 Task: Find connections with filter location Hamma Bouziane with filter topic #DigitalMarketingwith filter profile language French with filter current company Armstrong Fluid Technology with filter school LNCT Group of Colleges with filter industry Wholesale Food and Beverage with filter service category Videography with filter keywords title Operations Analyst
Action: Mouse moved to (705, 82)
Screenshot: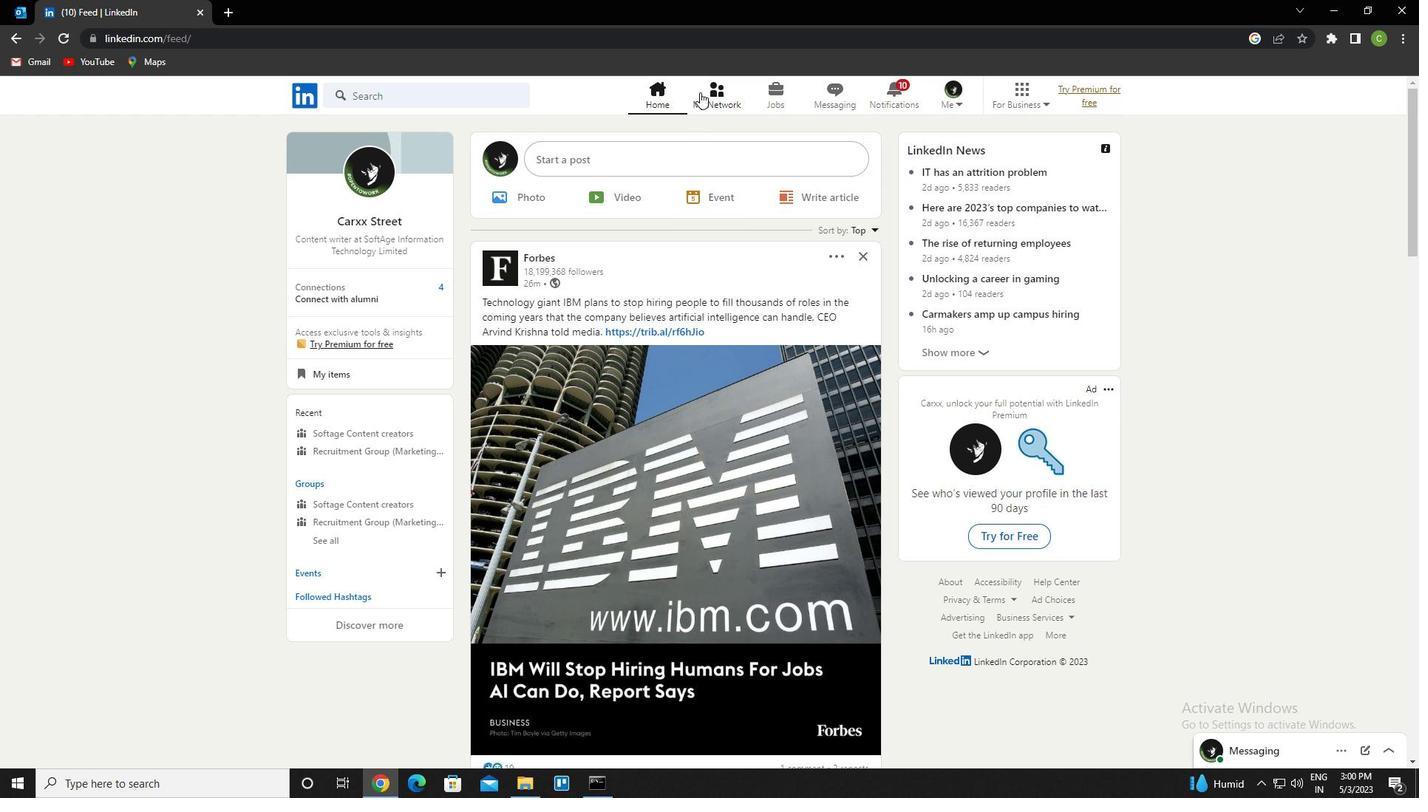 
Action: Mouse pressed left at (705, 82)
Screenshot: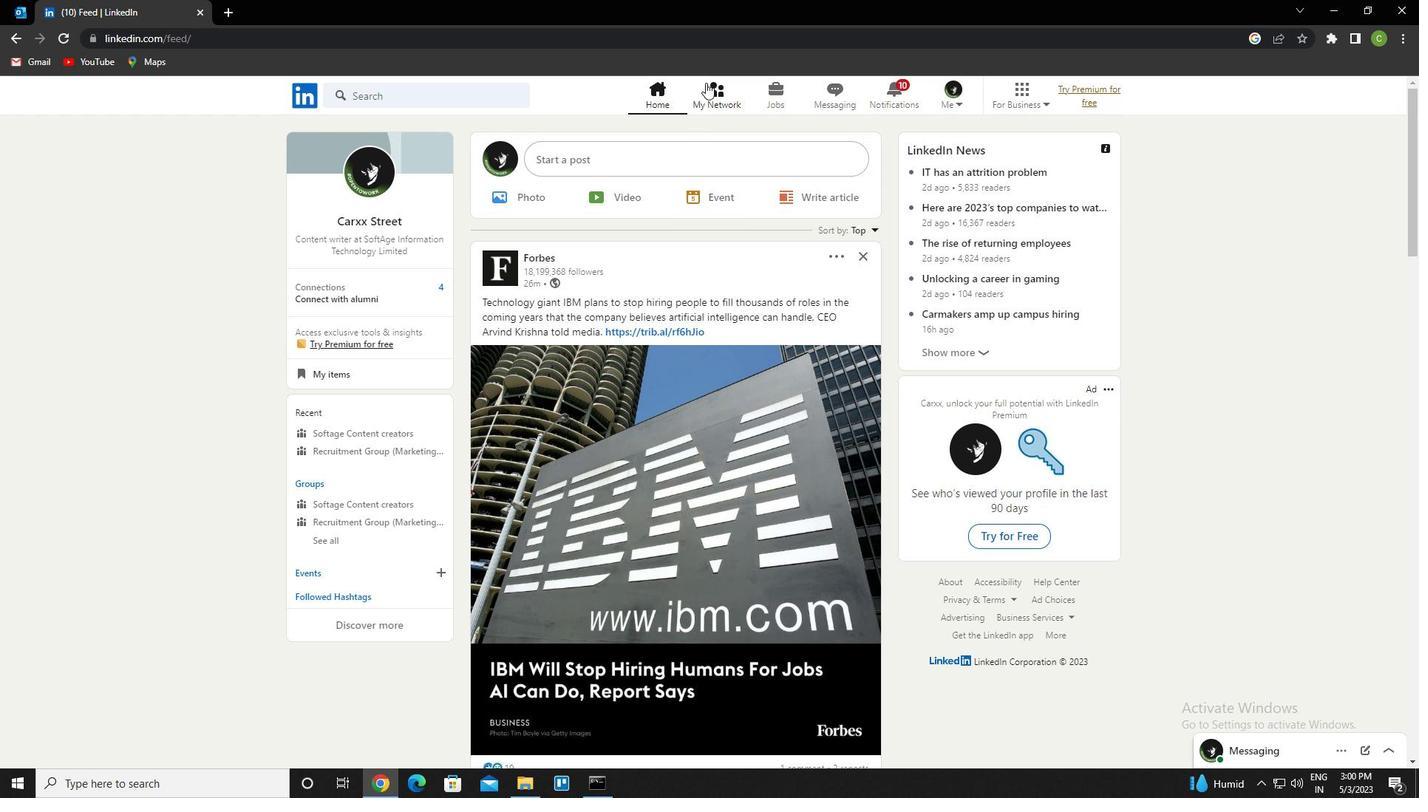 
Action: Mouse moved to (430, 178)
Screenshot: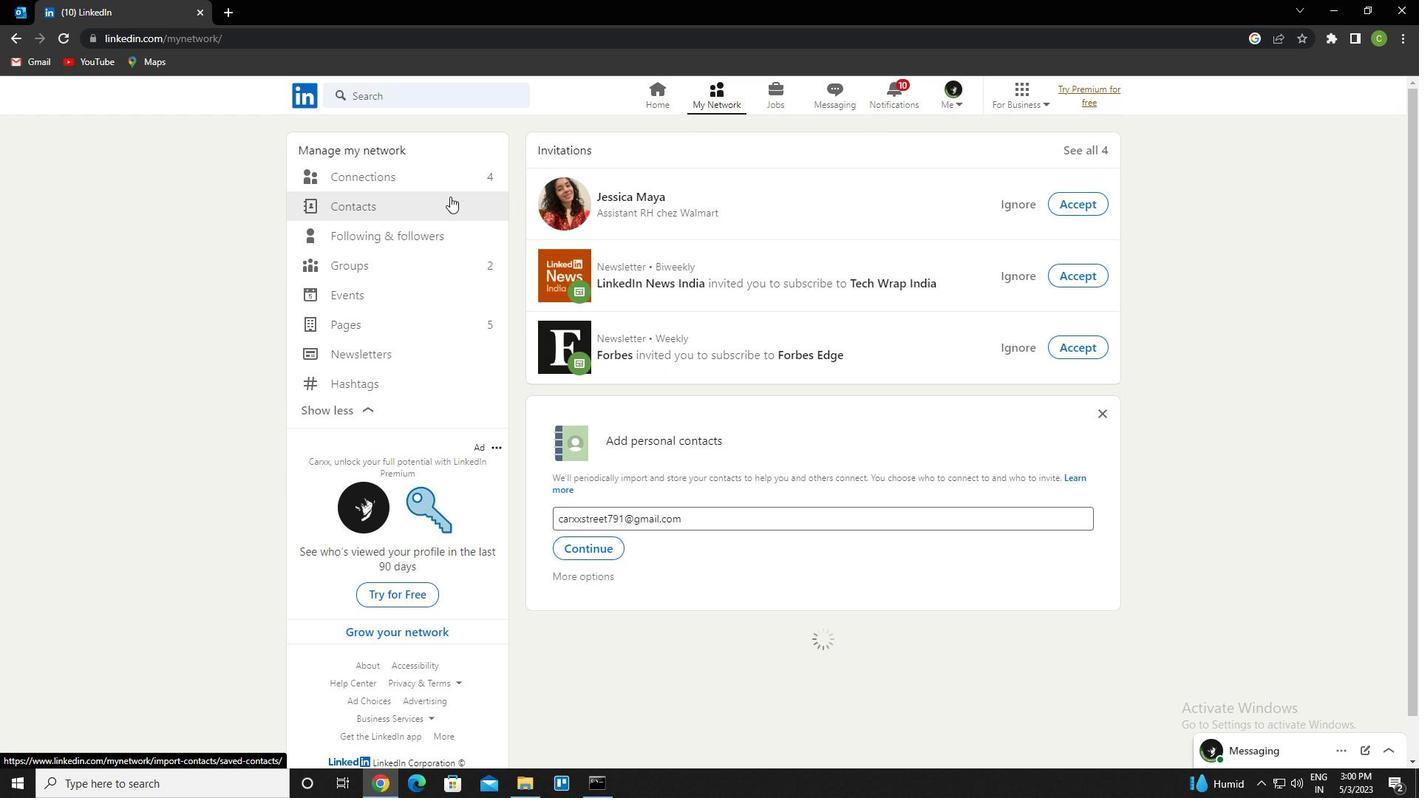 
Action: Mouse pressed left at (430, 178)
Screenshot: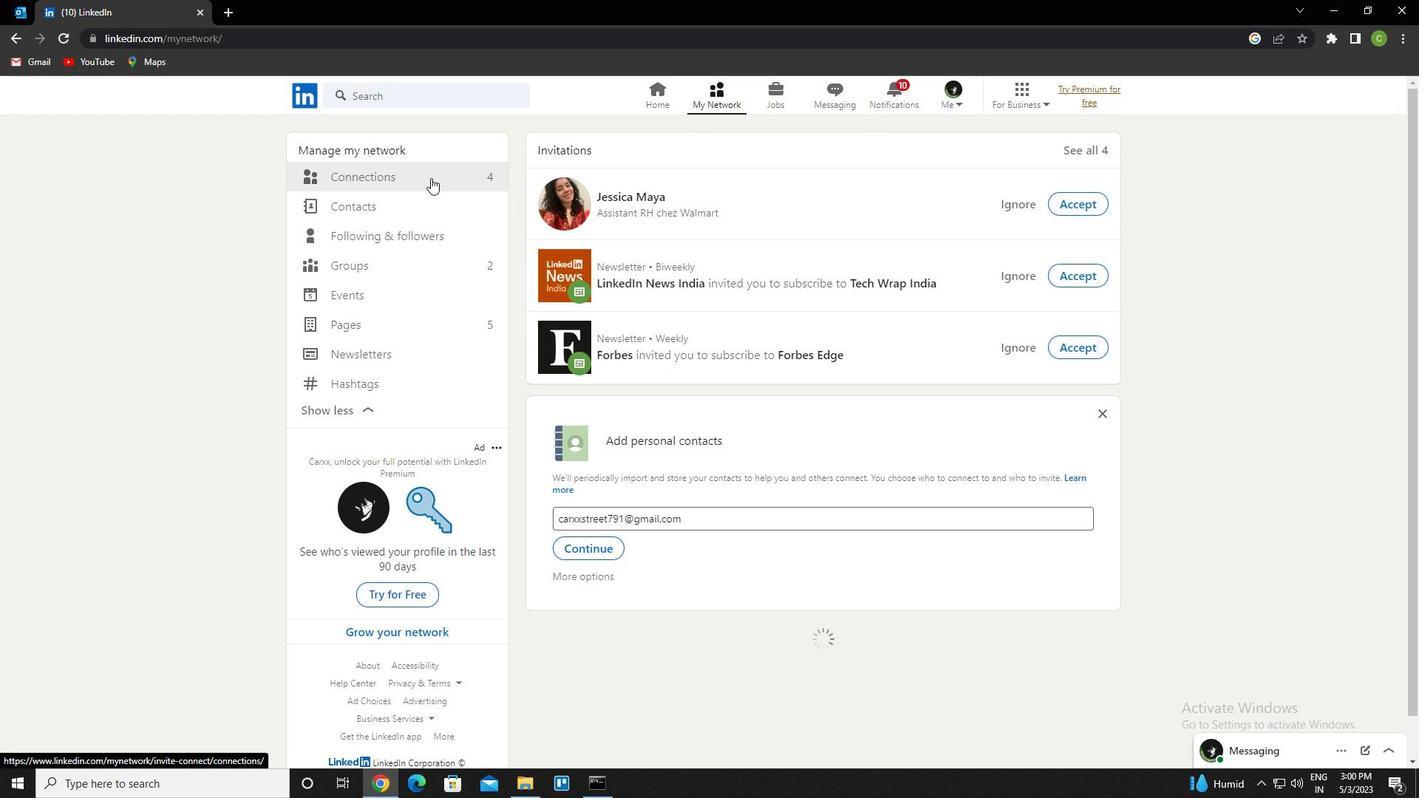 
Action: Mouse moved to (835, 178)
Screenshot: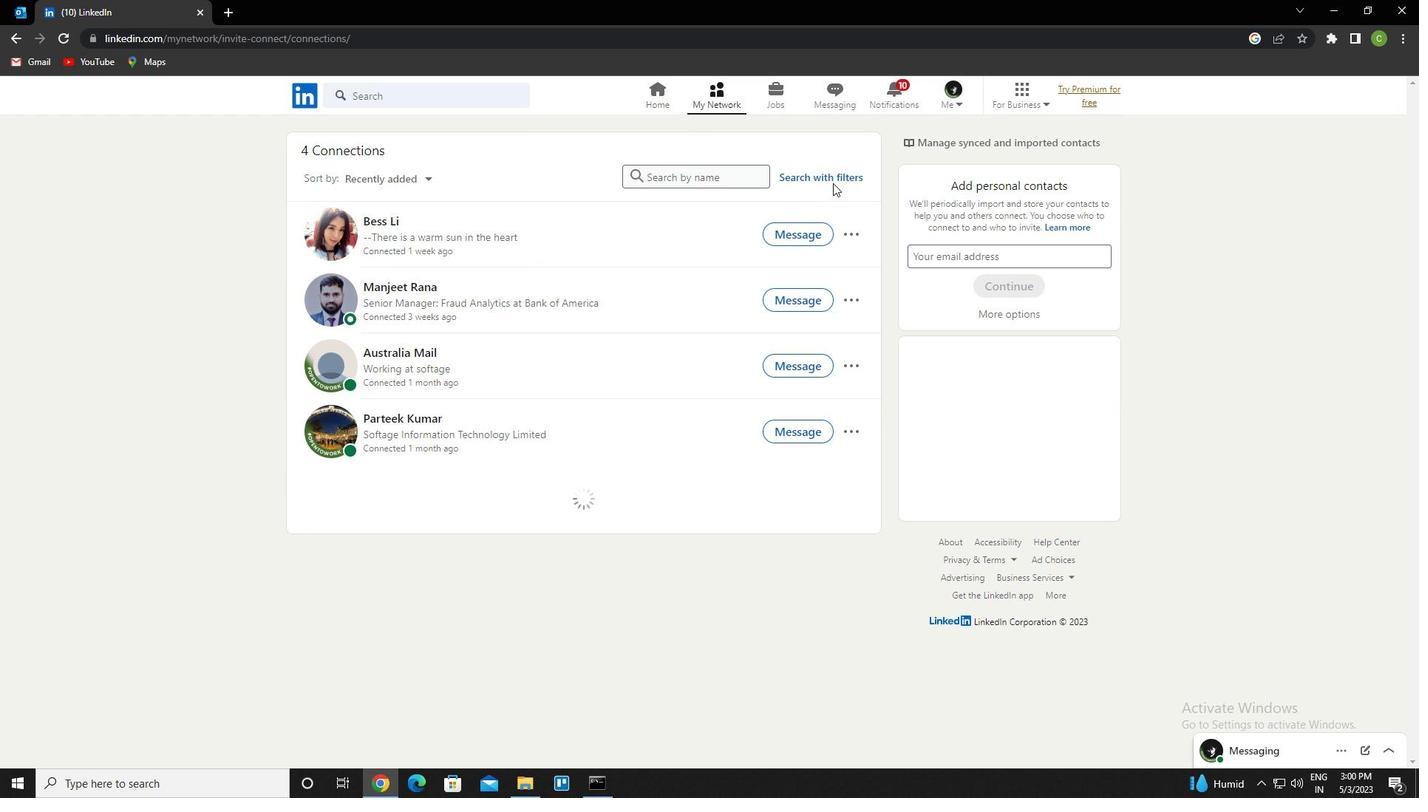 
Action: Mouse pressed left at (835, 178)
Screenshot: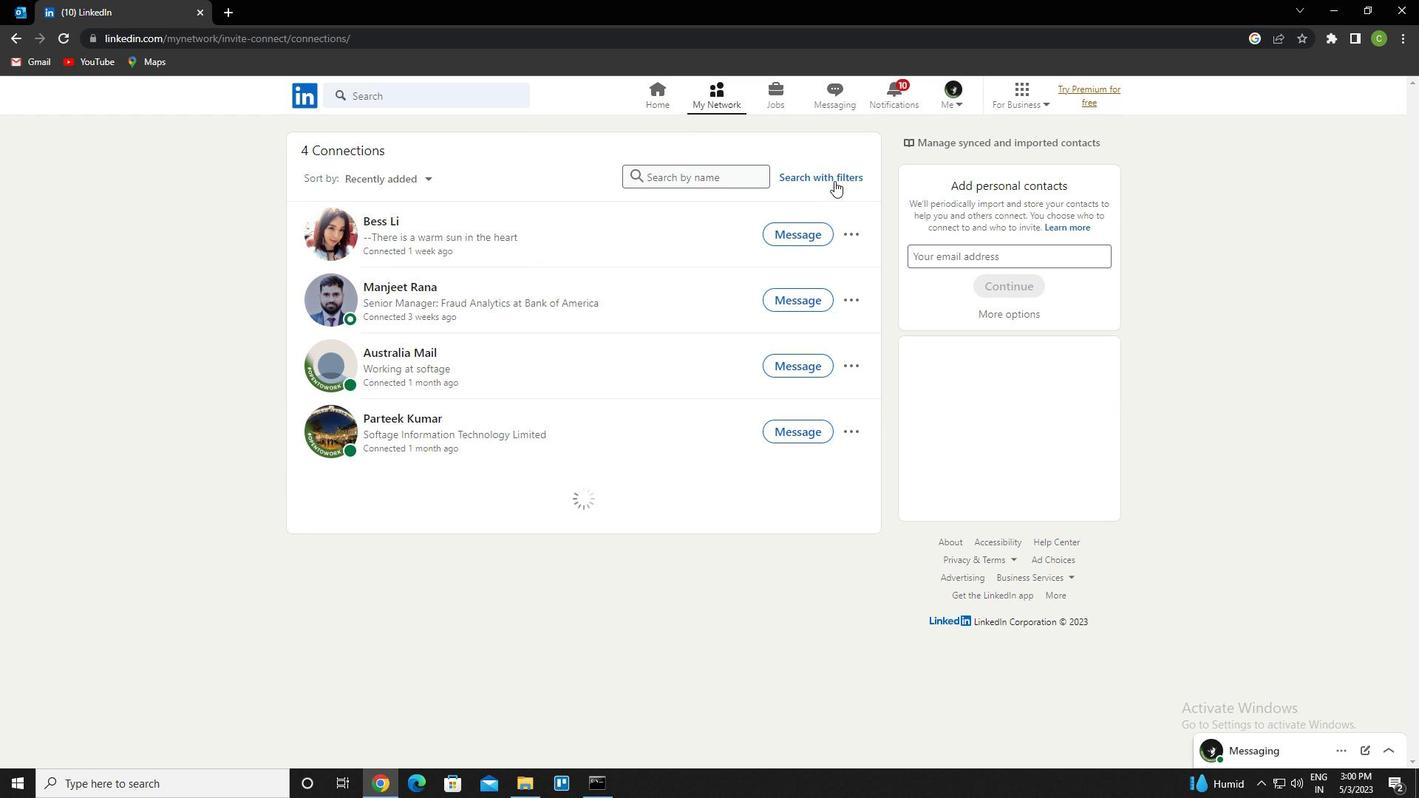 
Action: Mouse moved to (758, 138)
Screenshot: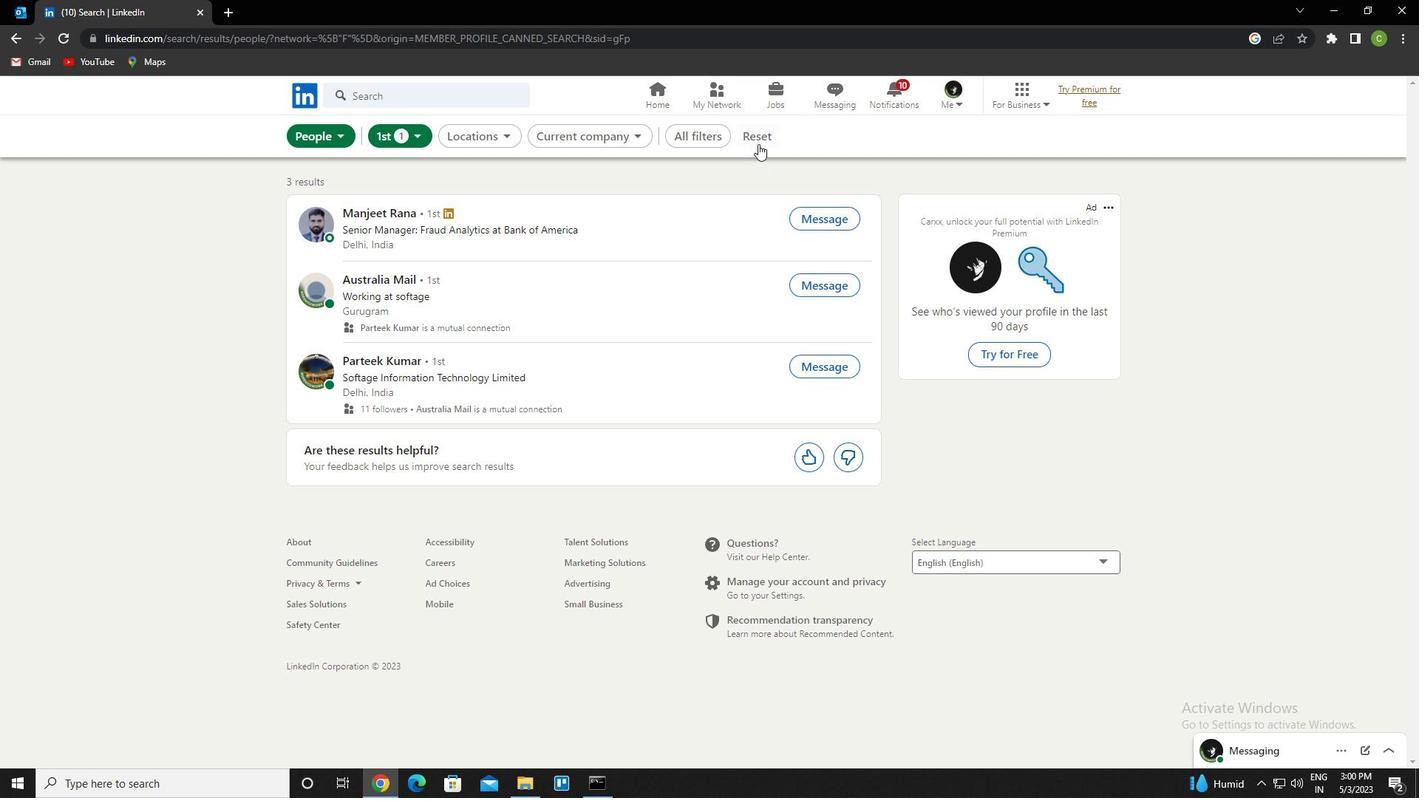 
Action: Mouse pressed left at (758, 138)
Screenshot: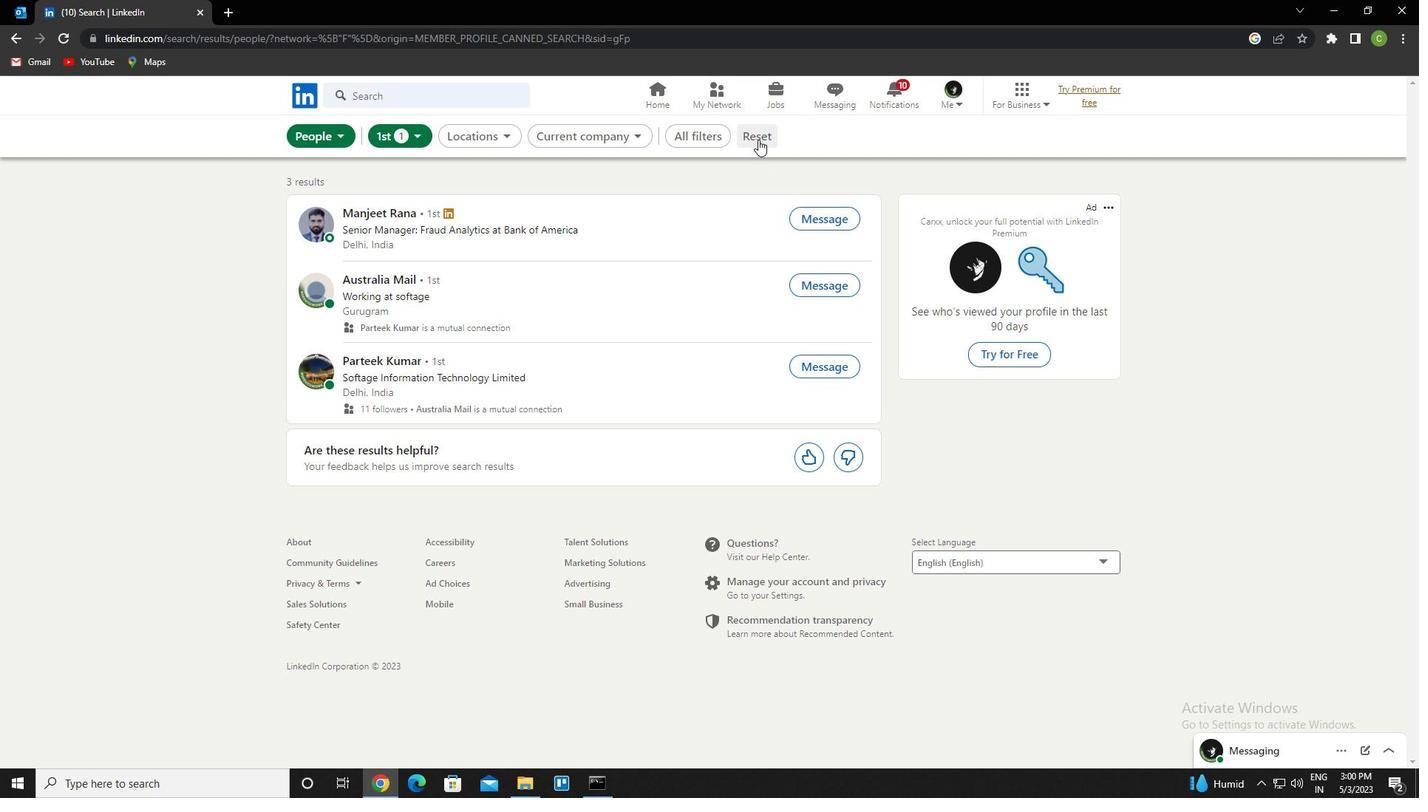 
Action: Mouse moved to (749, 143)
Screenshot: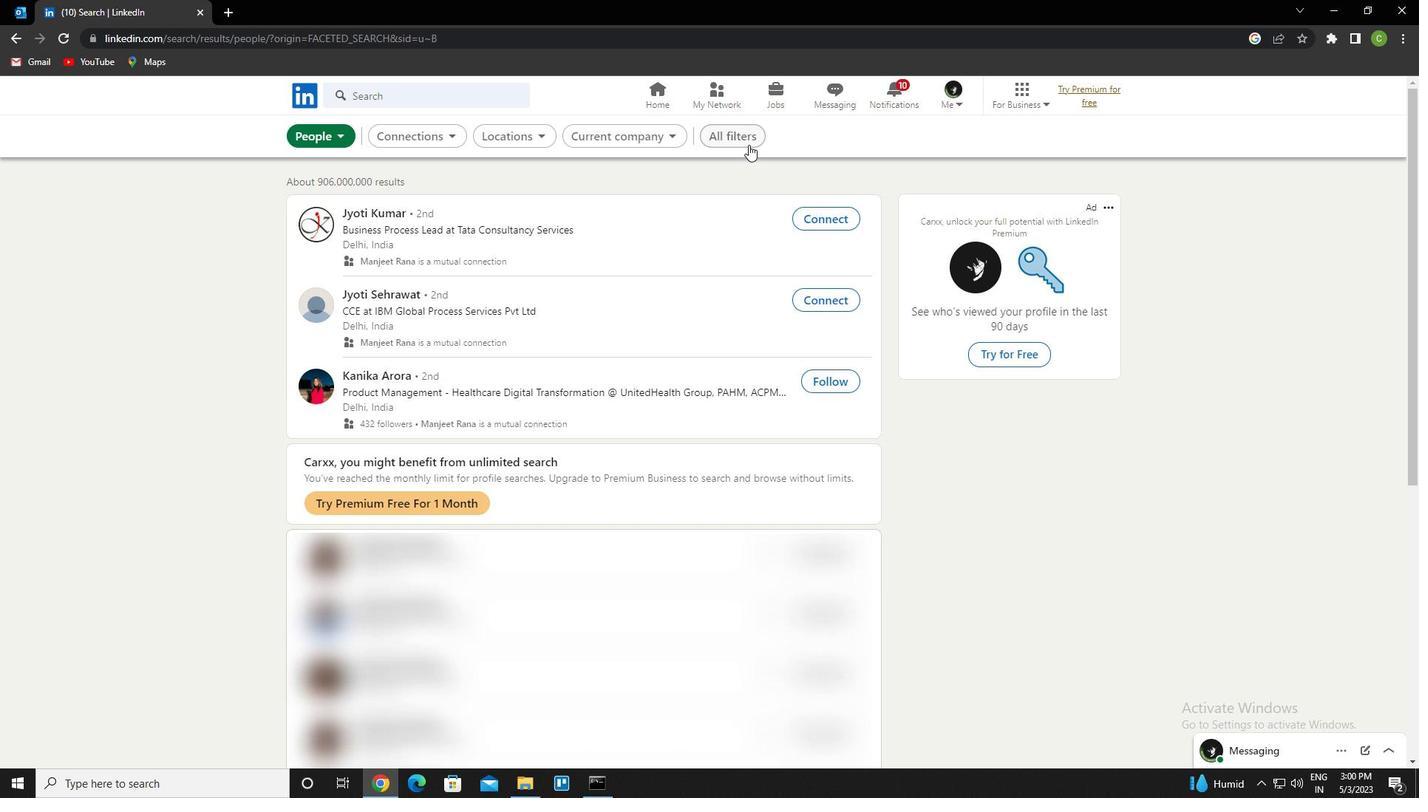 
Action: Mouse pressed left at (749, 143)
Screenshot: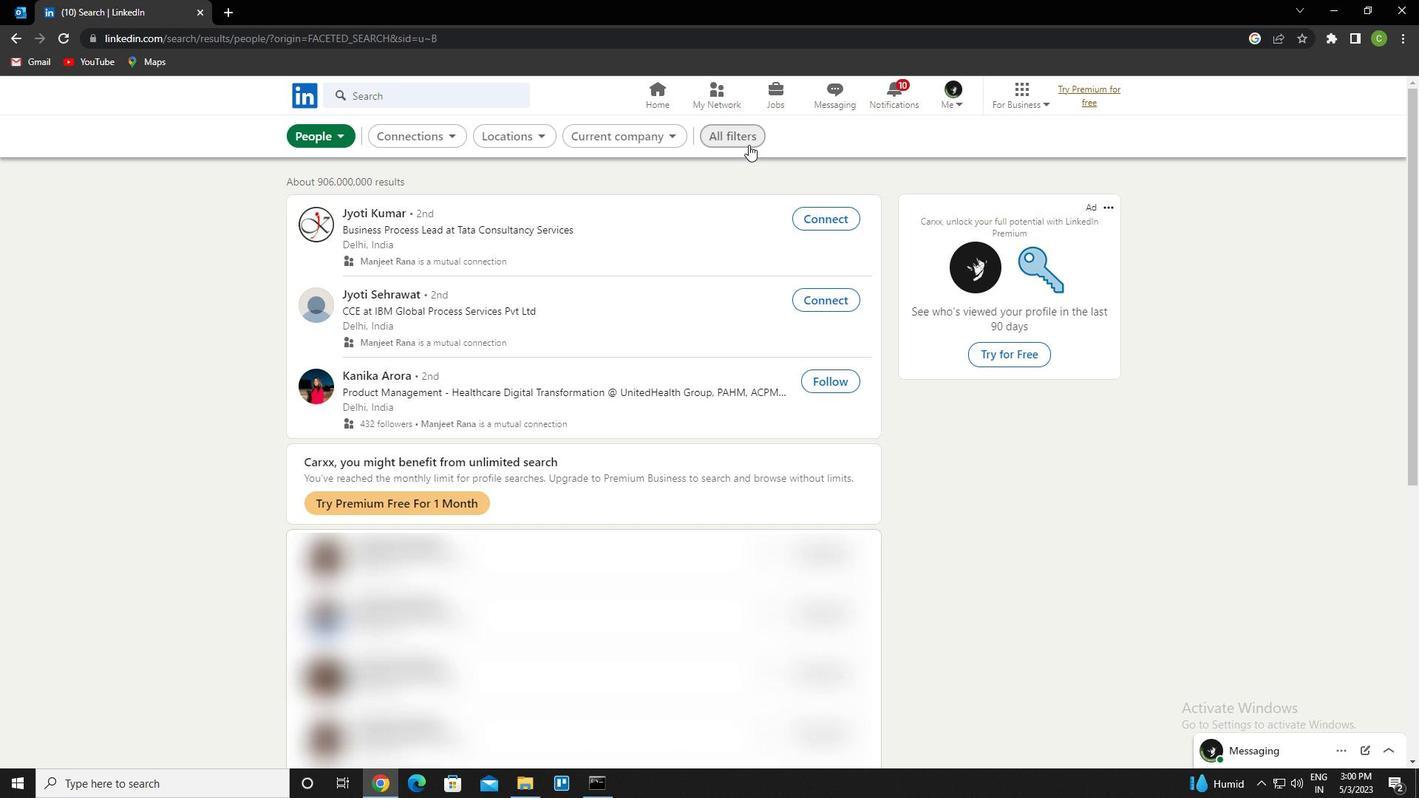 
Action: Mouse moved to (1241, 598)
Screenshot: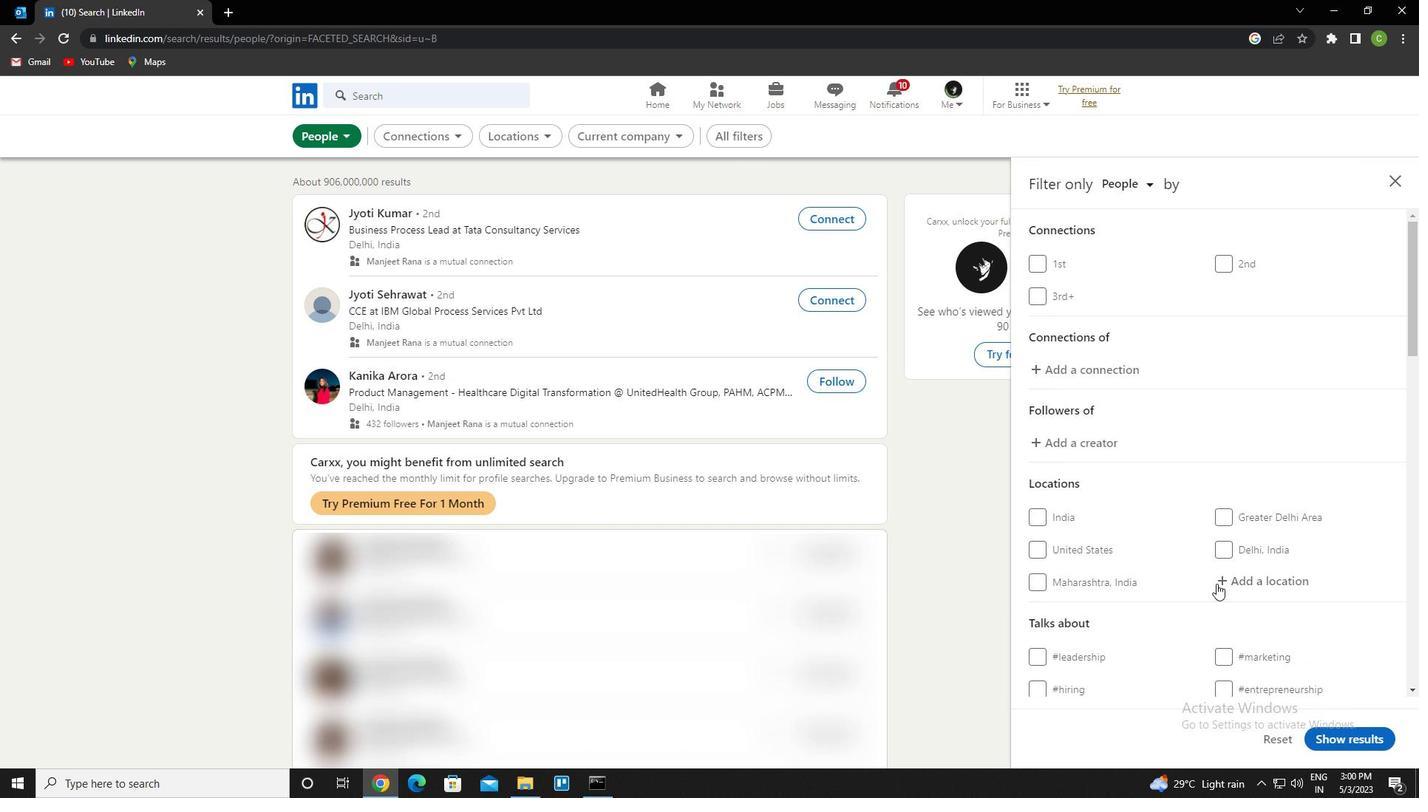 
Action: Mouse scrolled (1241, 598) with delta (0, 0)
Screenshot: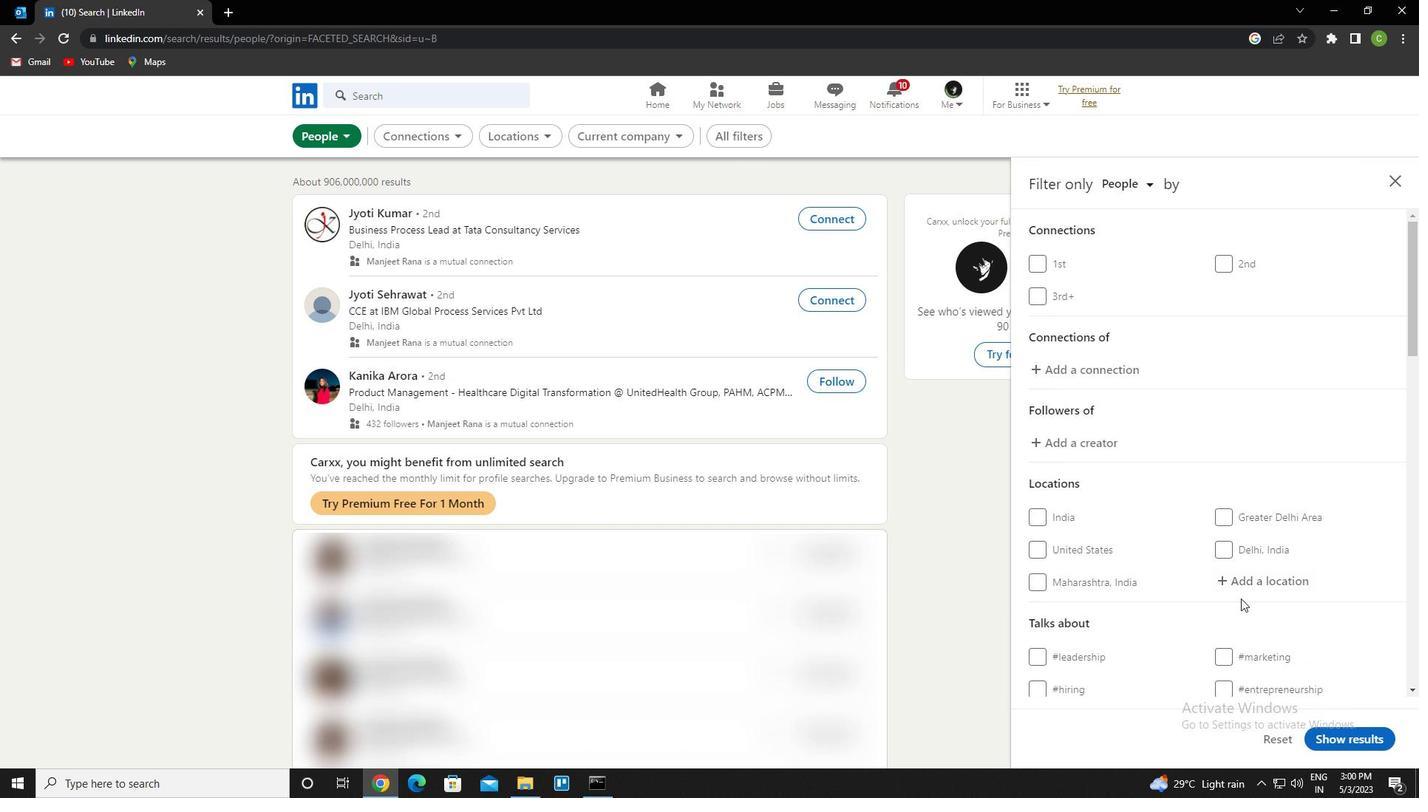 
Action: Mouse scrolled (1241, 598) with delta (0, 0)
Screenshot: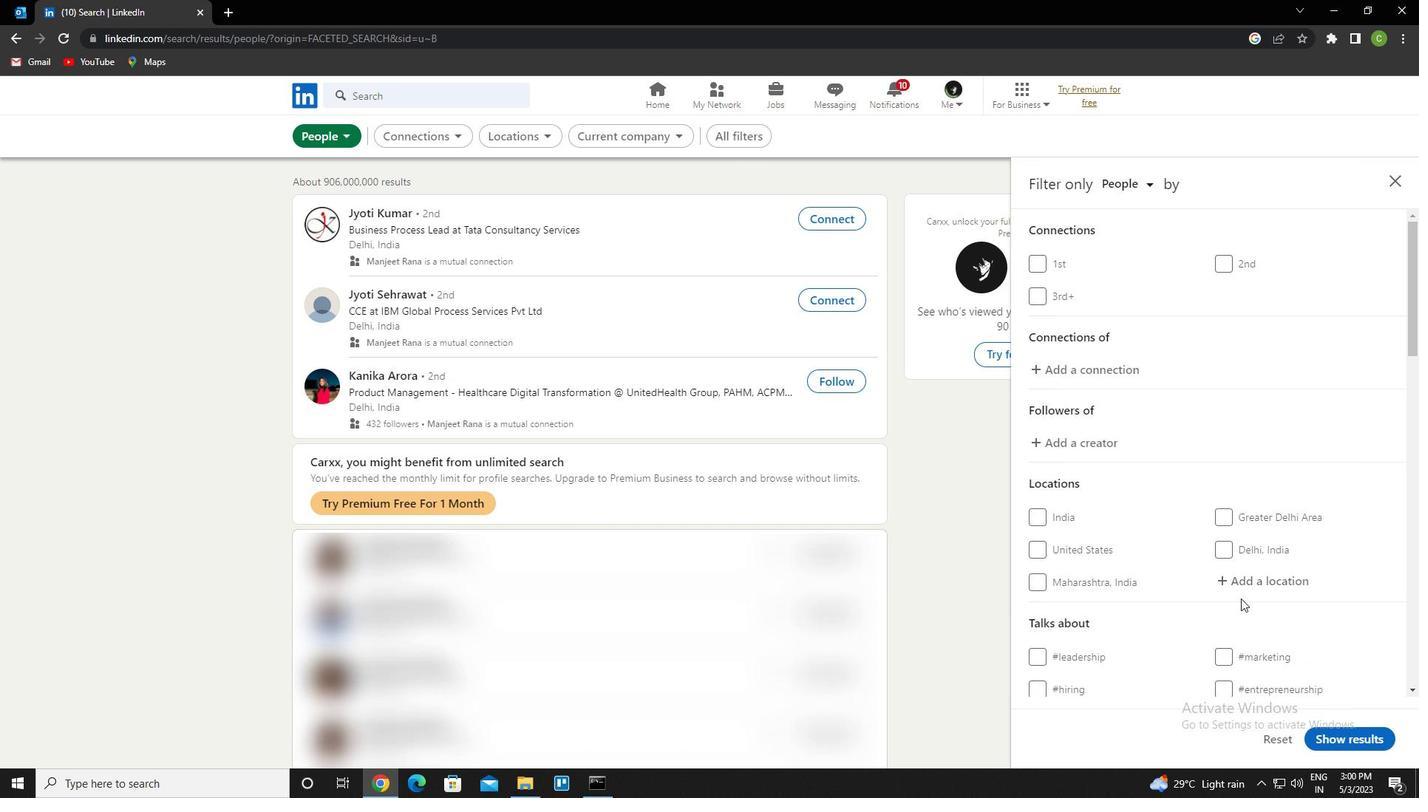 
Action: Mouse moved to (1283, 439)
Screenshot: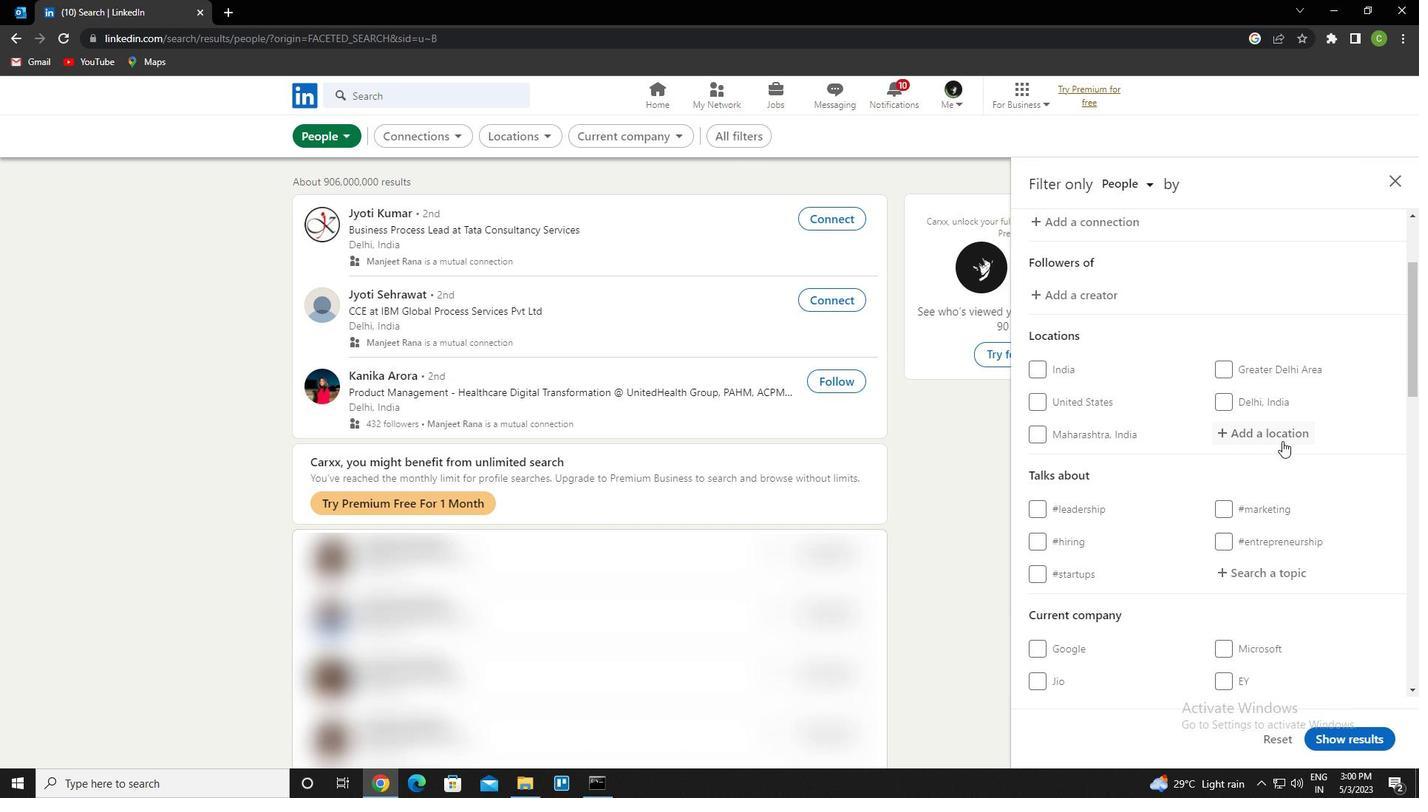 
Action: Mouse pressed left at (1283, 439)
Screenshot: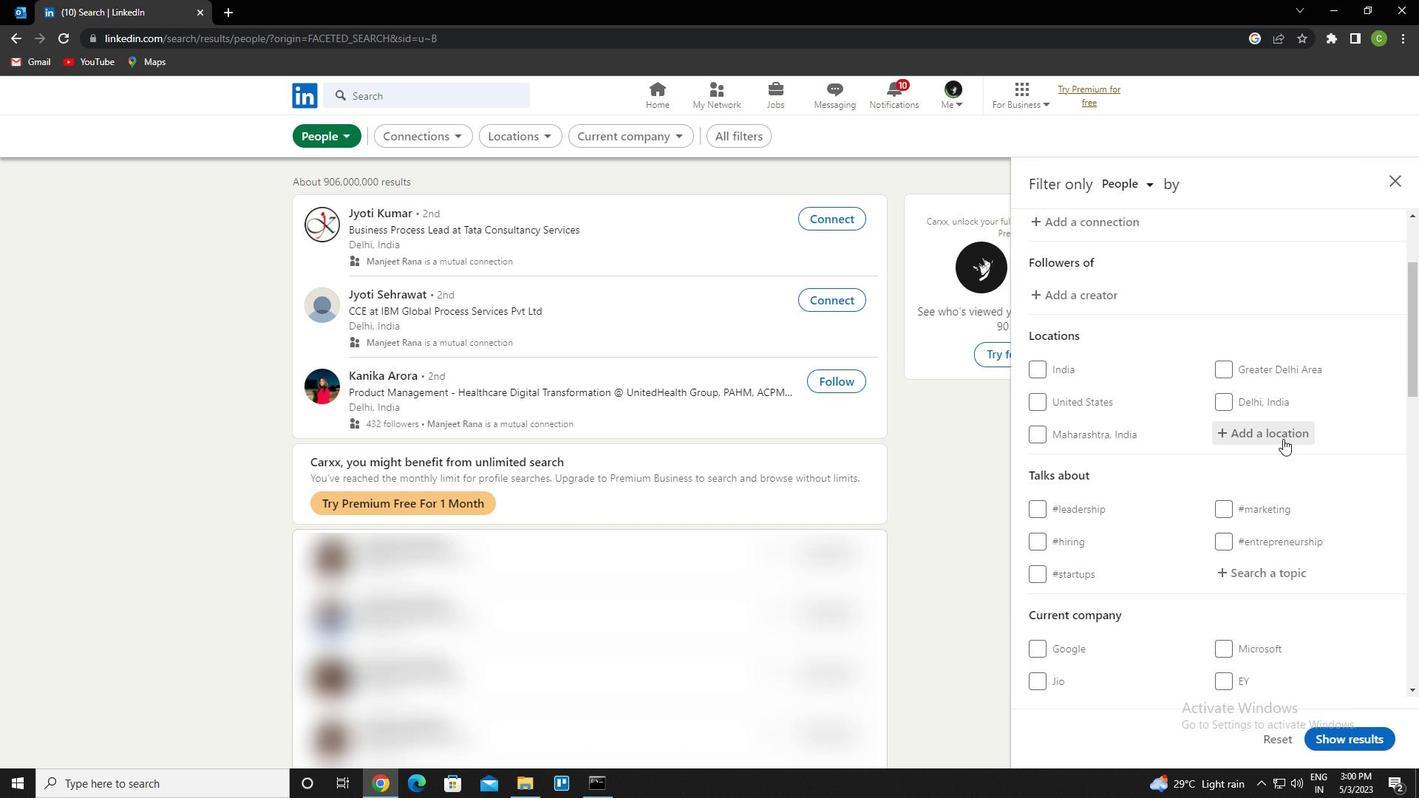 
Action: Key pressed <Key.caps_lock>h<Key.caps_lock>amma<Key.space><Key.caps_lock>b<Key.caps_lock>ouziane<Key.down><Key.enter>
Screenshot: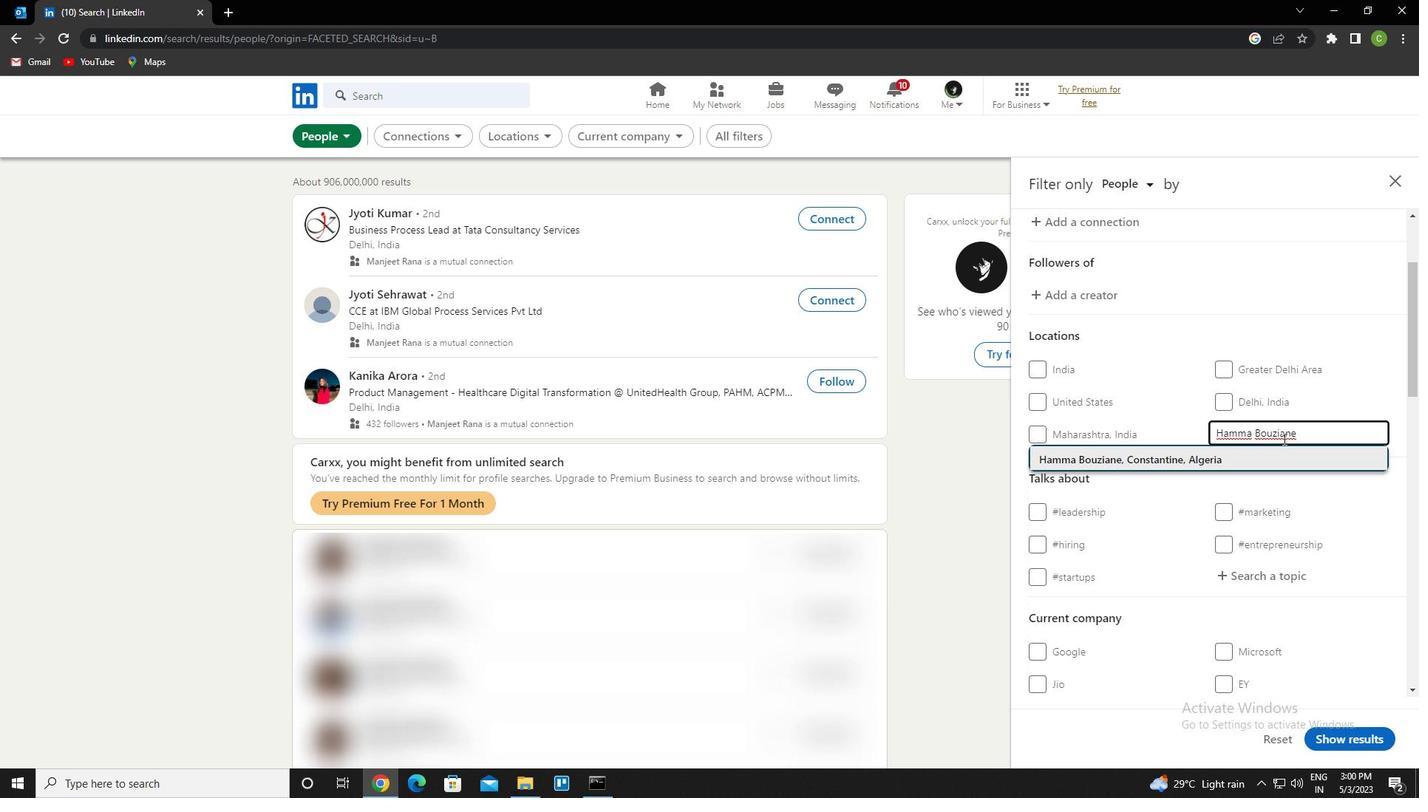 
Action: Mouse scrolled (1283, 438) with delta (0, 0)
Screenshot: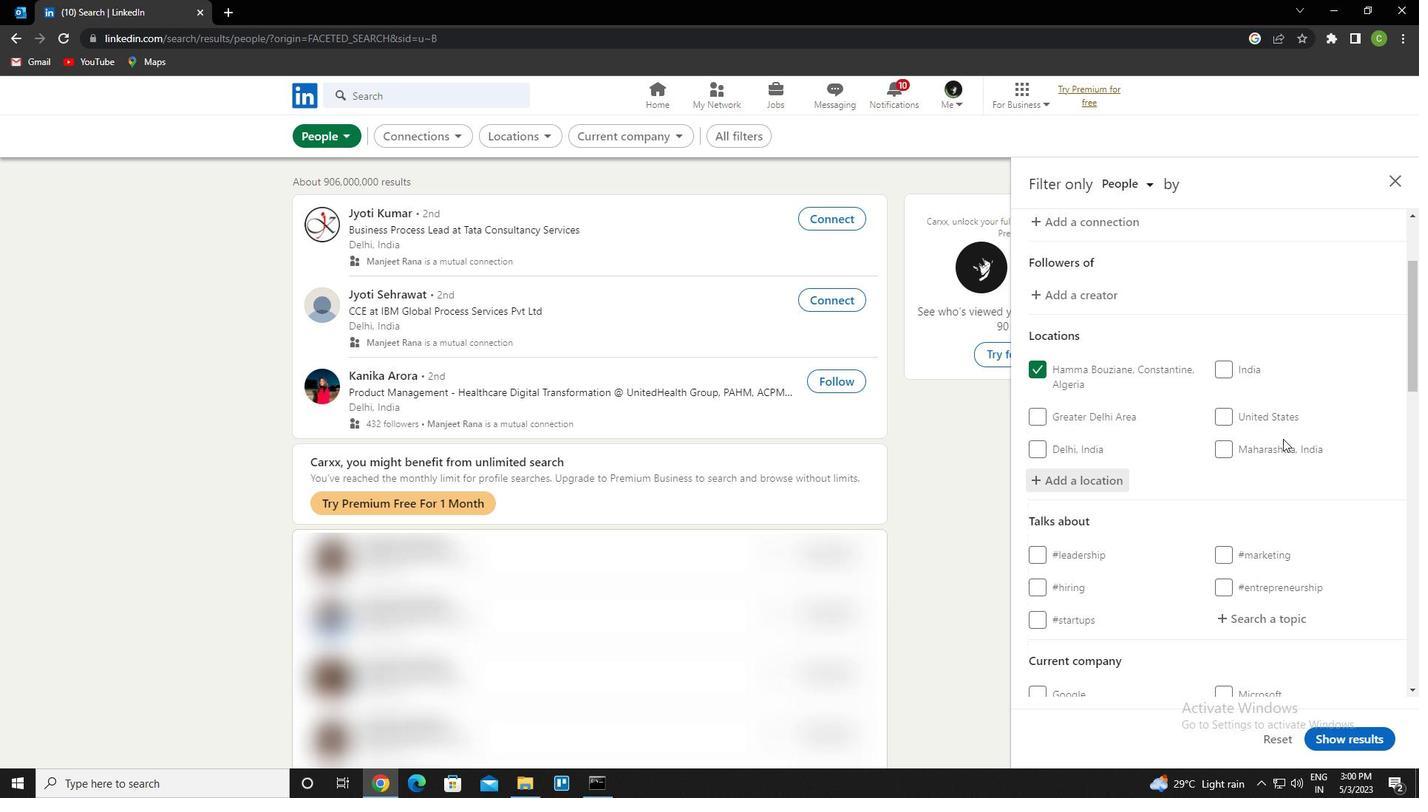 
Action: Mouse scrolled (1283, 438) with delta (0, 0)
Screenshot: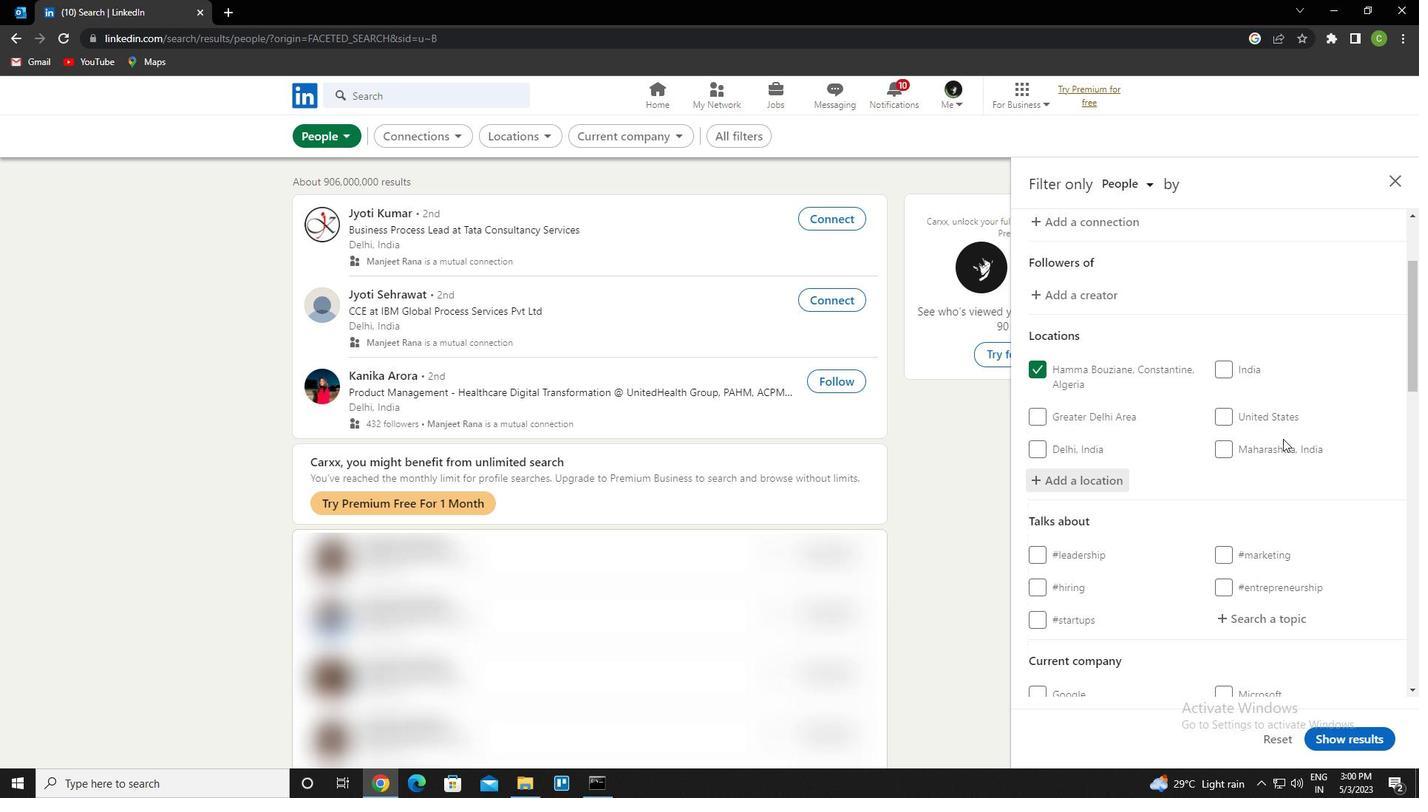 
Action: Mouse moved to (1264, 477)
Screenshot: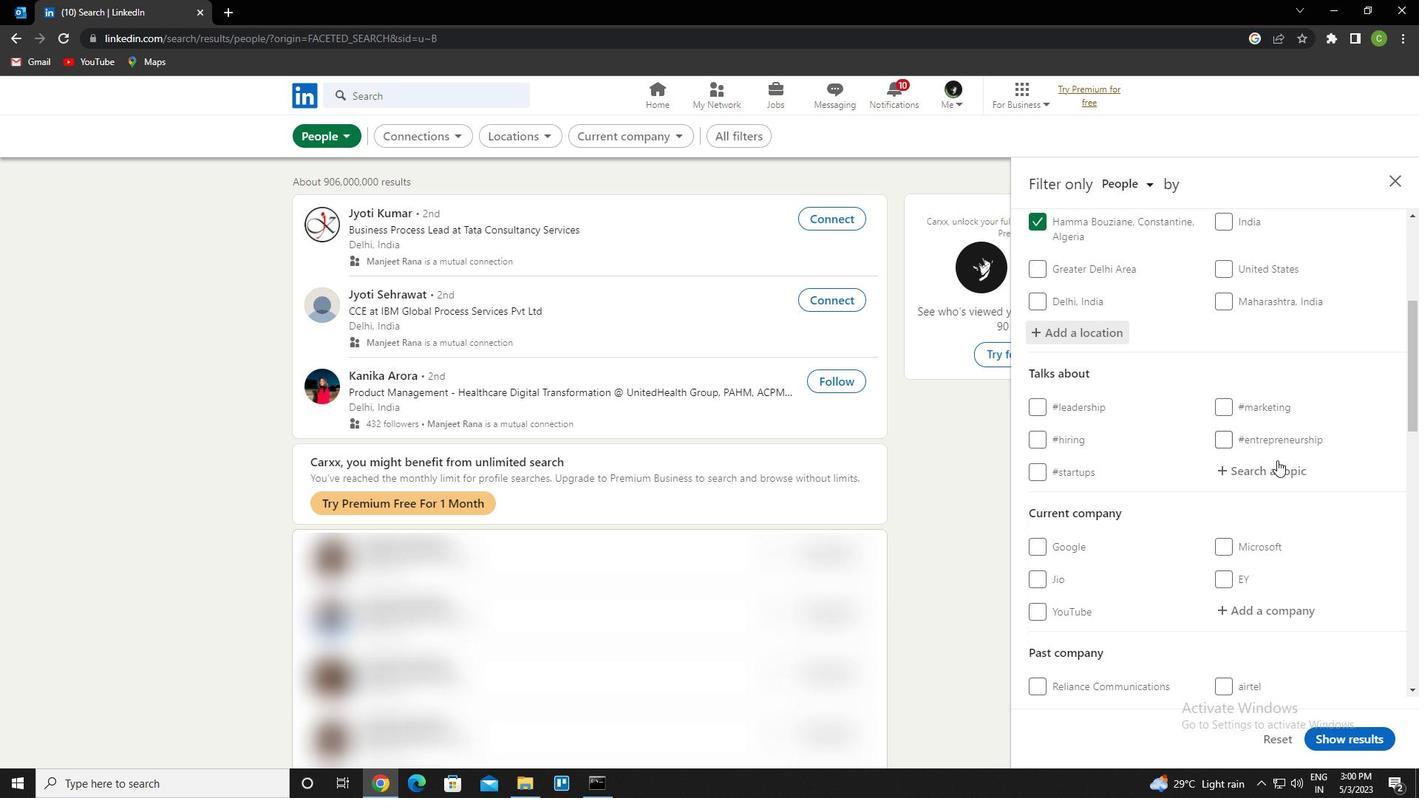 
Action: Mouse pressed left at (1264, 477)
Screenshot: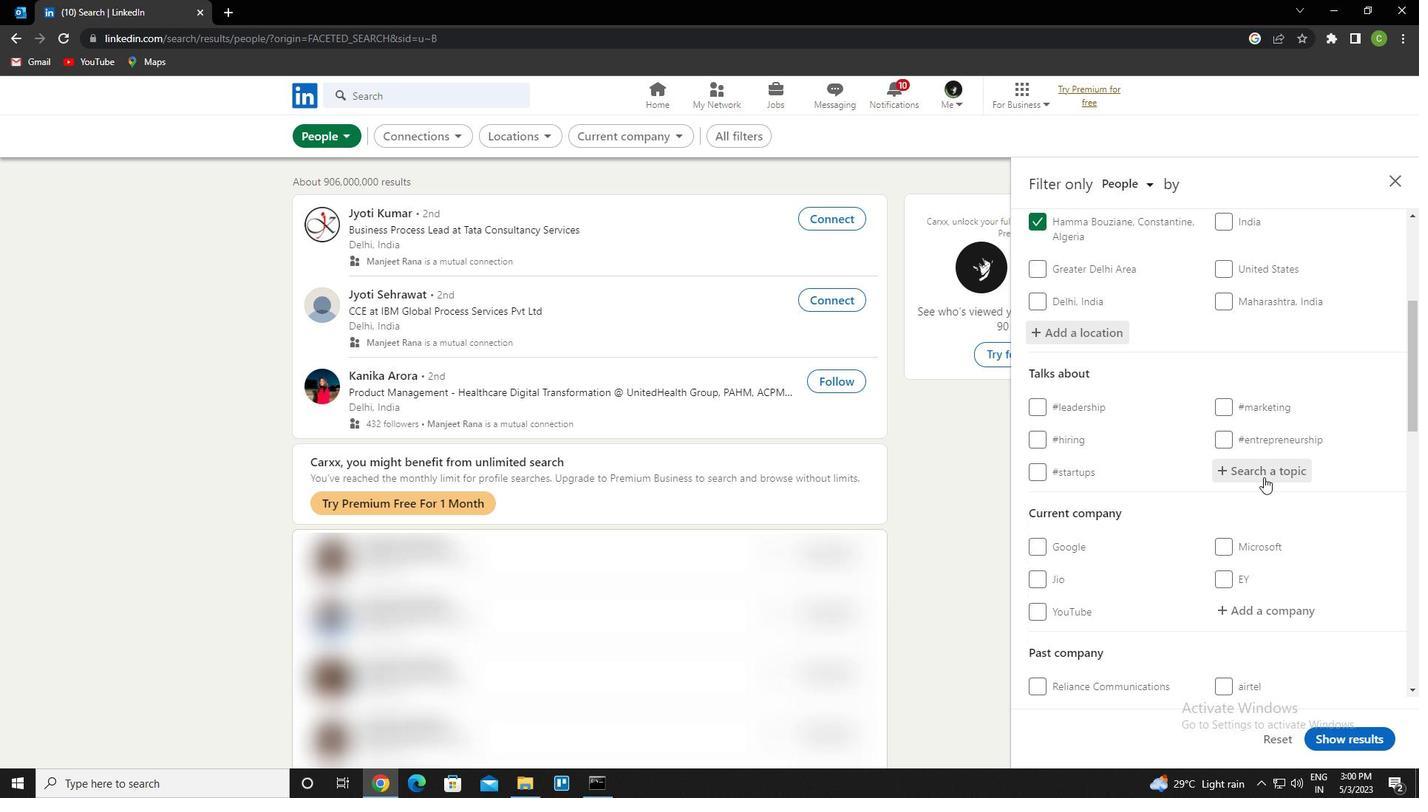 
Action: Key pressed digitalmarketing<Key.down><Key.enter>
Screenshot: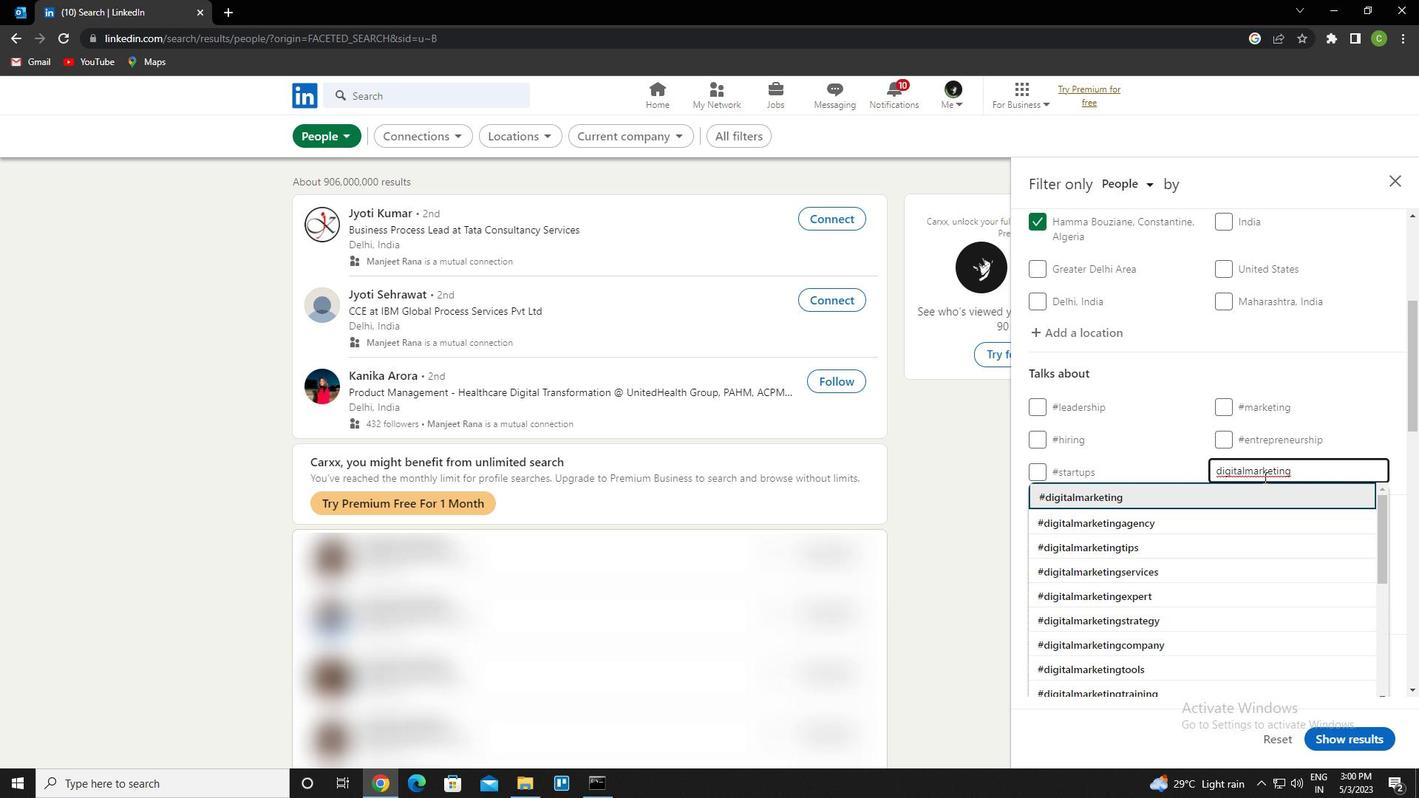 
Action: Mouse scrolled (1264, 476) with delta (0, 0)
Screenshot: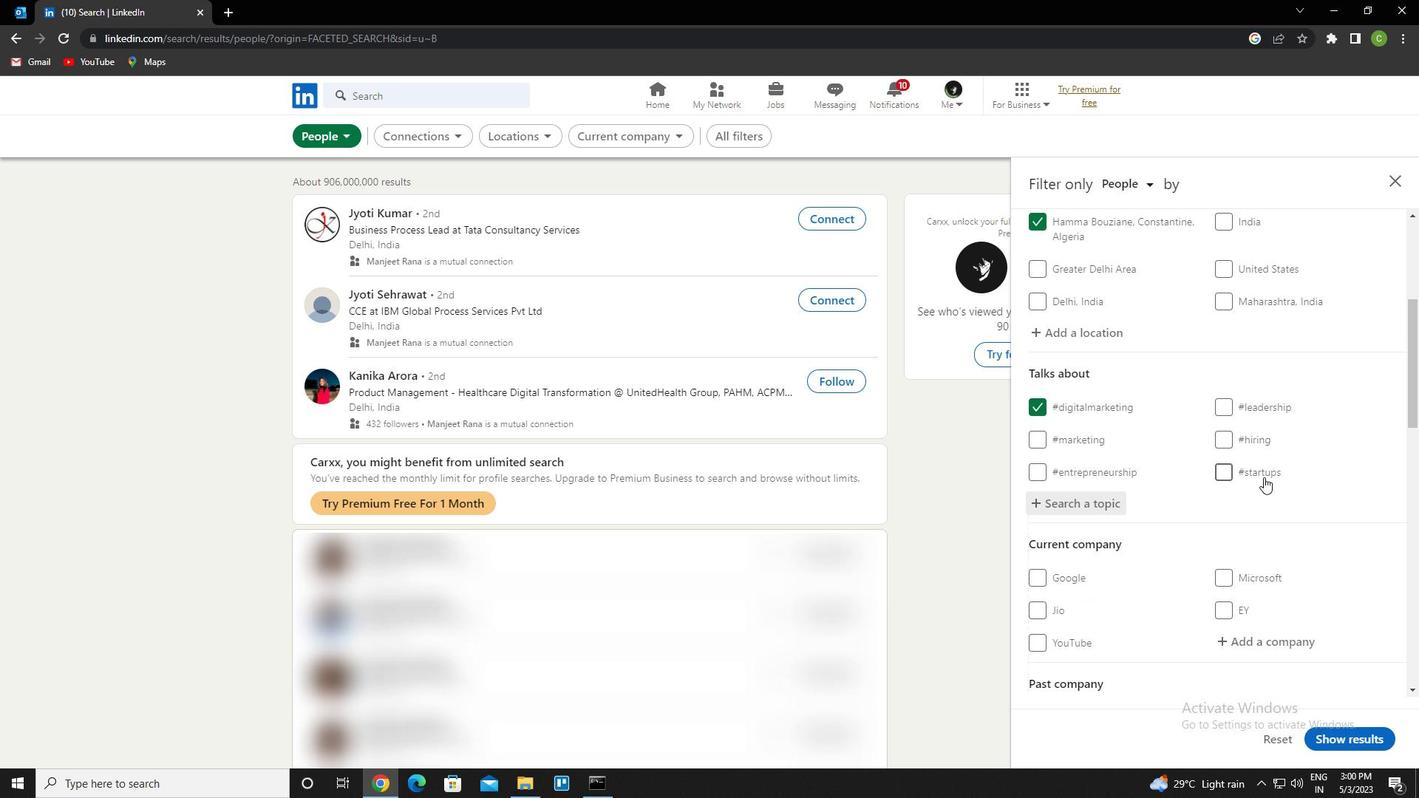 
Action: Mouse scrolled (1264, 476) with delta (0, 0)
Screenshot: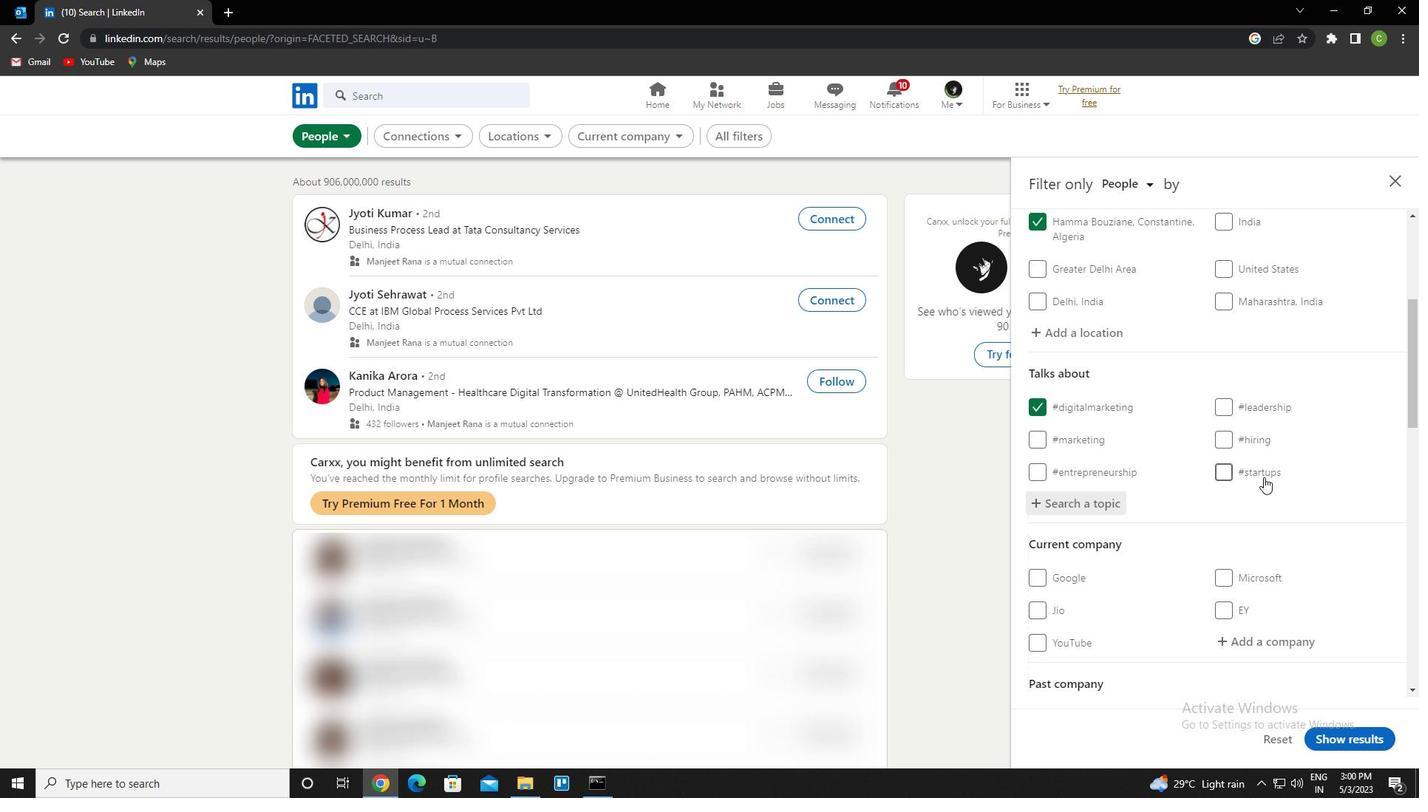 
Action: Mouse scrolled (1264, 476) with delta (0, 0)
Screenshot: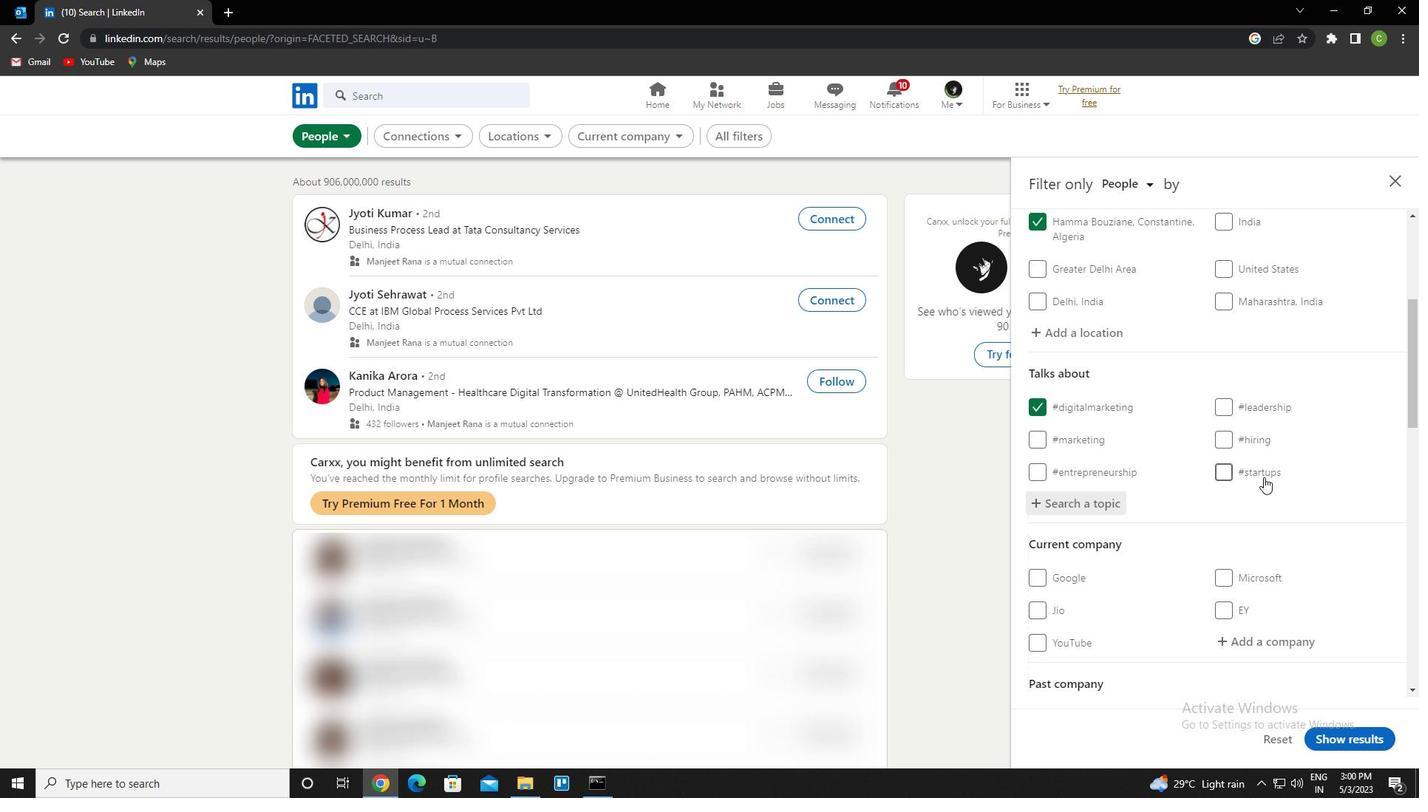 
Action: Mouse scrolled (1264, 476) with delta (0, 0)
Screenshot: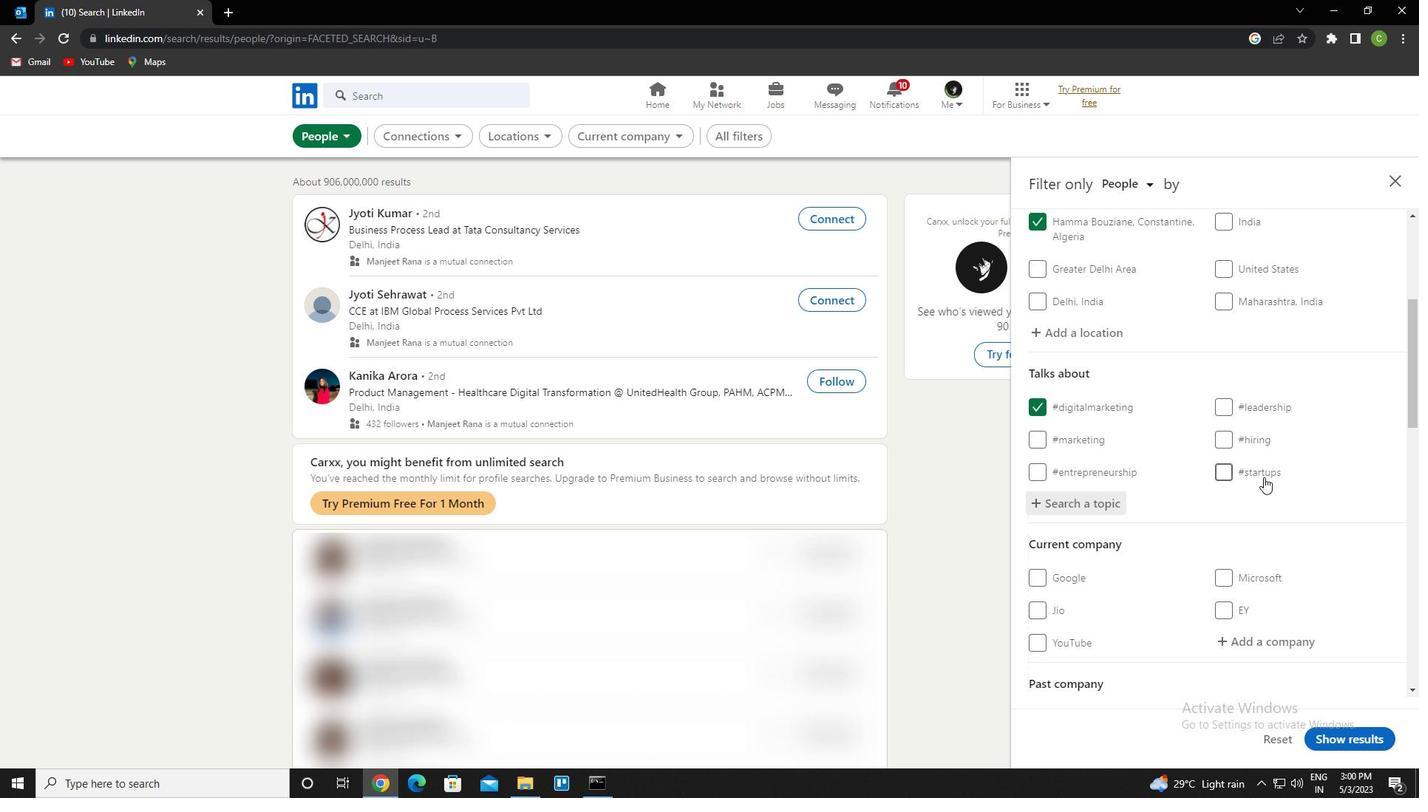 
Action: Mouse scrolled (1264, 476) with delta (0, 0)
Screenshot: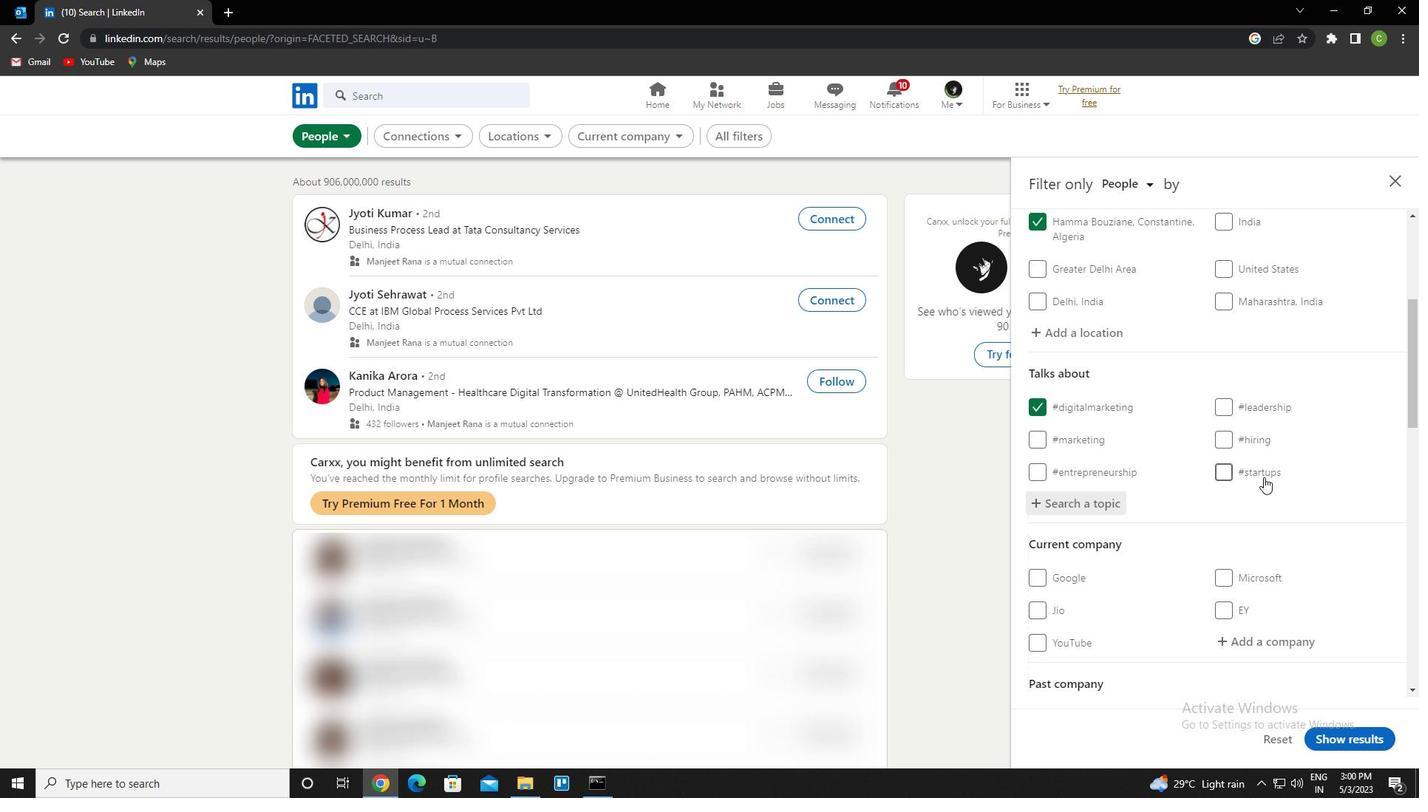 
Action: Mouse scrolled (1264, 476) with delta (0, 0)
Screenshot: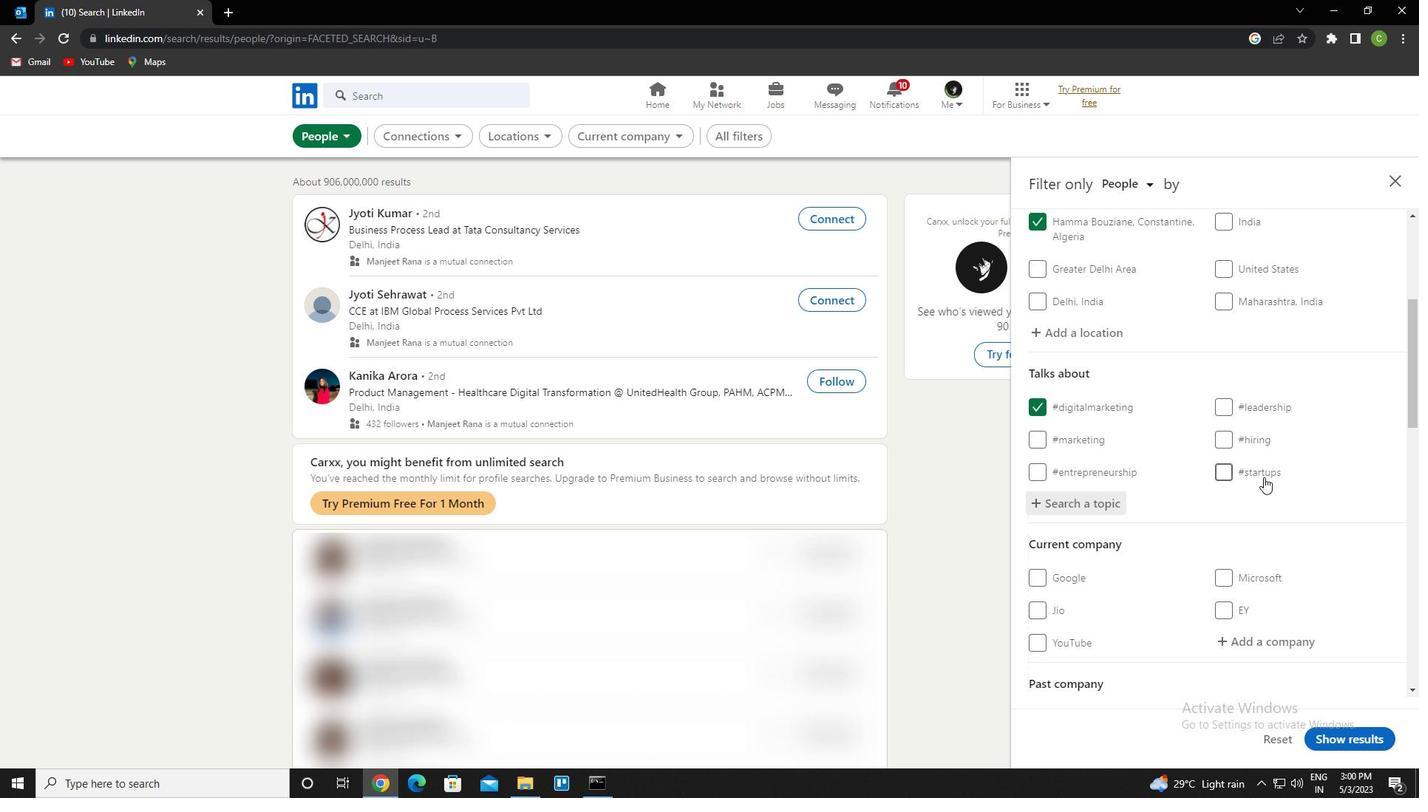 
Action: Mouse scrolled (1264, 476) with delta (0, 0)
Screenshot: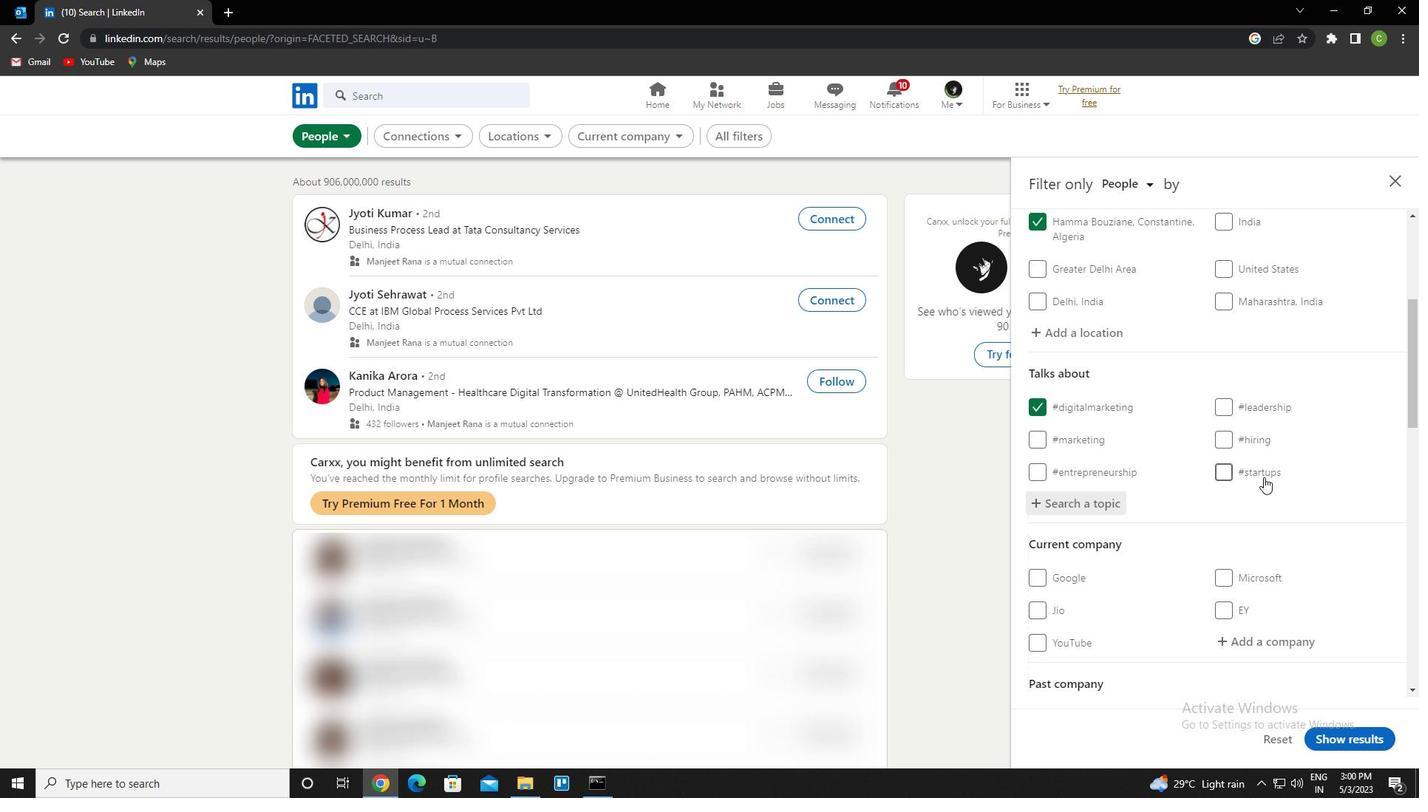 
Action: Mouse scrolled (1264, 476) with delta (0, 0)
Screenshot: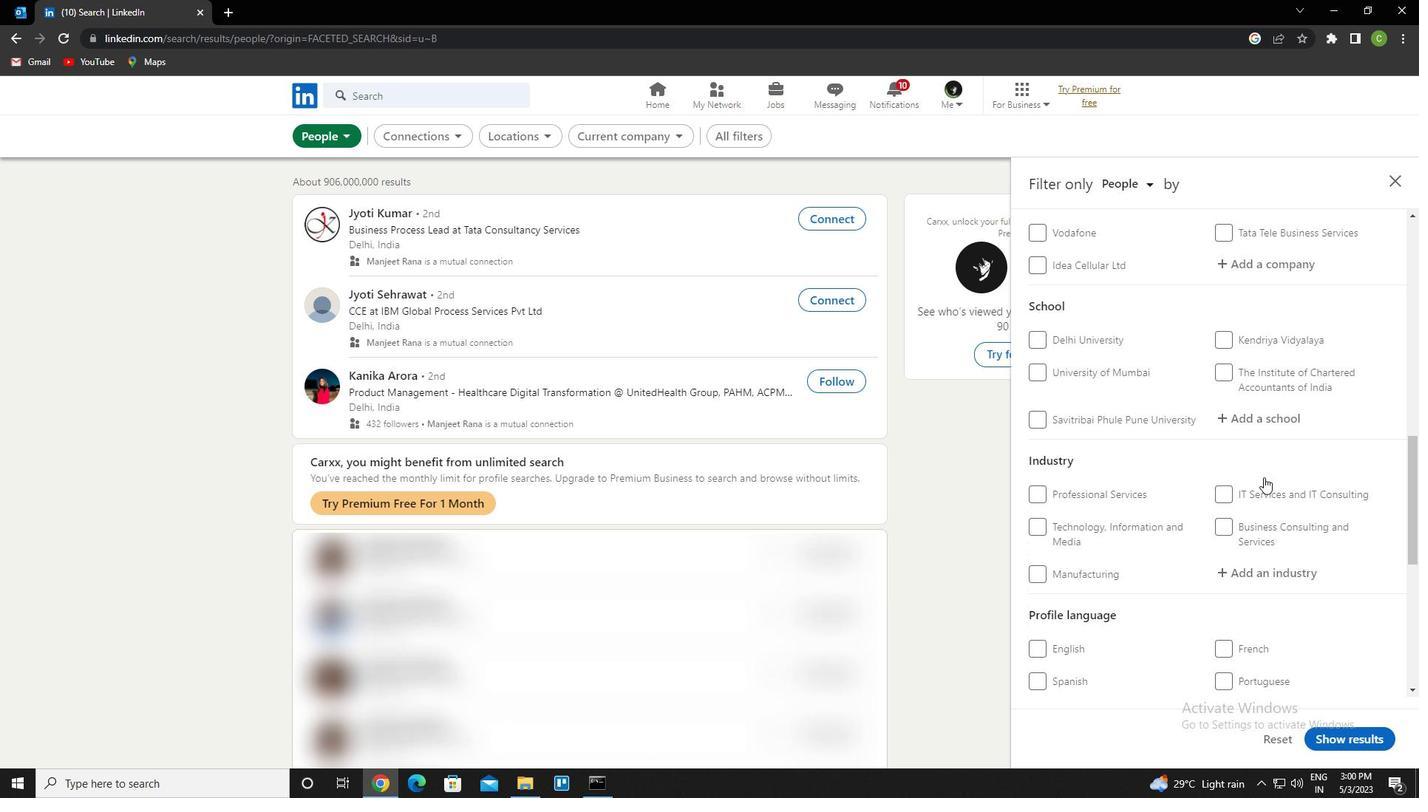 
Action: Mouse scrolled (1264, 476) with delta (0, 0)
Screenshot: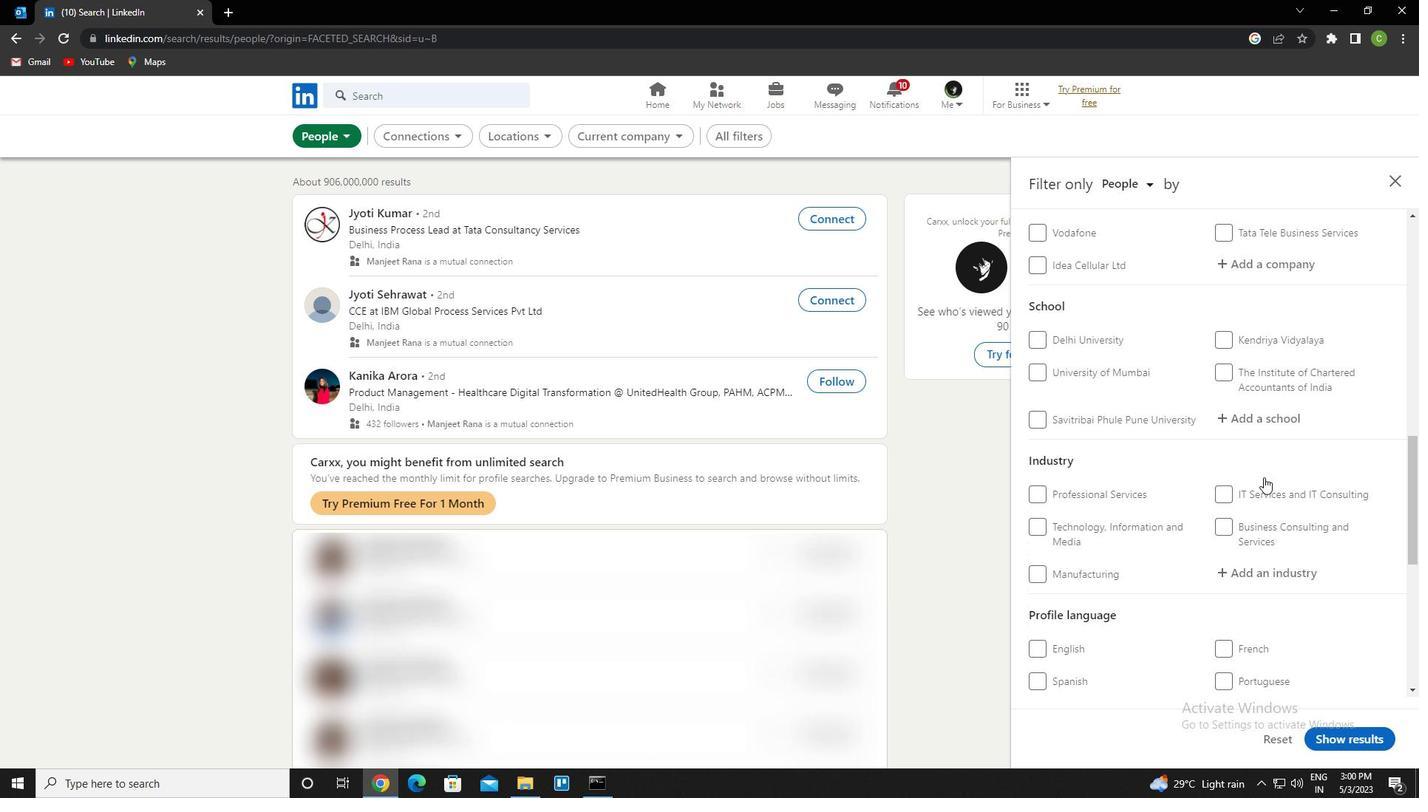 
Action: Mouse moved to (1232, 504)
Screenshot: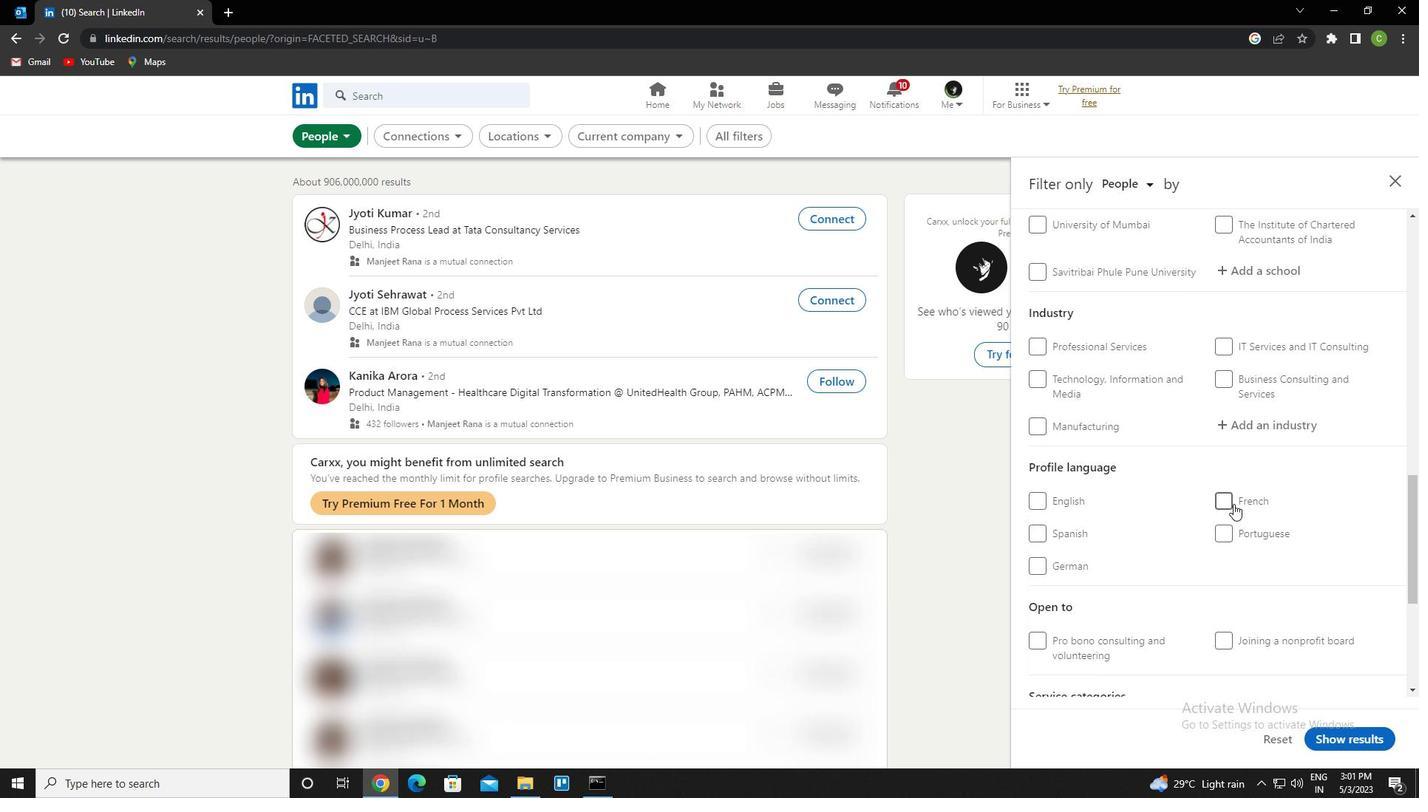 
Action: Mouse pressed left at (1232, 504)
Screenshot: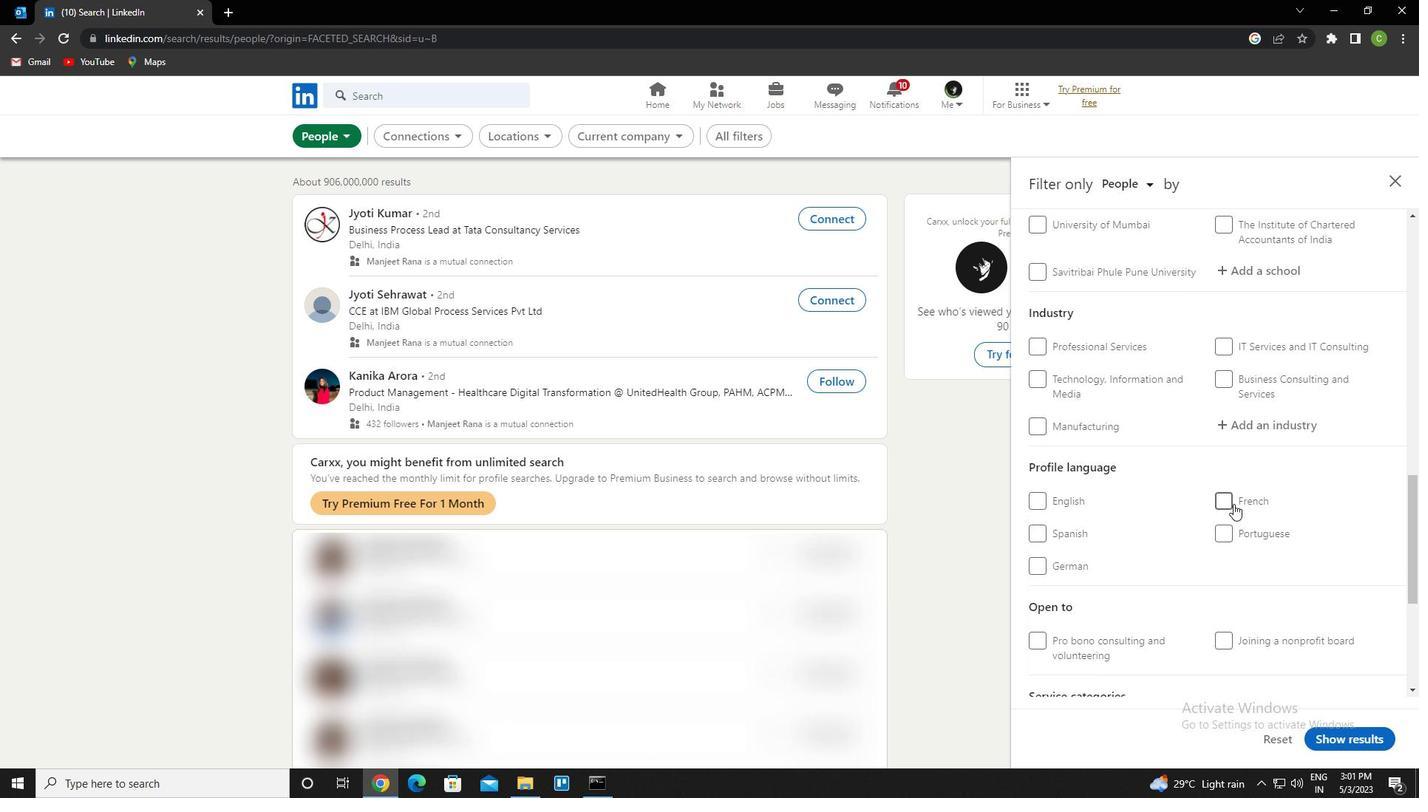 
Action: Mouse scrolled (1232, 504) with delta (0, 0)
Screenshot: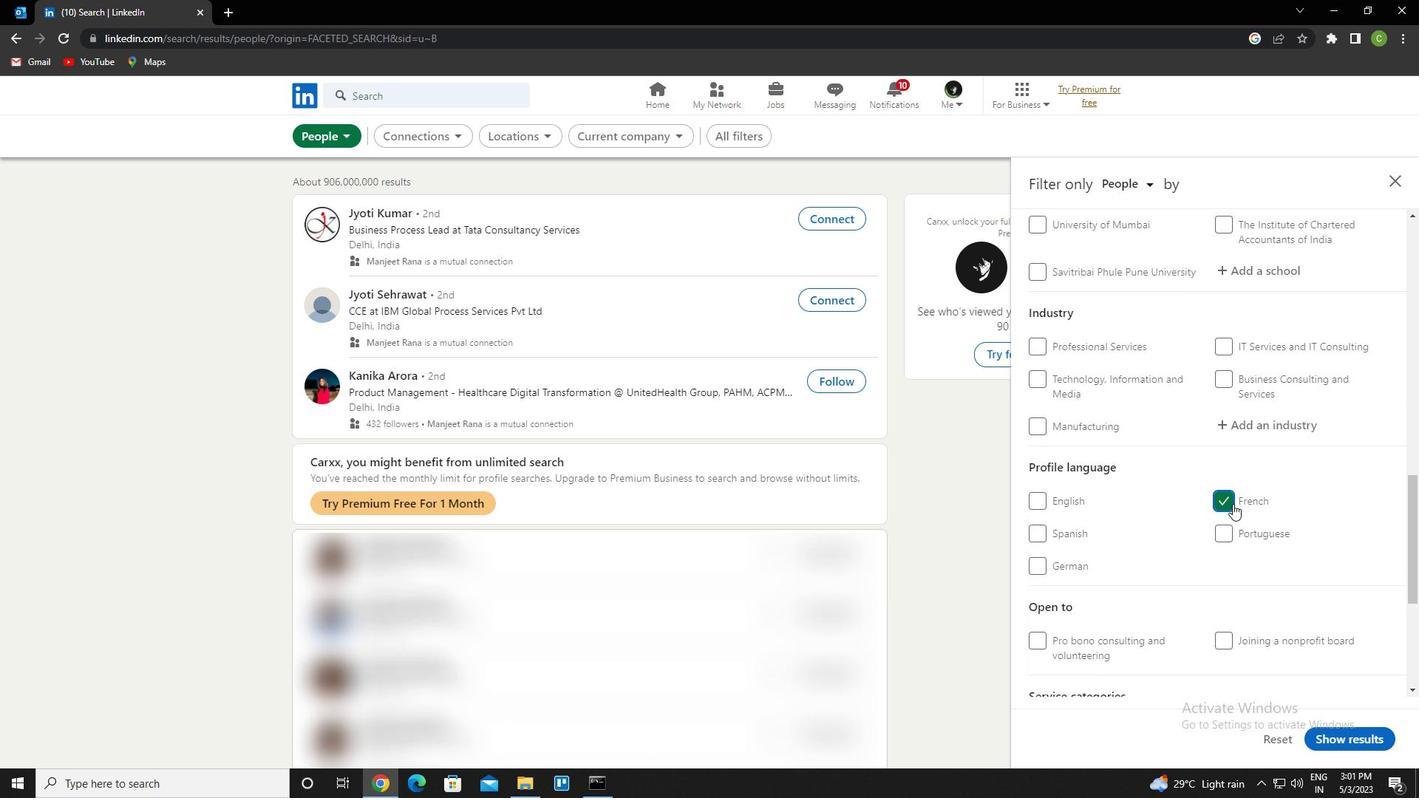 
Action: Mouse scrolled (1232, 504) with delta (0, 0)
Screenshot: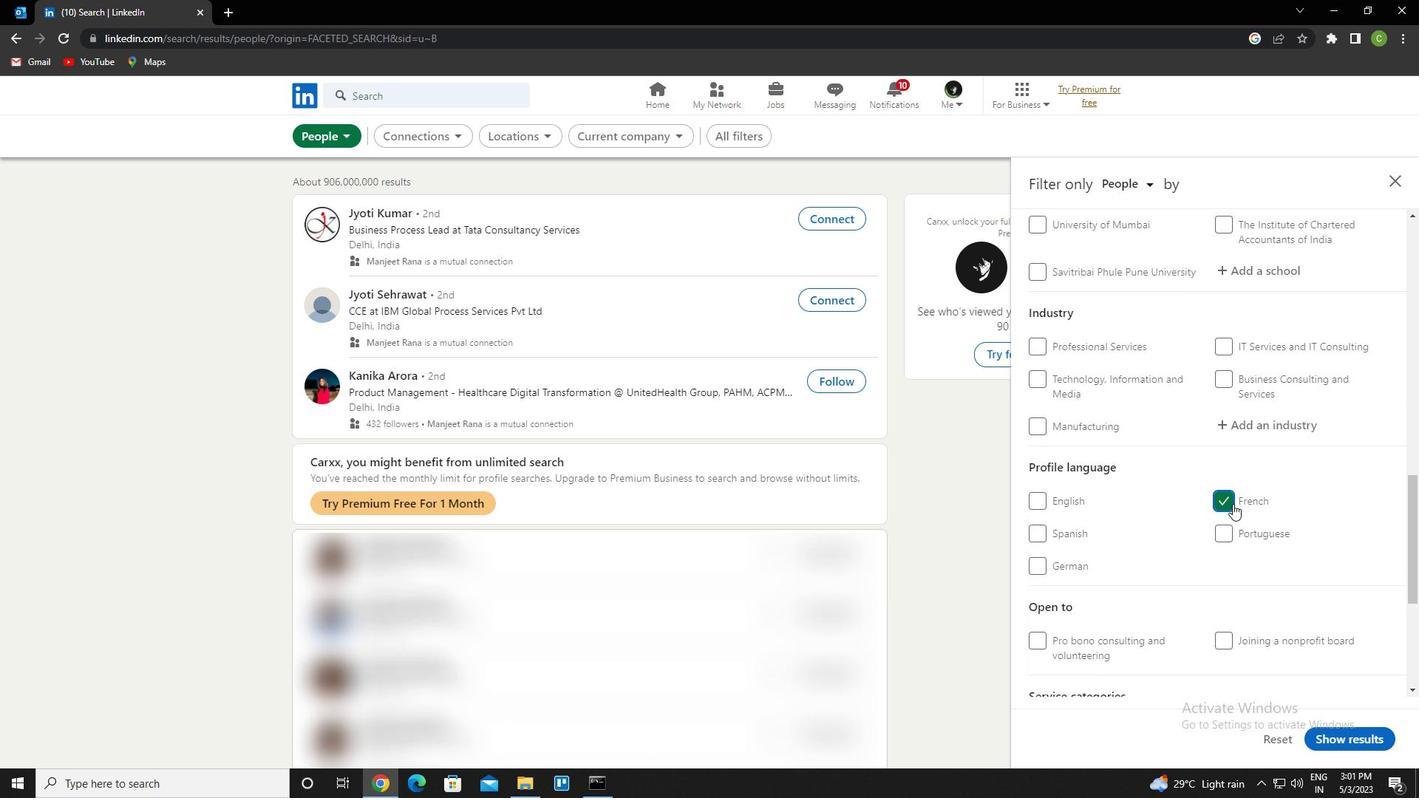 
Action: Mouse scrolled (1232, 504) with delta (0, 0)
Screenshot: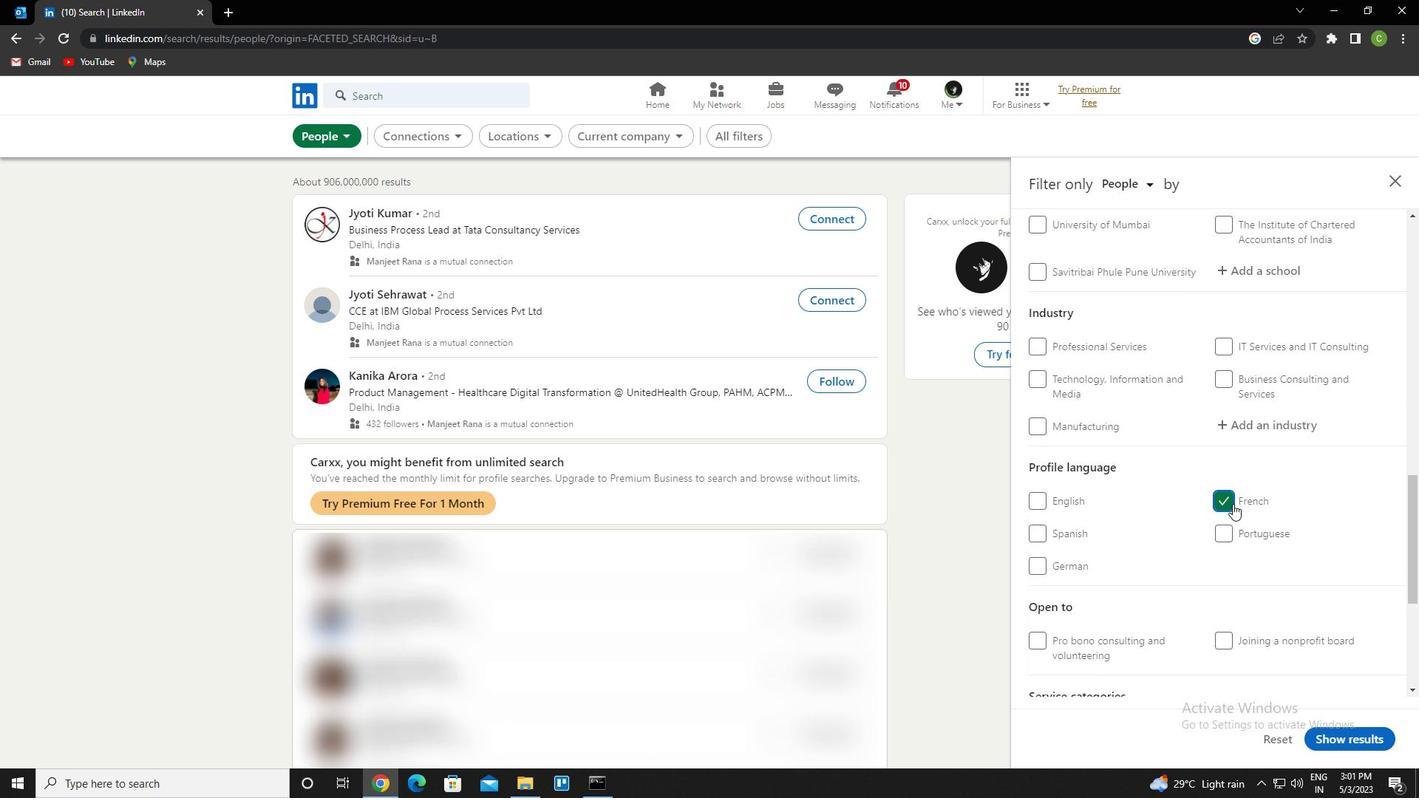 
Action: Mouse scrolled (1232, 504) with delta (0, 0)
Screenshot: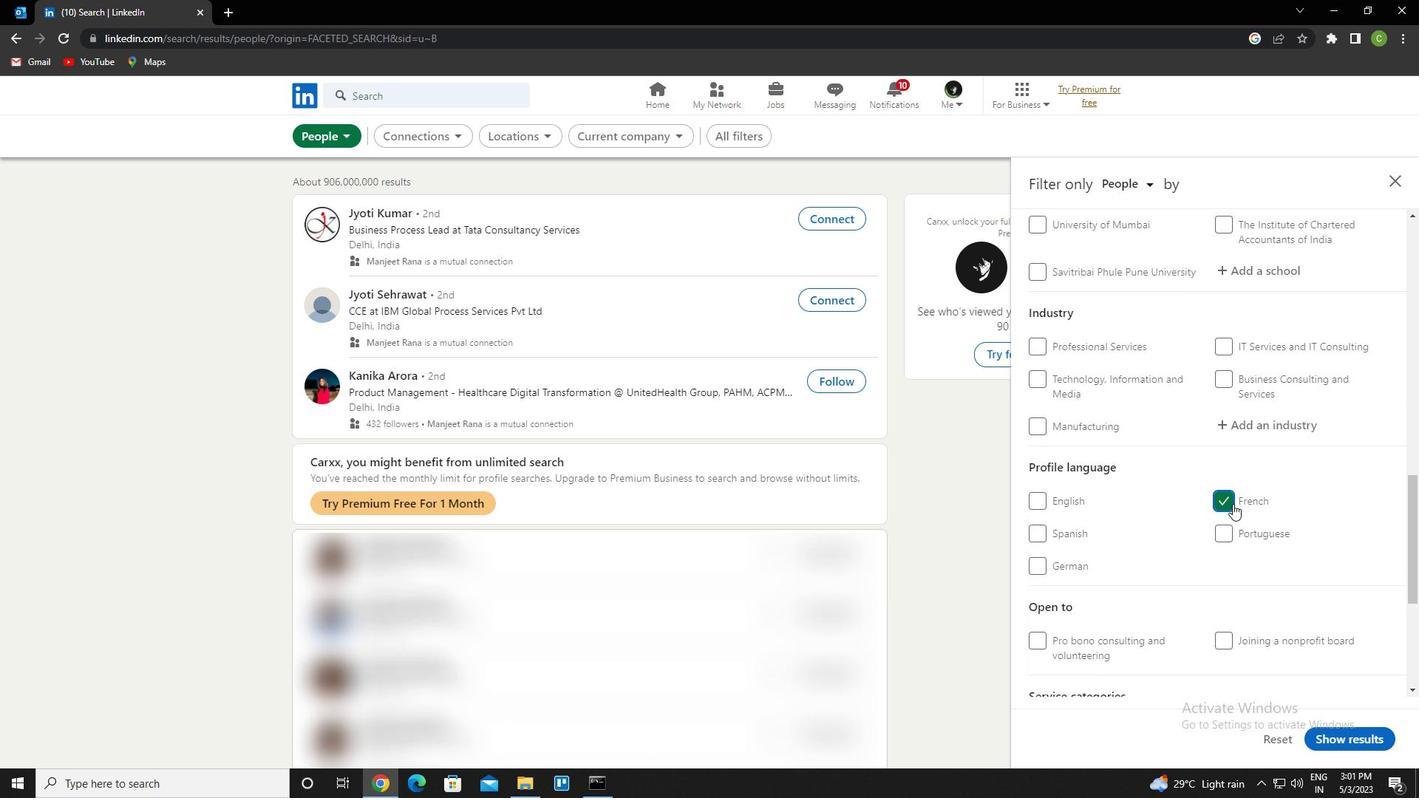 
Action: Mouse scrolled (1232, 504) with delta (0, 0)
Screenshot: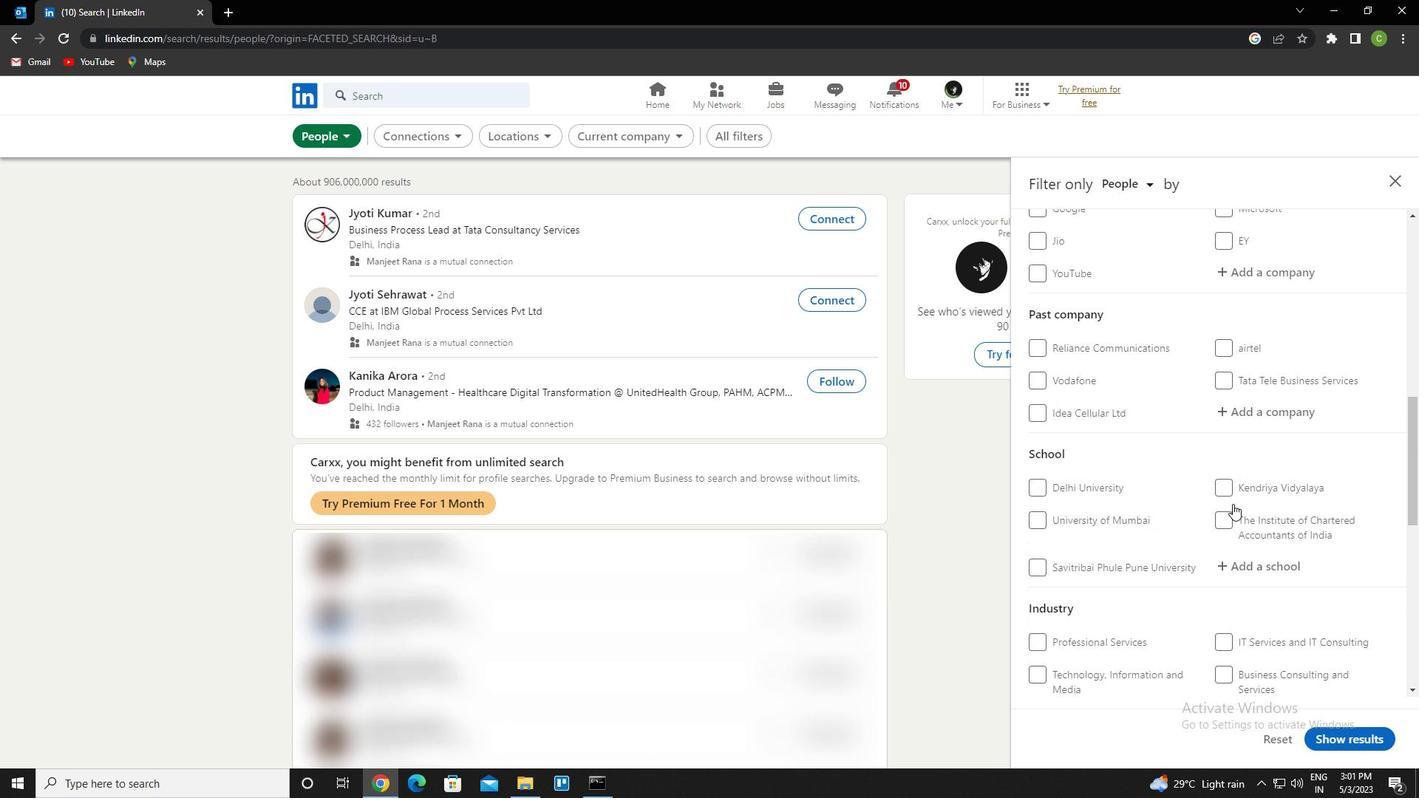 
Action: Mouse scrolled (1232, 504) with delta (0, 0)
Screenshot: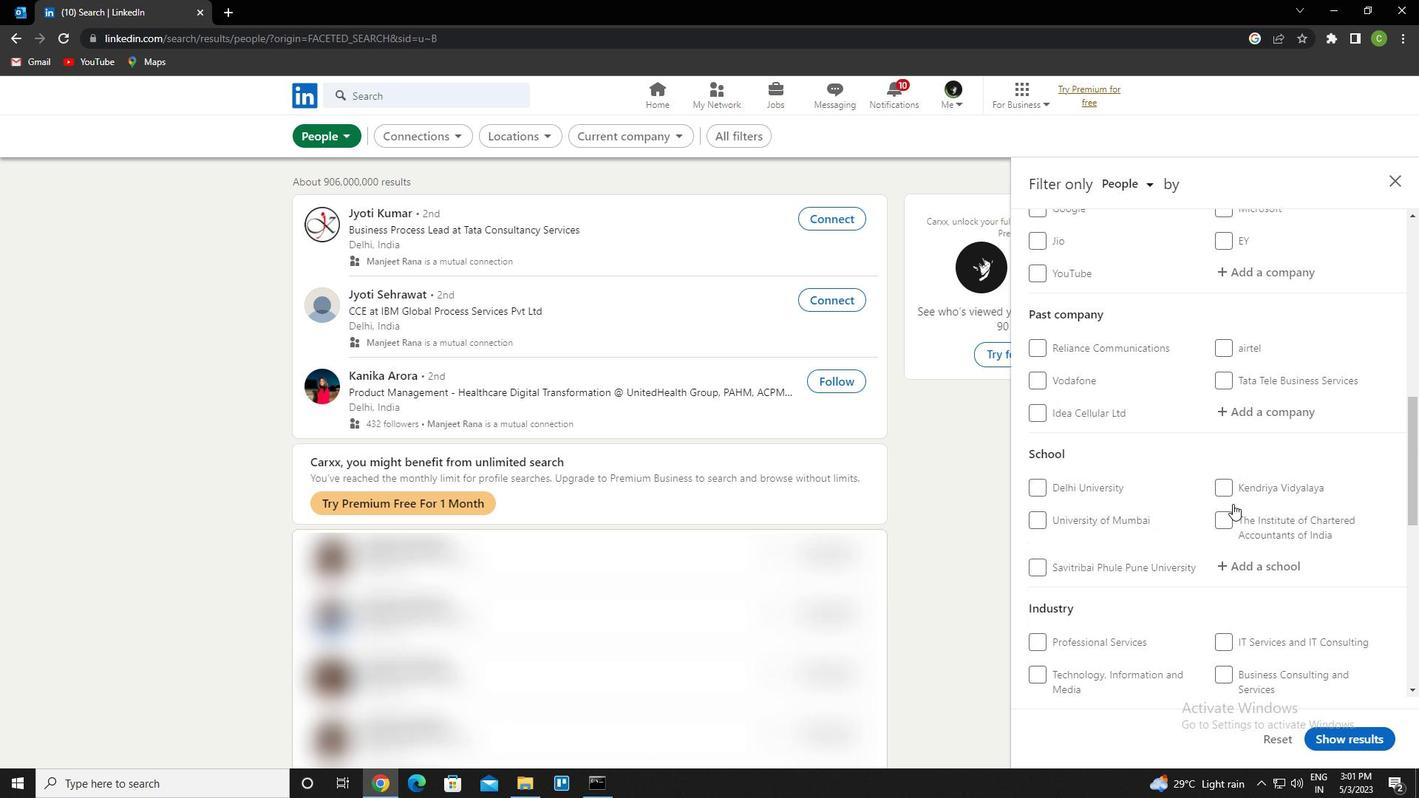 
Action: Mouse moved to (1235, 413)
Screenshot: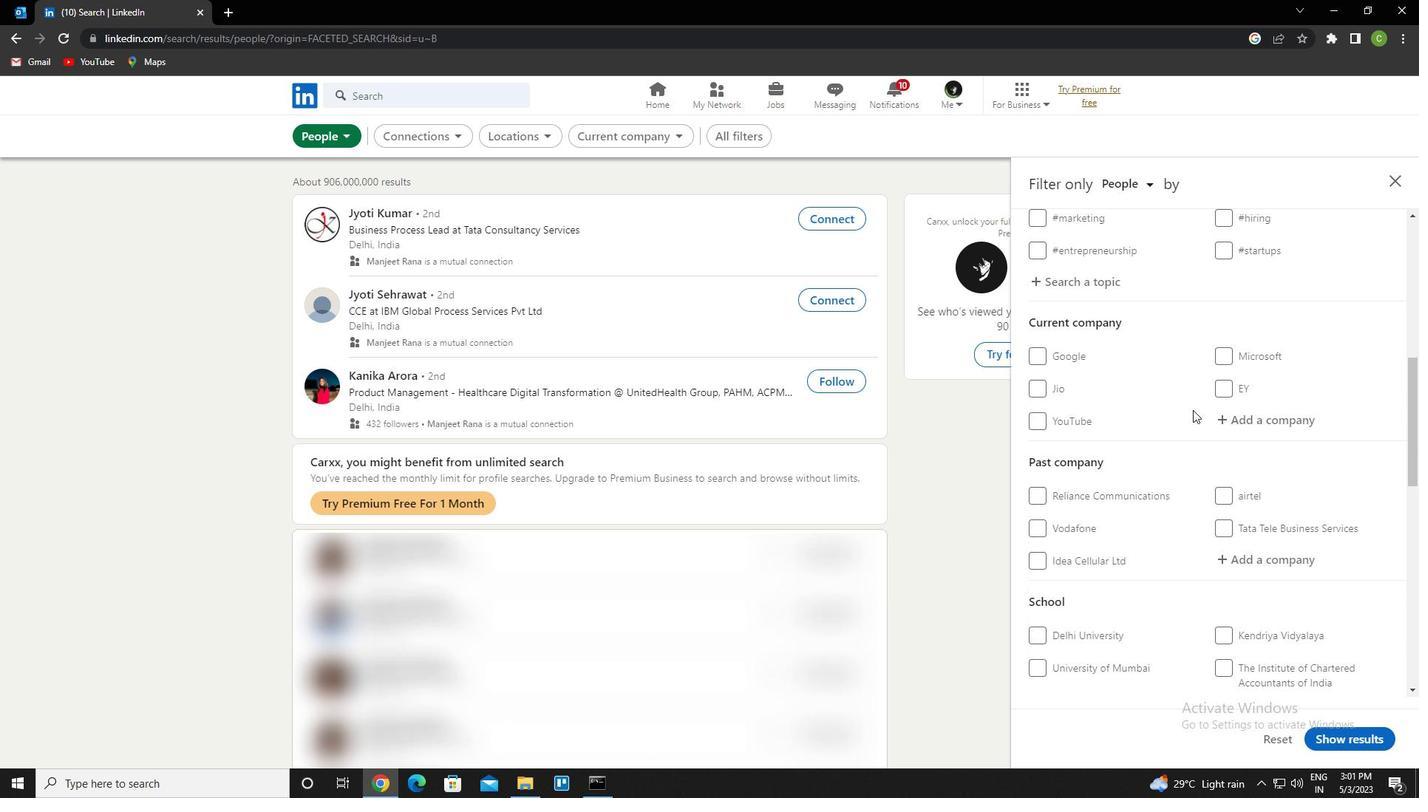 
Action: Mouse pressed left at (1235, 413)
Screenshot: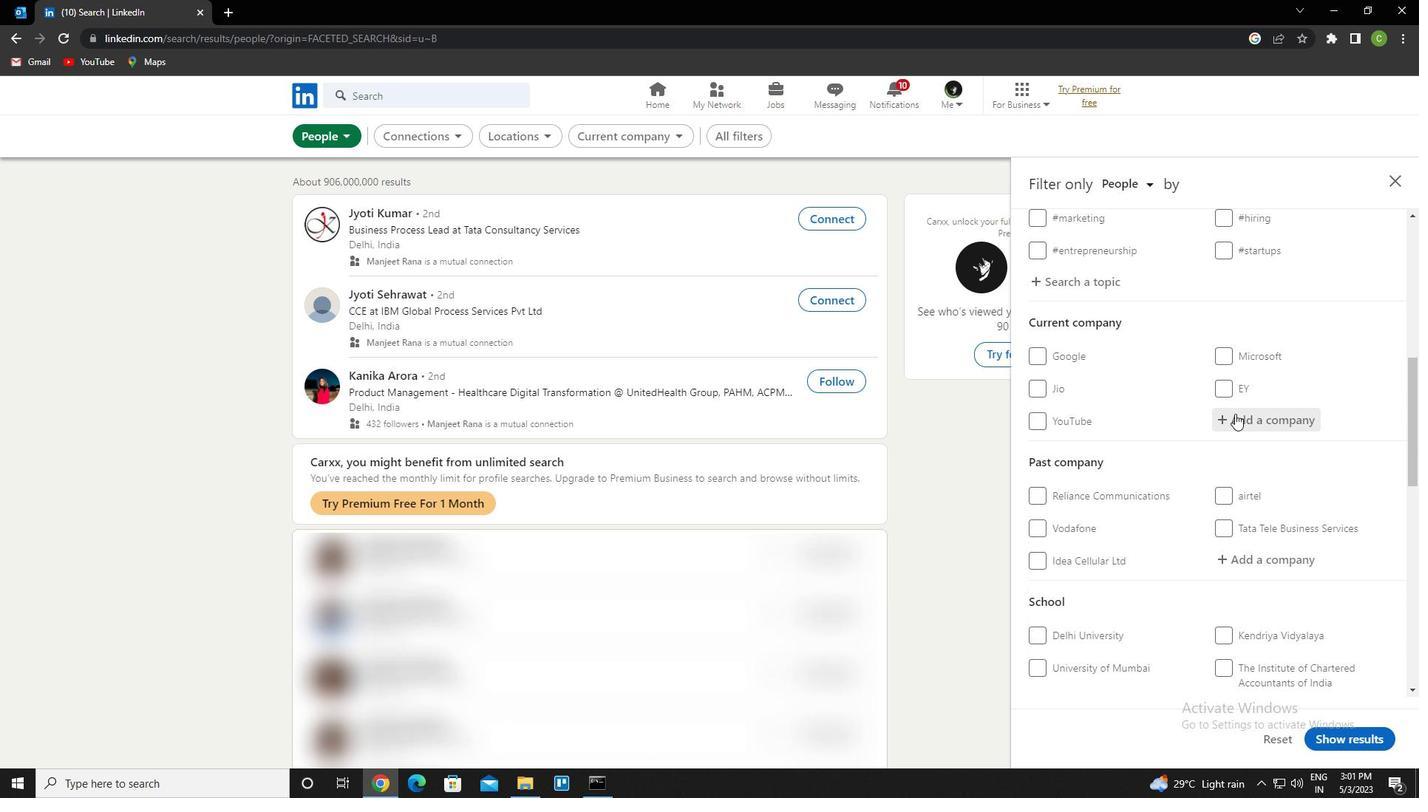 
Action: Key pressed <Key.caps_lock>a<Key.caps_lock>rmstrong<Key.space>fluid<Key.down><Key.enter>
Screenshot: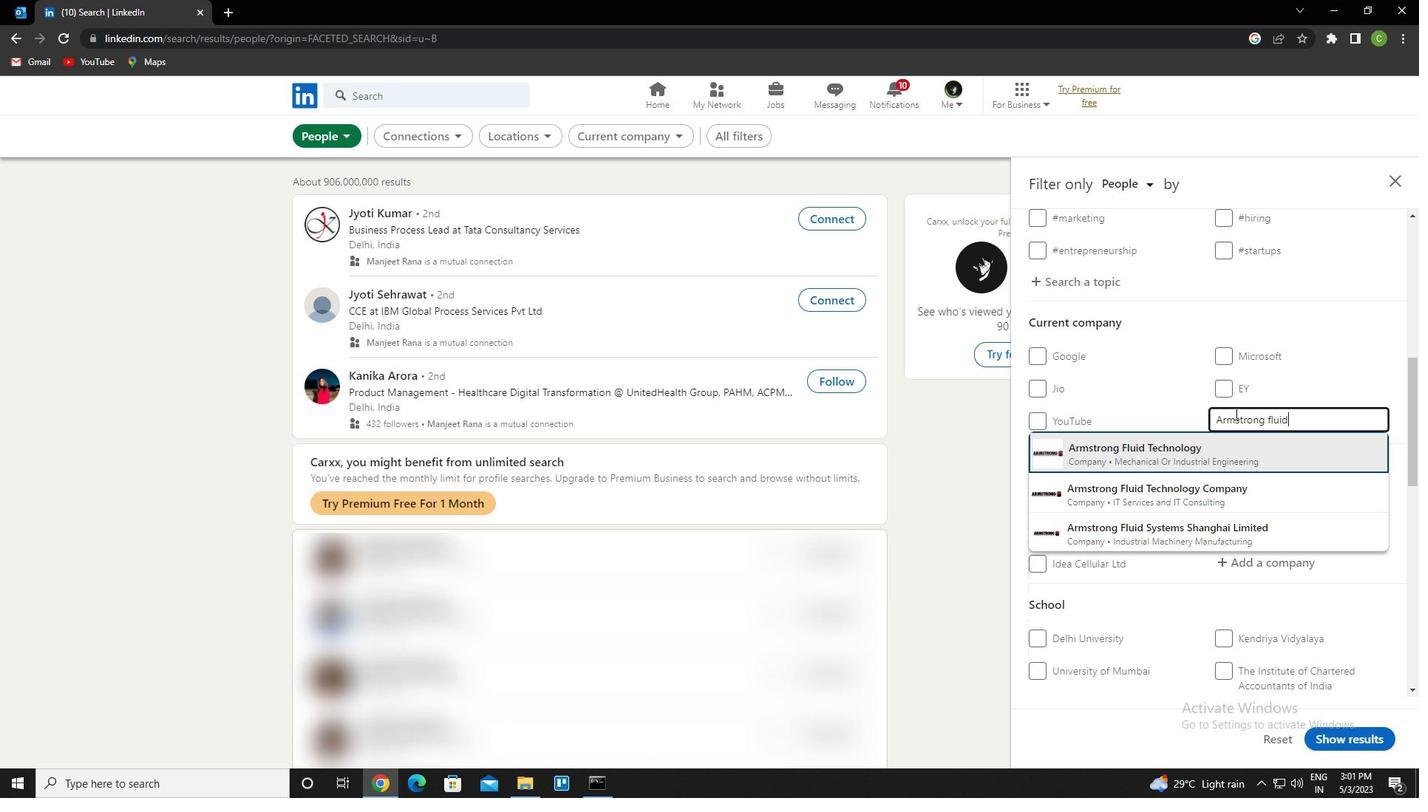 
Action: Mouse scrolled (1235, 413) with delta (0, 0)
Screenshot: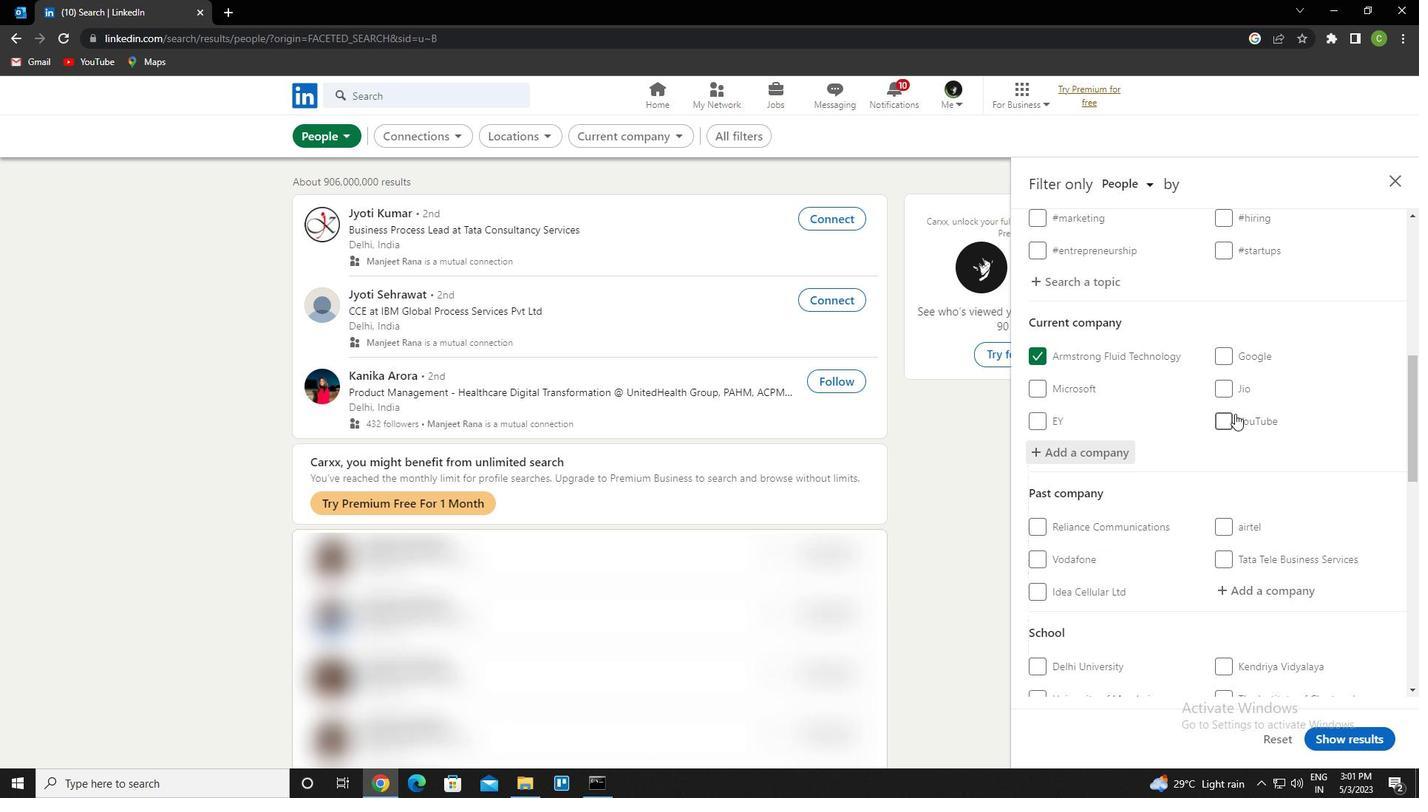 
Action: Mouse scrolled (1235, 413) with delta (0, 0)
Screenshot: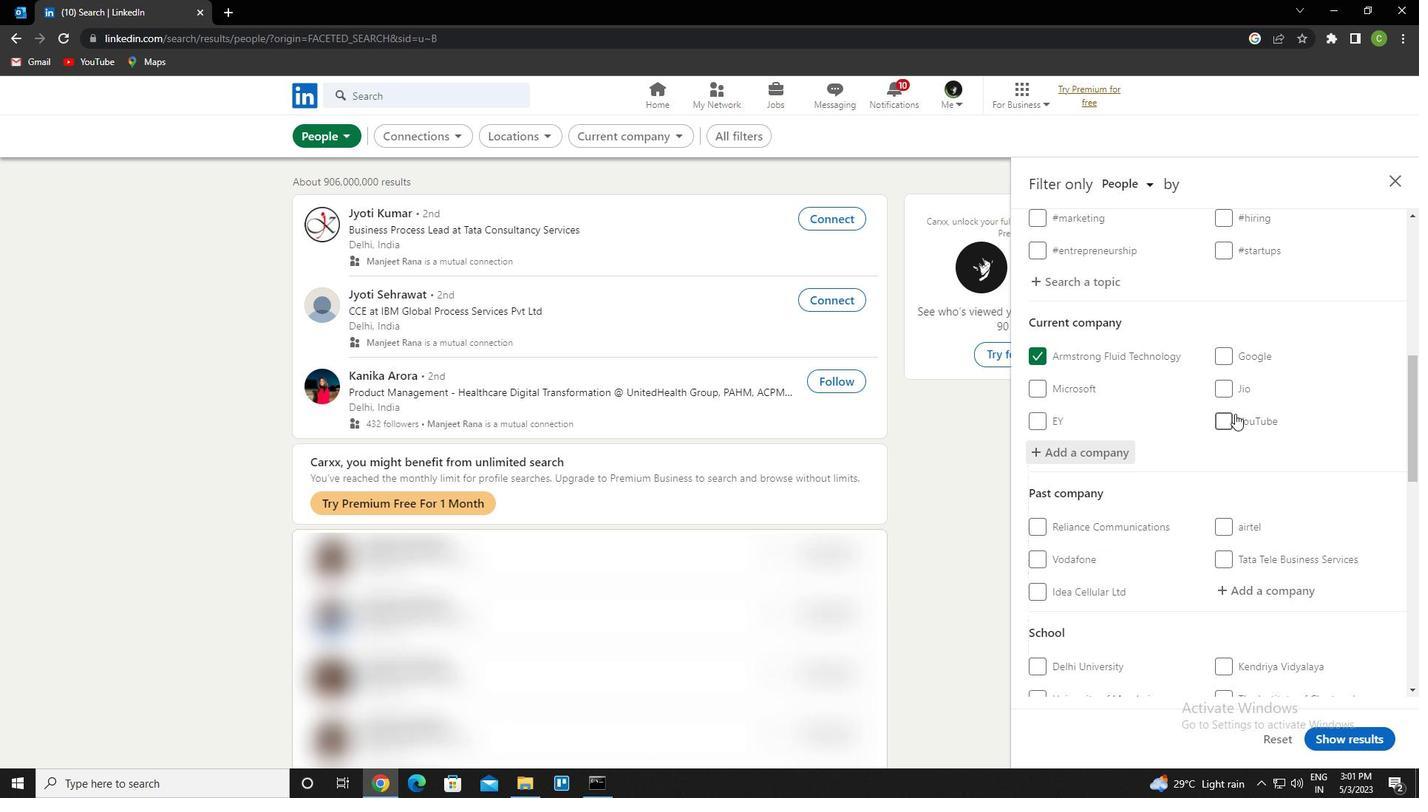 
Action: Mouse scrolled (1235, 413) with delta (0, 0)
Screenshot: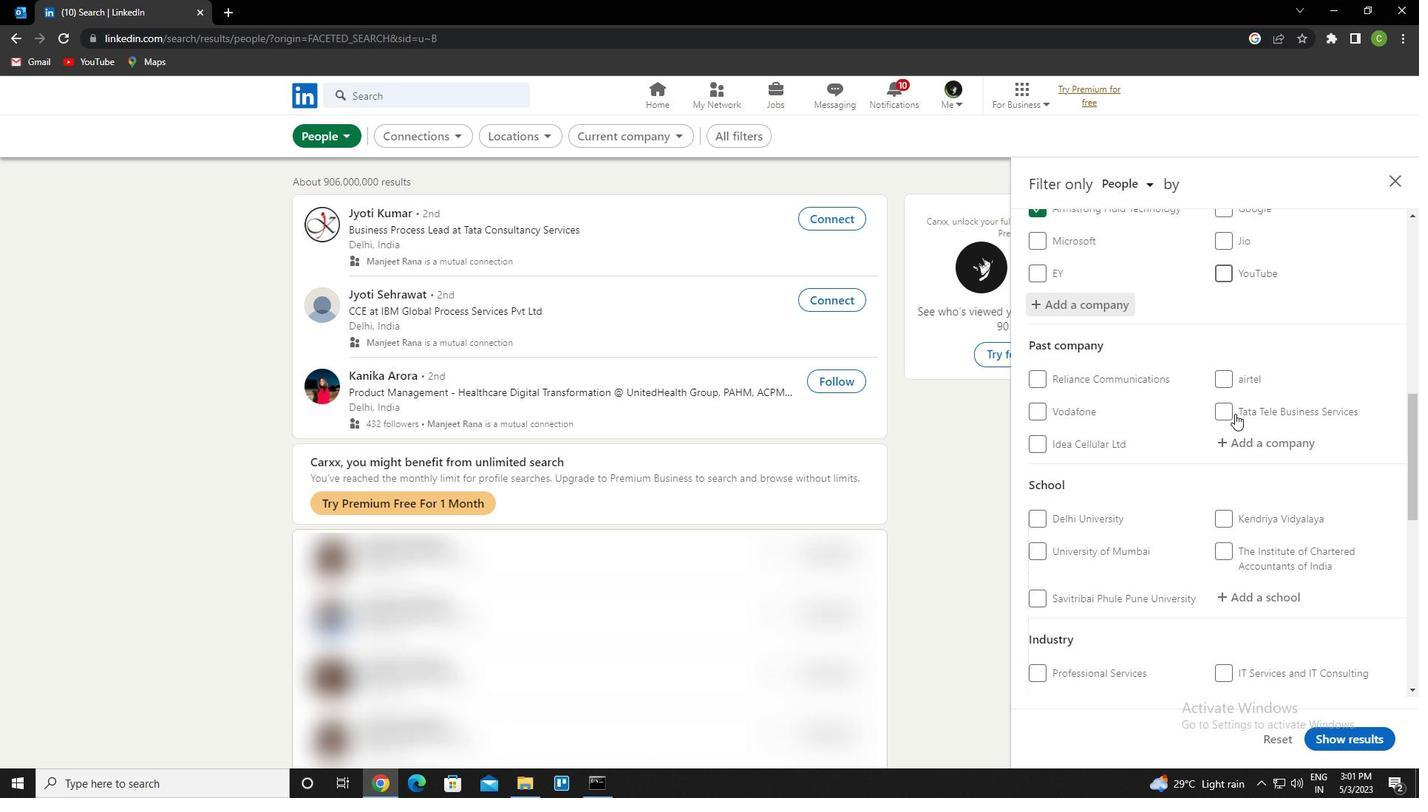 
Action: Mouse moved to (1264, 520)
Screenshot: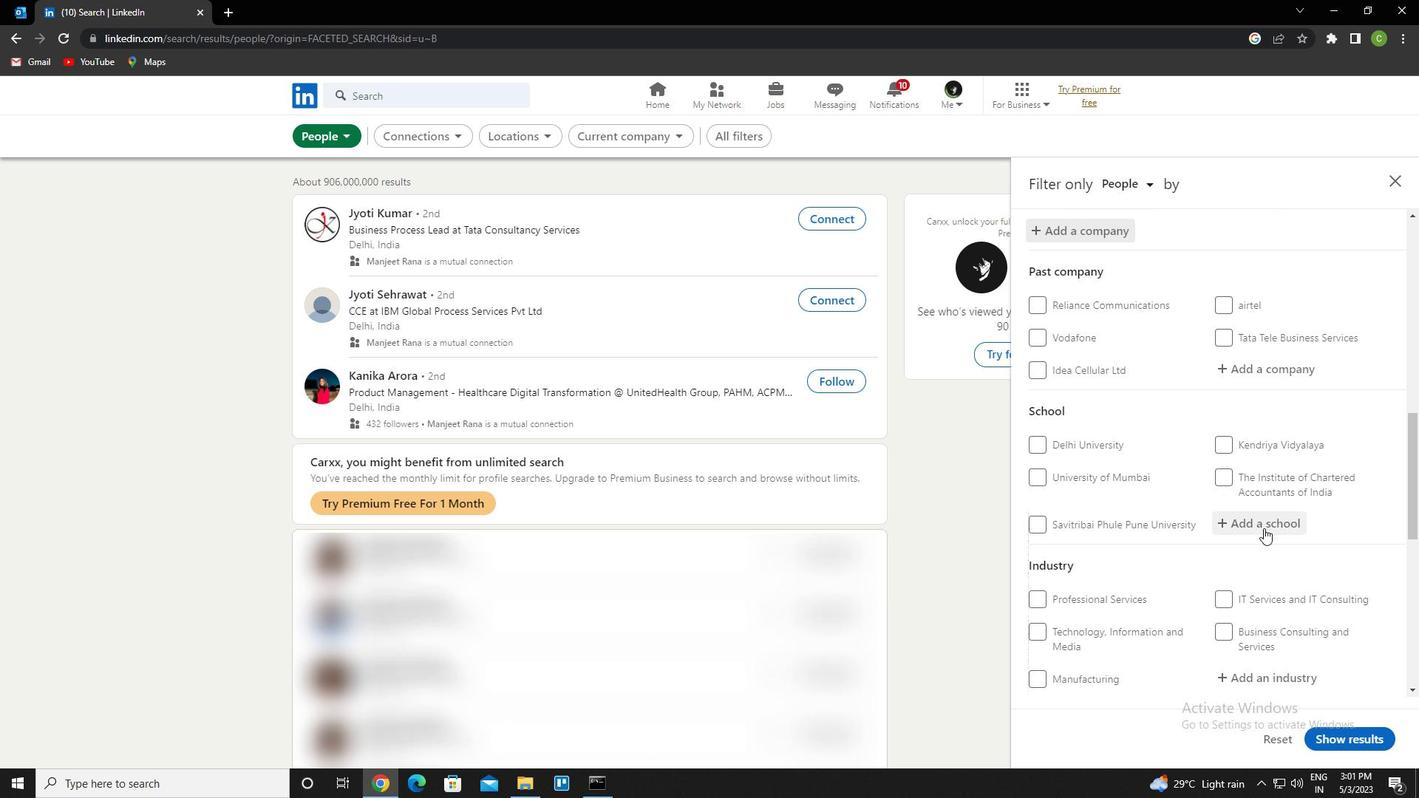 
Action: Mouse pressed left at (1264, 520)
Screenshot: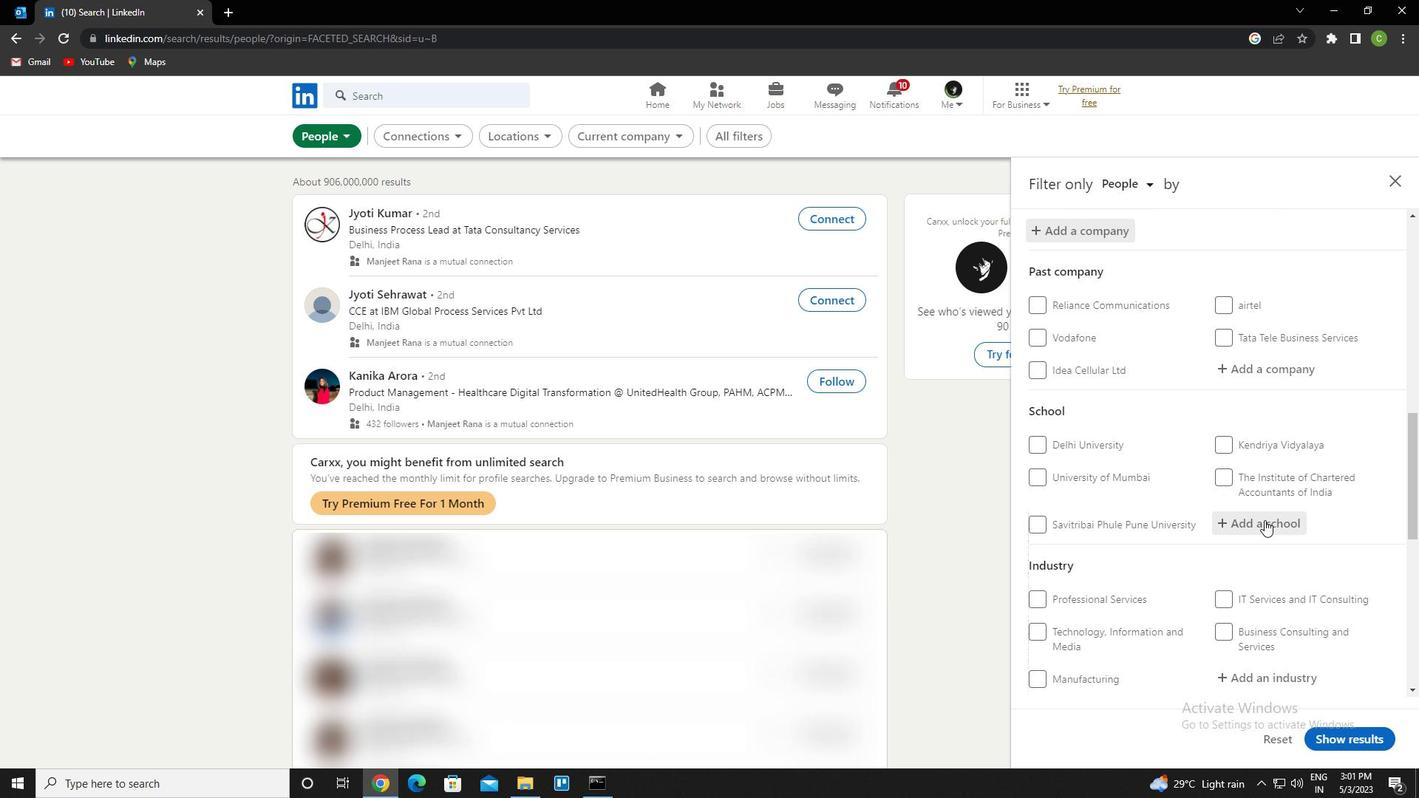 
Action: Key pressed <Key.caps_lock>lnct<Key.space>g<Key.caps_lock>roup<Key.space>of<Key.space><Key.down><Key.enter>
Screenshot: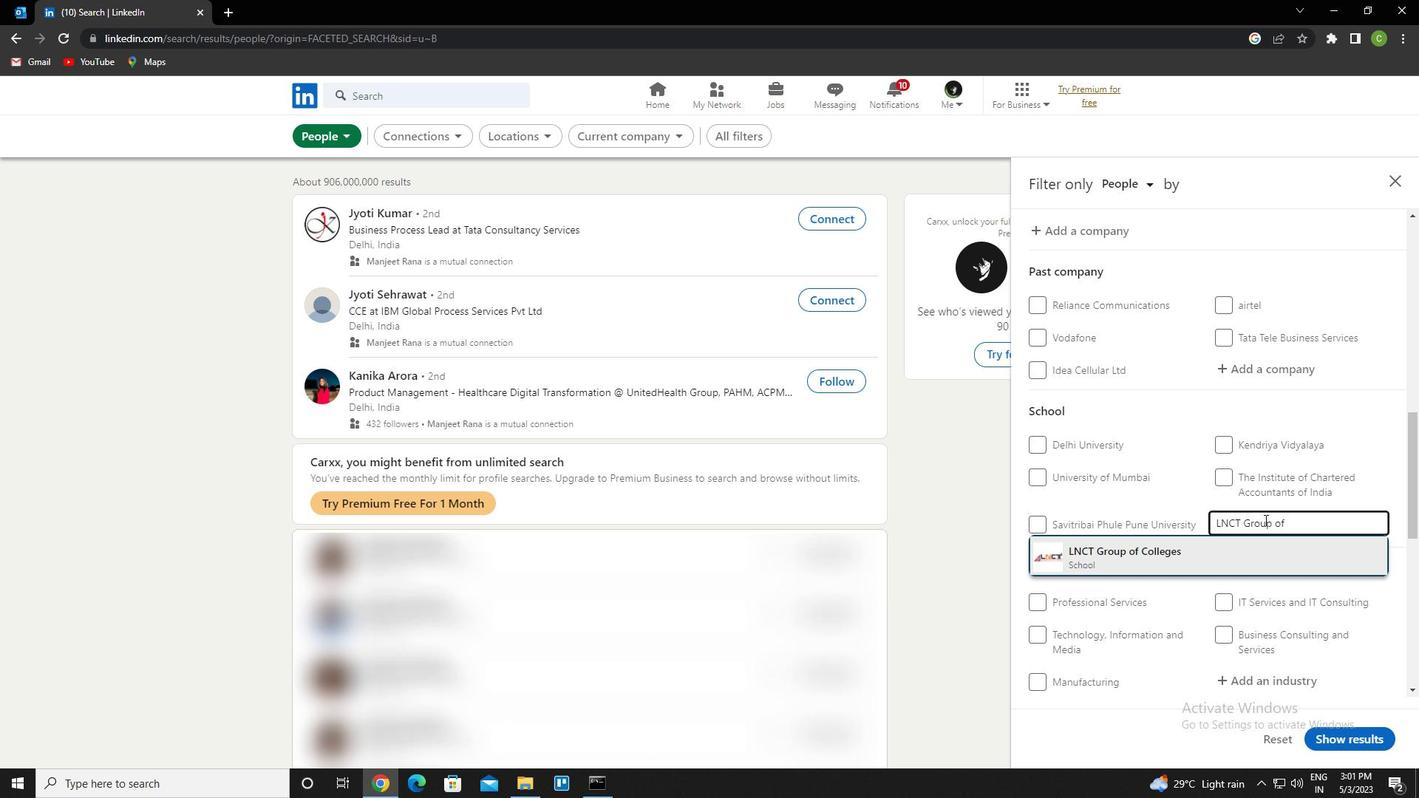 
Action: Mouse scrolled (1264, 519) with delta (0, 0)
Screenshot: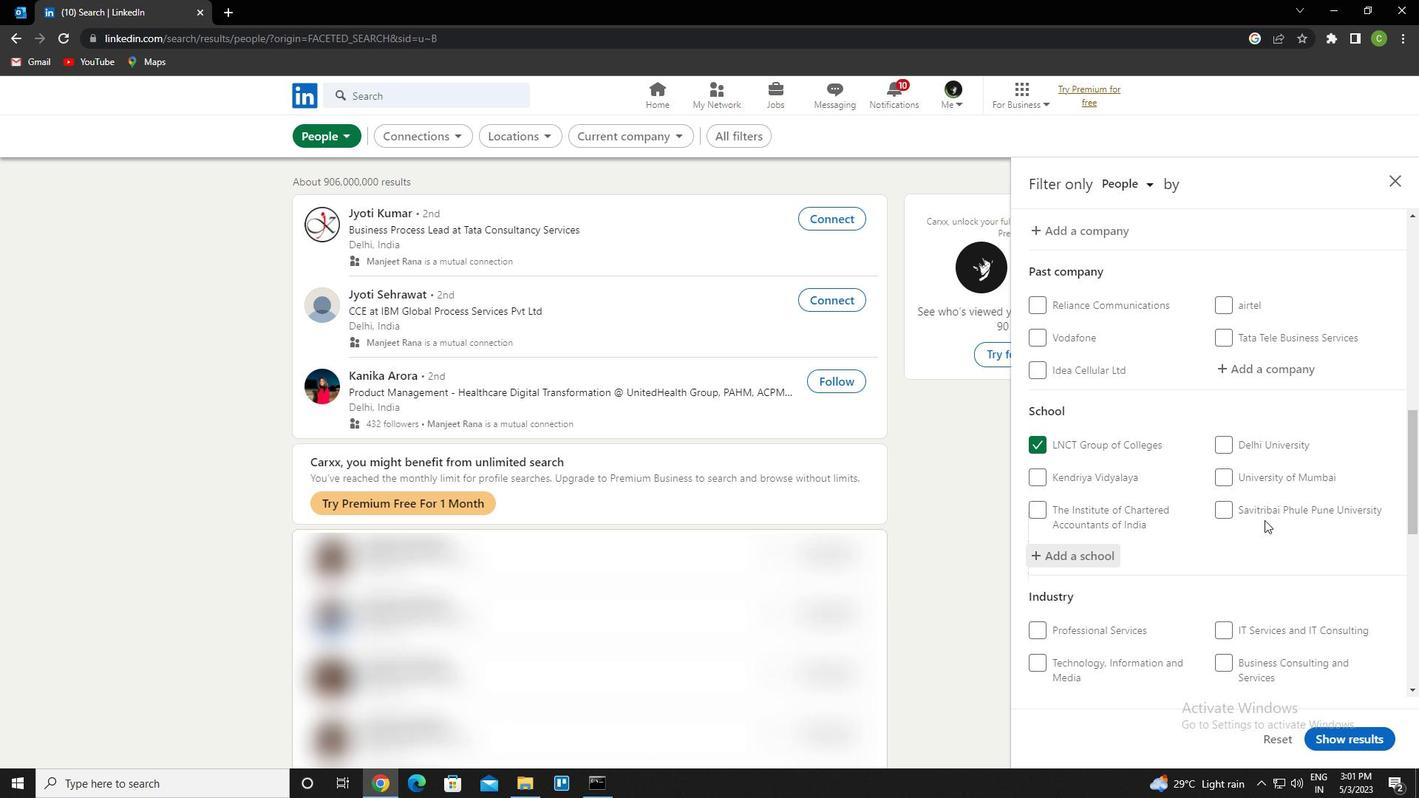 
Action: Mouse scrolled (1264, 519) with delta (0, 0)
Screenshot: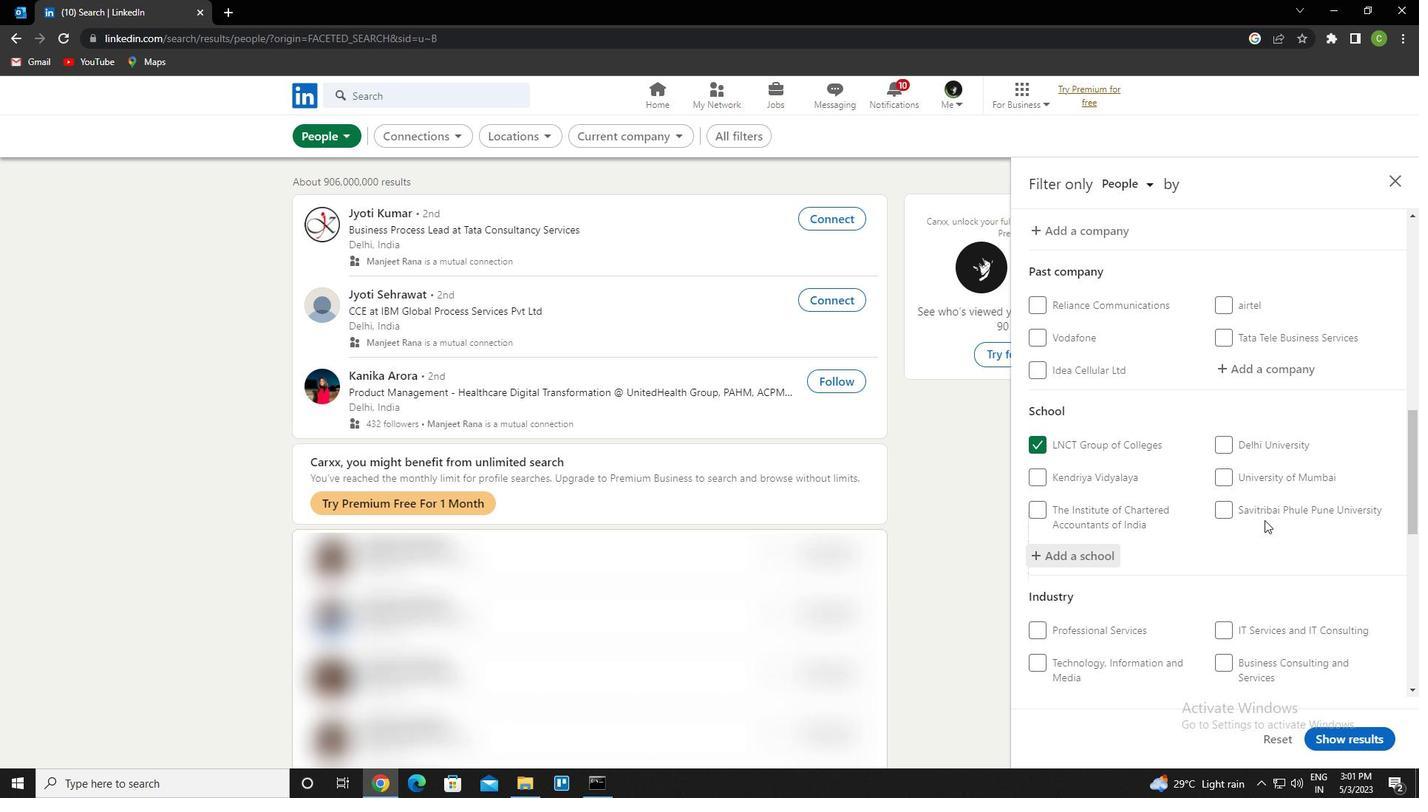 
Action: Mouse scrolled (1264, 519) with delta (0, 0)
Screenshot: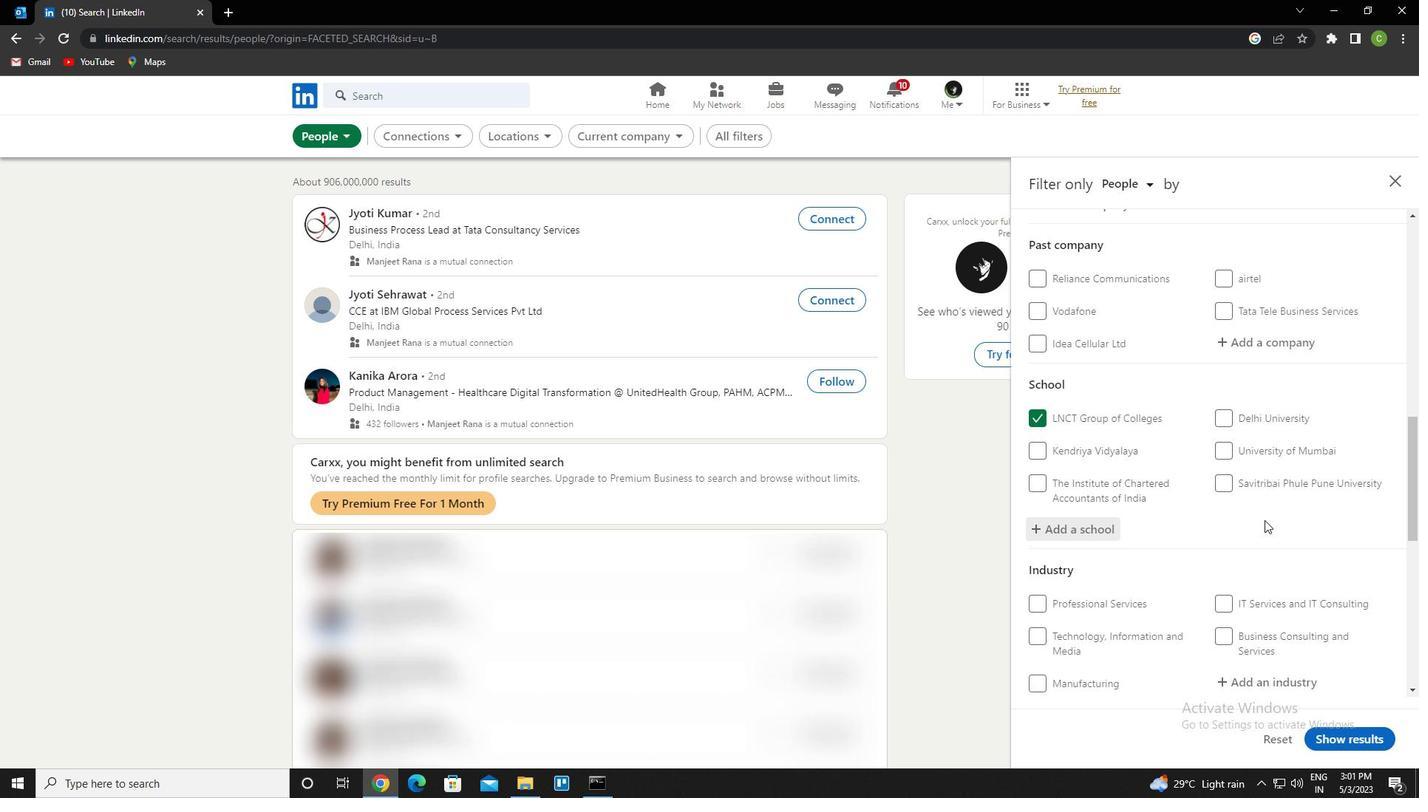 
Action: Mouse scrolled (1264, 519) with delta (0, 0)
Screenshot: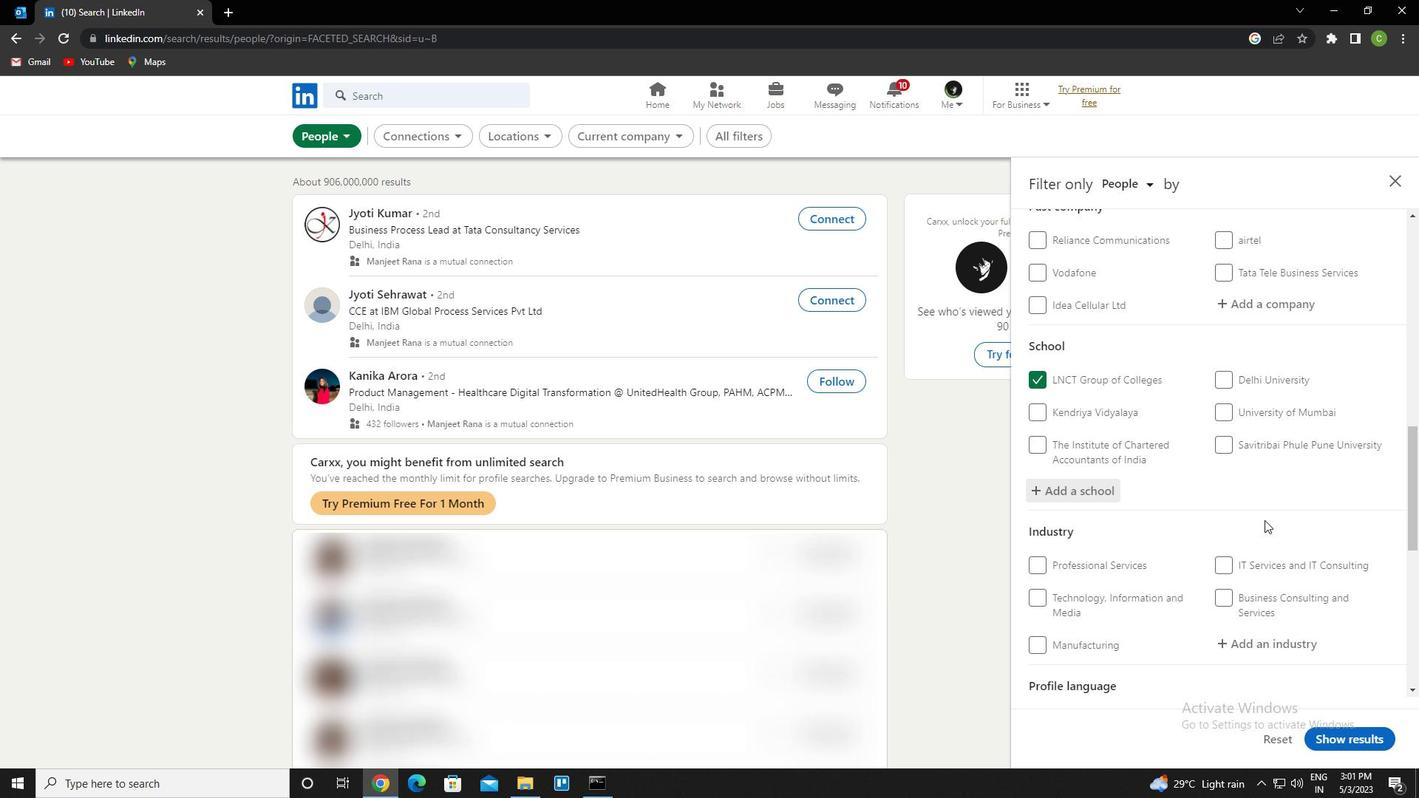 
Action: Mouse moved to (1300, 419)
Screenshot: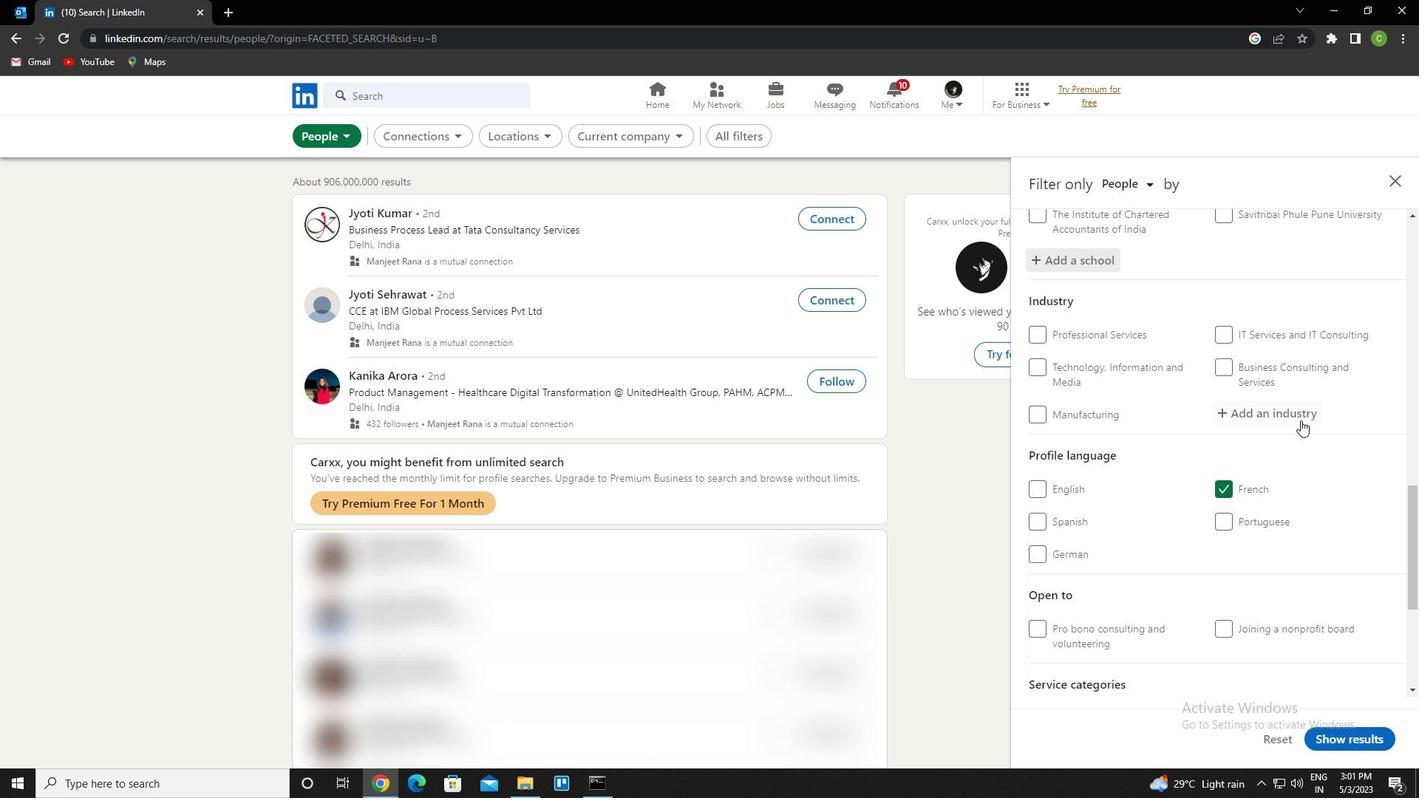 
Action: Mouse pressed left at (1300, 419)
Screenshot: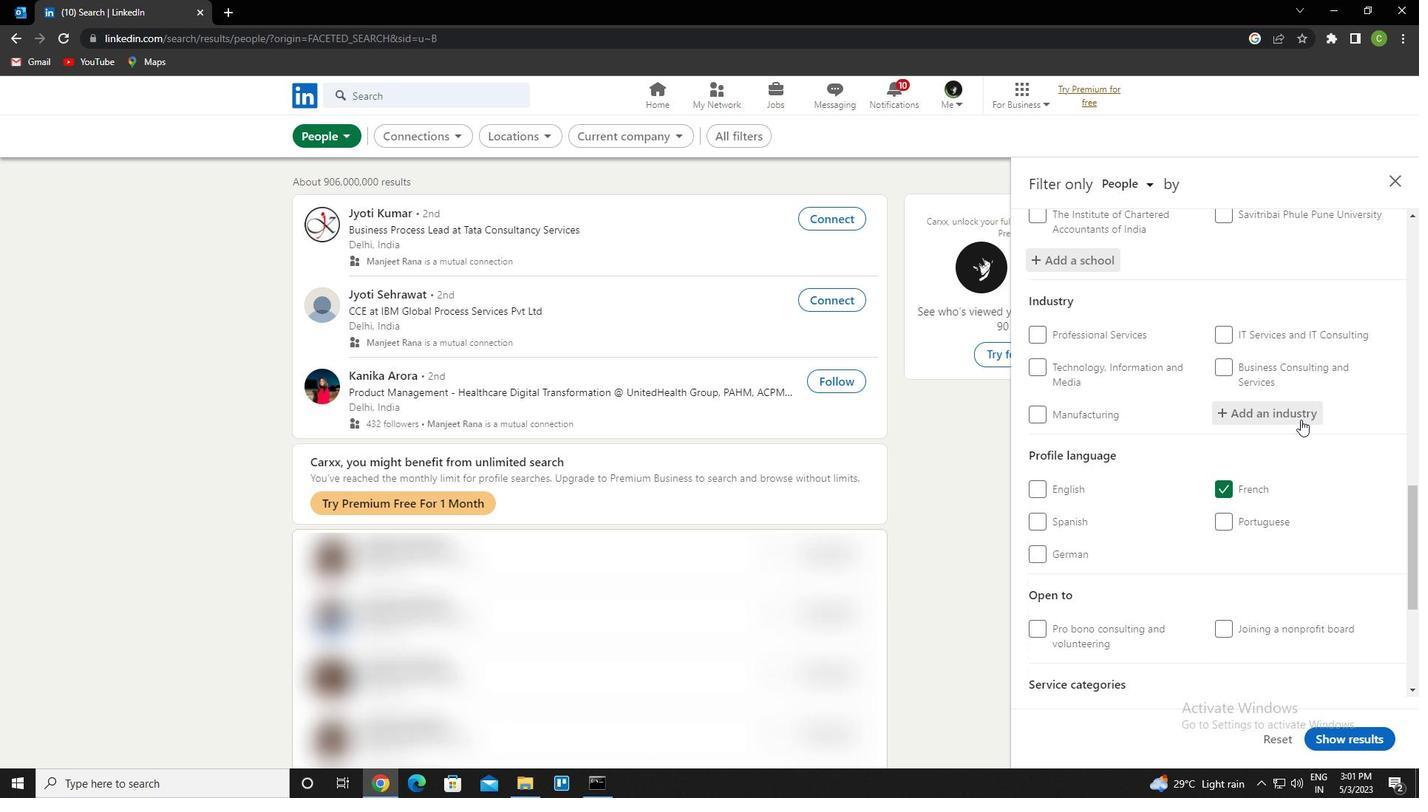 
Action: Key pressed <Key.caps_lock>w<Key.caps_lock>holesale<Key.space>food<Key.space>and<Key.down><Key.enter>
Screenshot: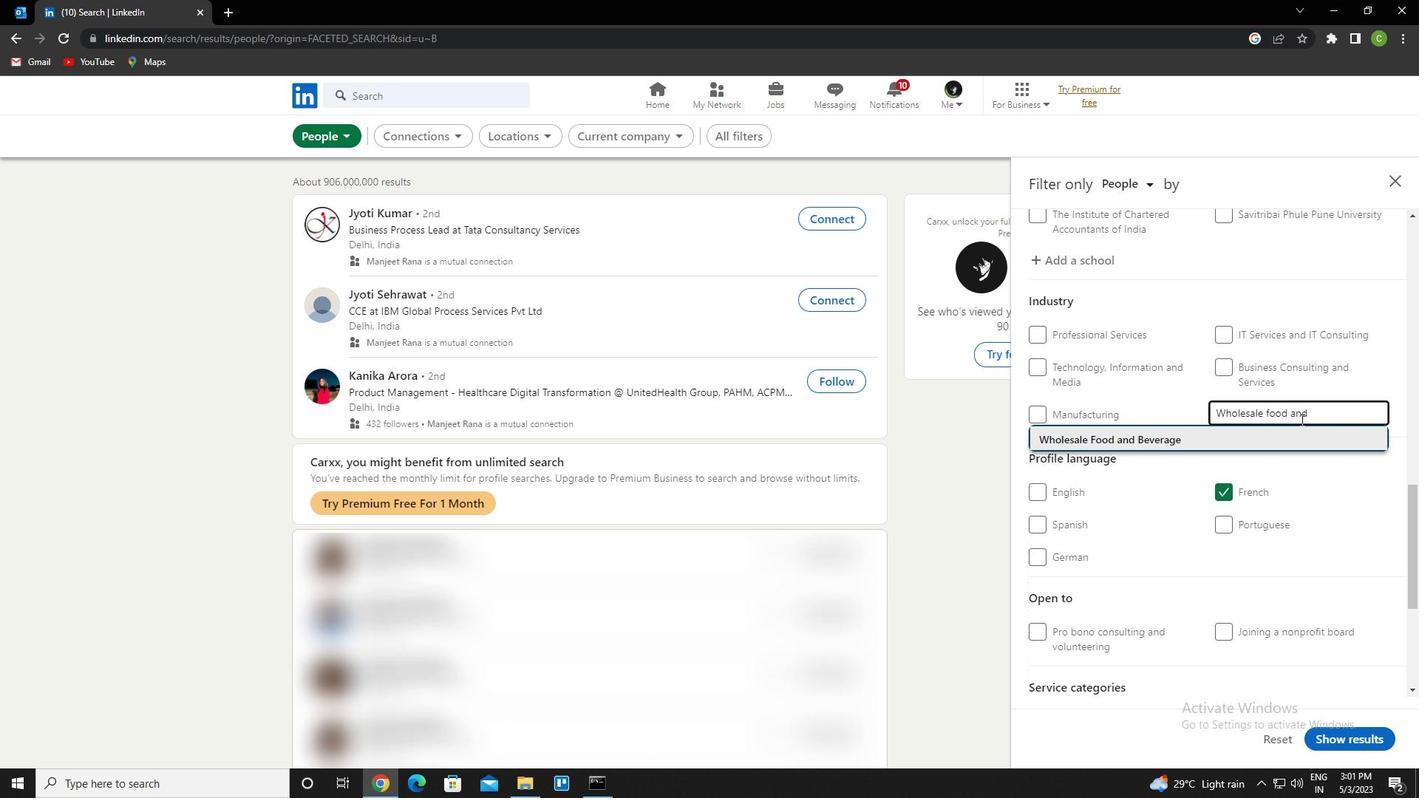 
Action: Mouse scrolled (1300, 419) with delta (0, 0)
Screenshot: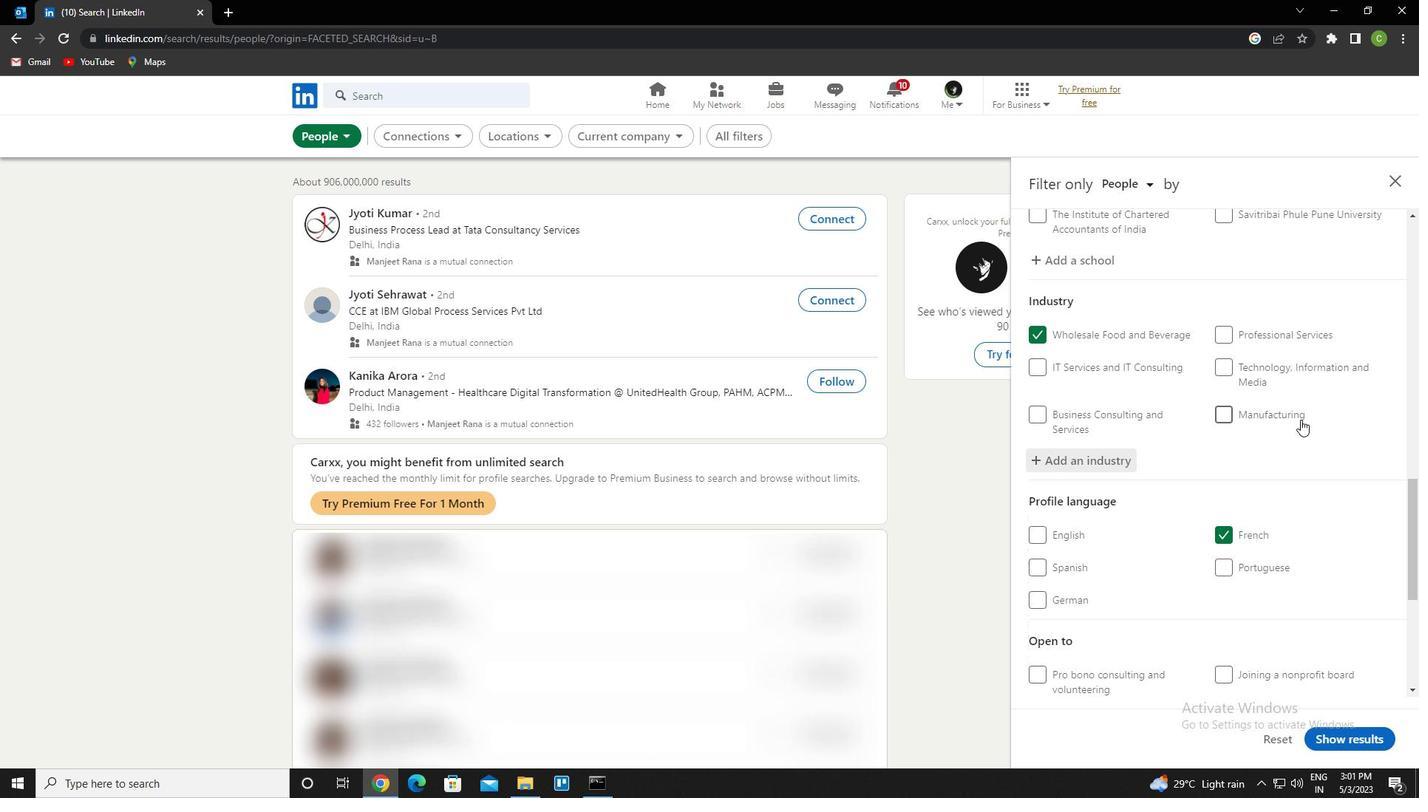 
Action: Mouse scrolled (1300, 419) with delta (0, 0)
Screenshot: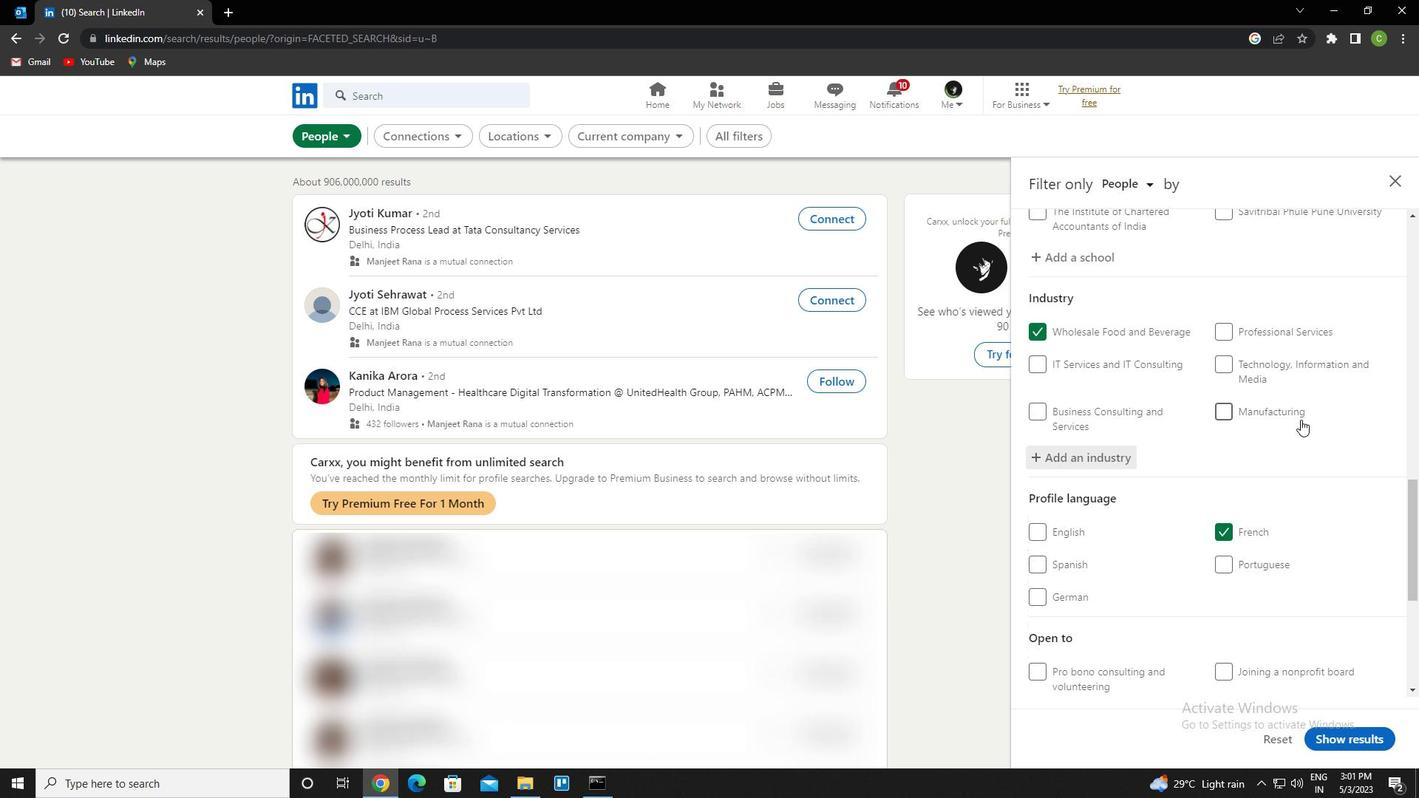 
Action: Mouse scrolled (1300, 419) with delta (0, 0)
Screenshot: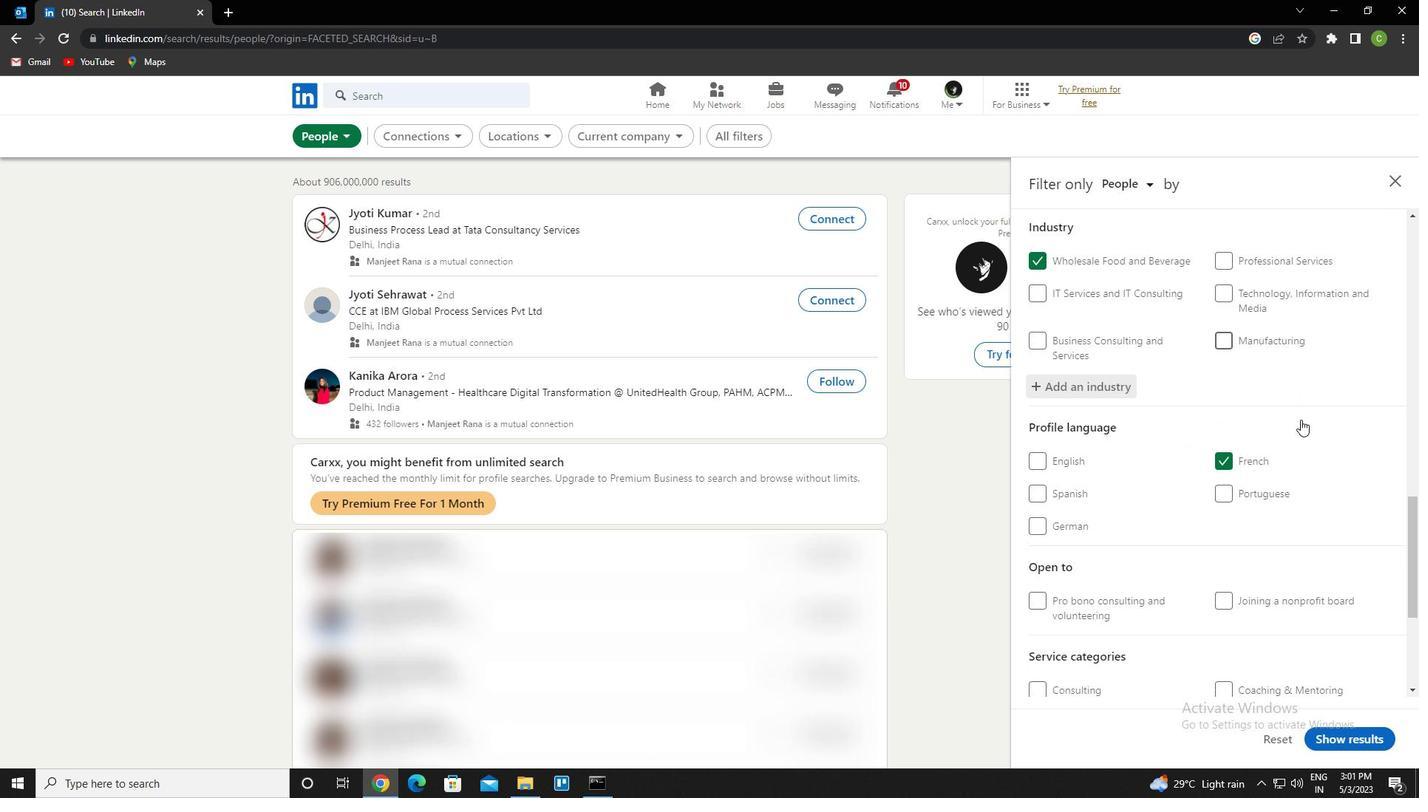 
Action: Mouse scrolled (1300, 419) with delta (0, 0)
Screenshot: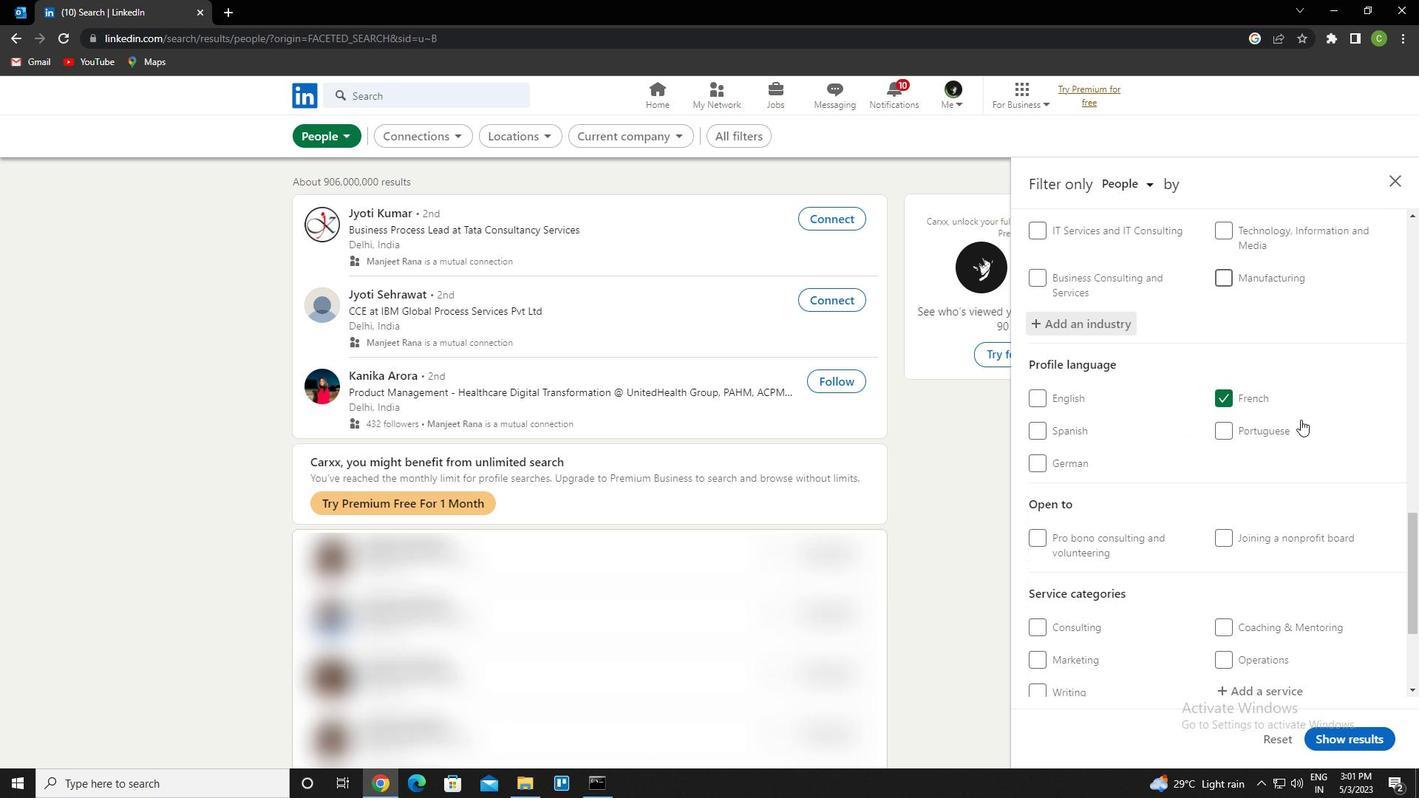 
Action: Mouse scrolled (1300, 419) with delta (0, 0)
Screenshot: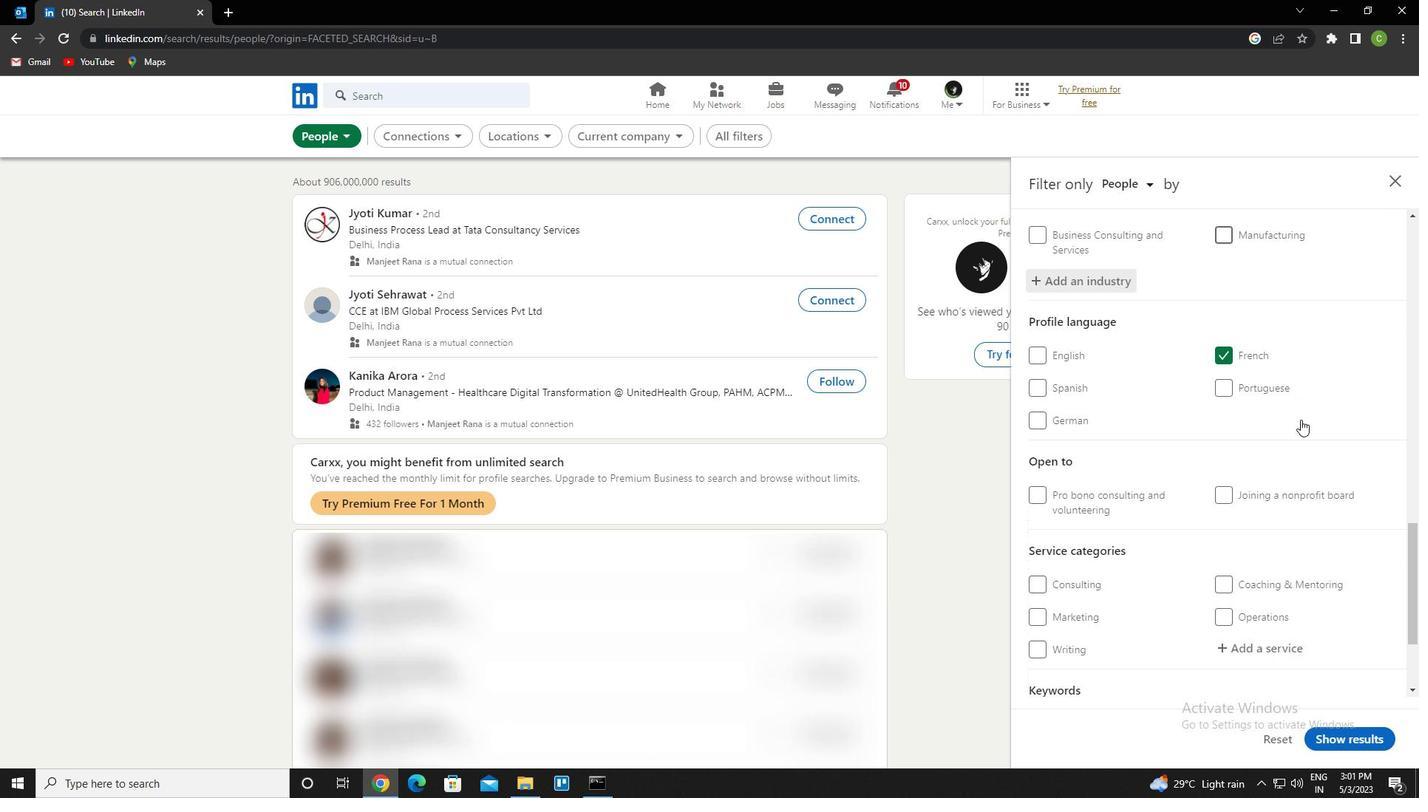 
Action: Mouse moved to (1278, 484)
Screenshot: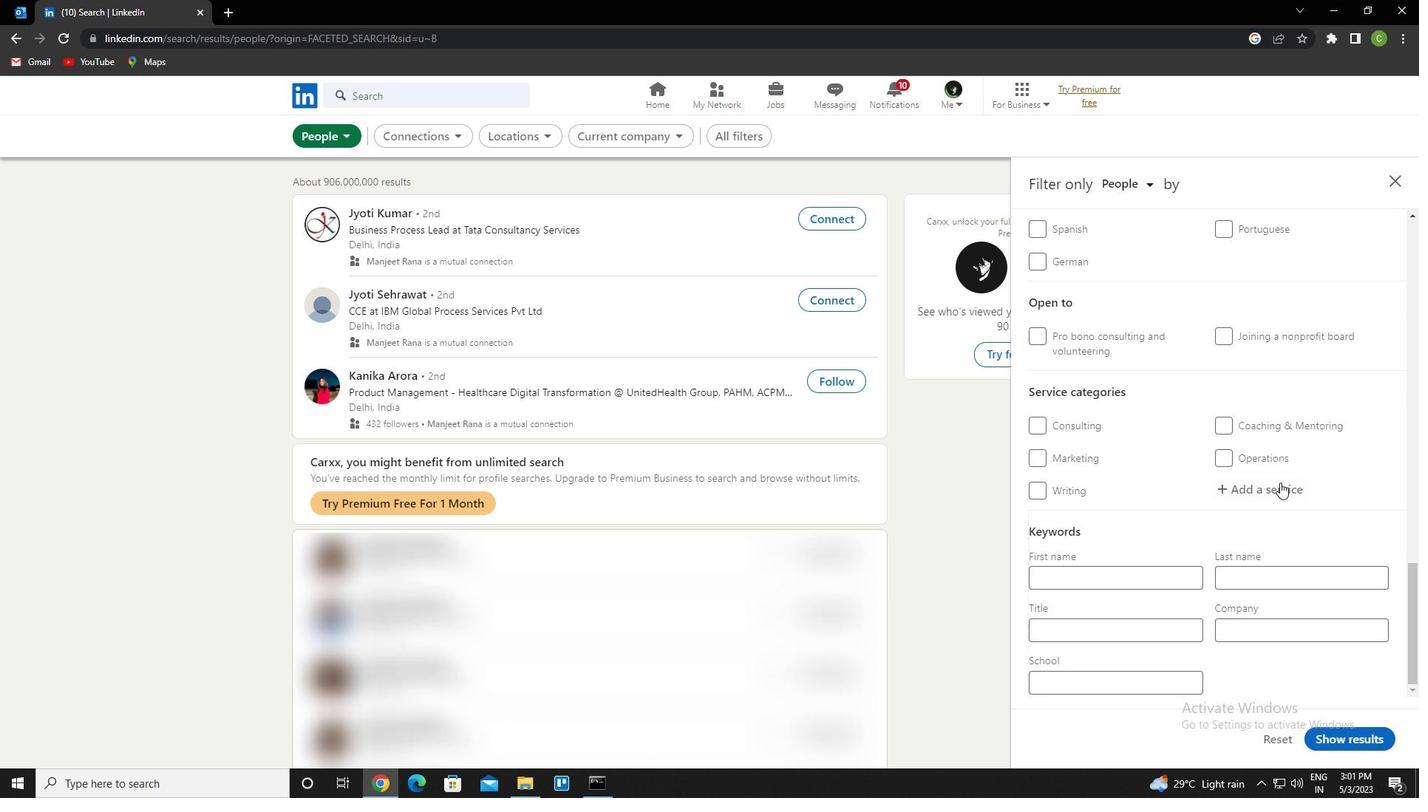 
Action: Mouse pressed left at (1278, 484)
Screenshot: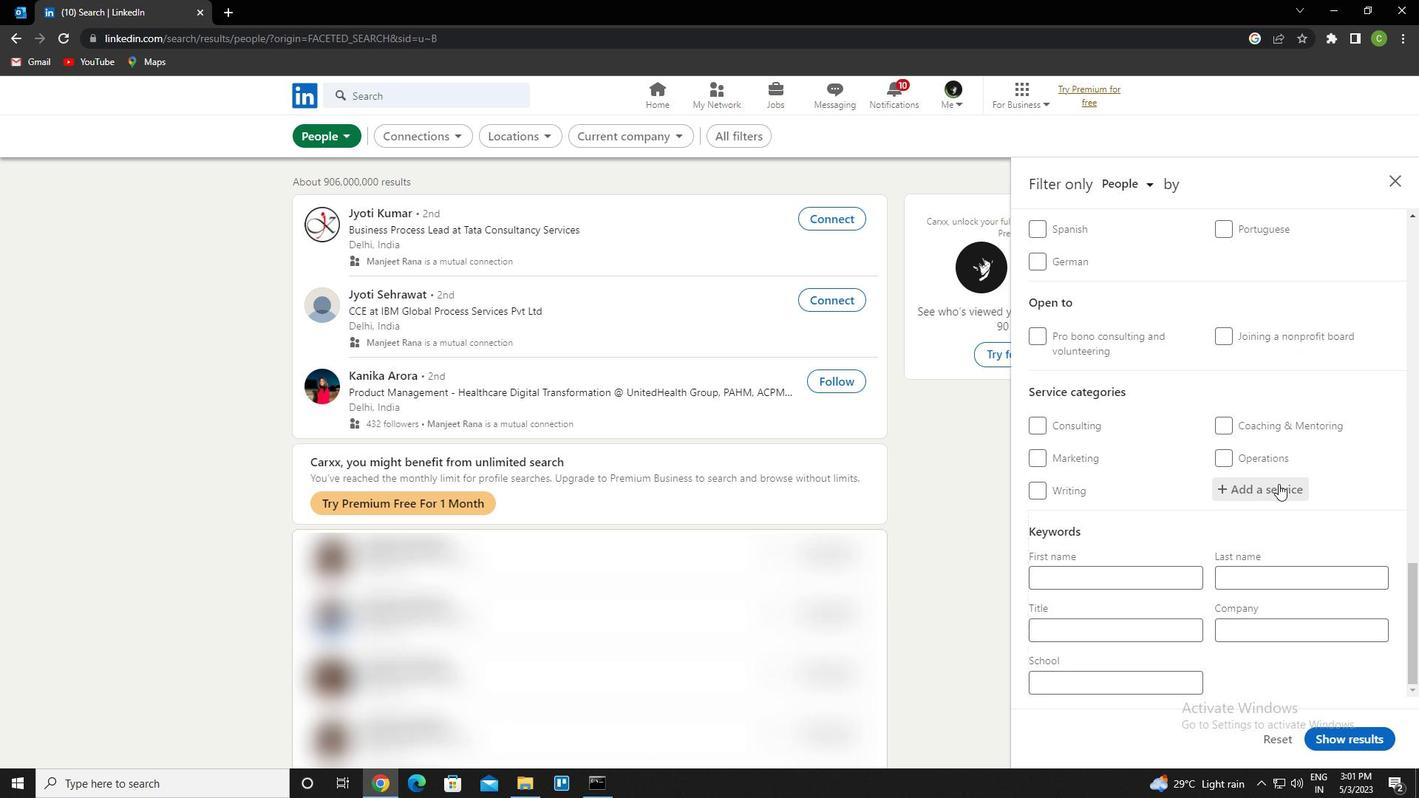 
Action: Key pressed videography<Key.down><Key.enter>
Screenshot: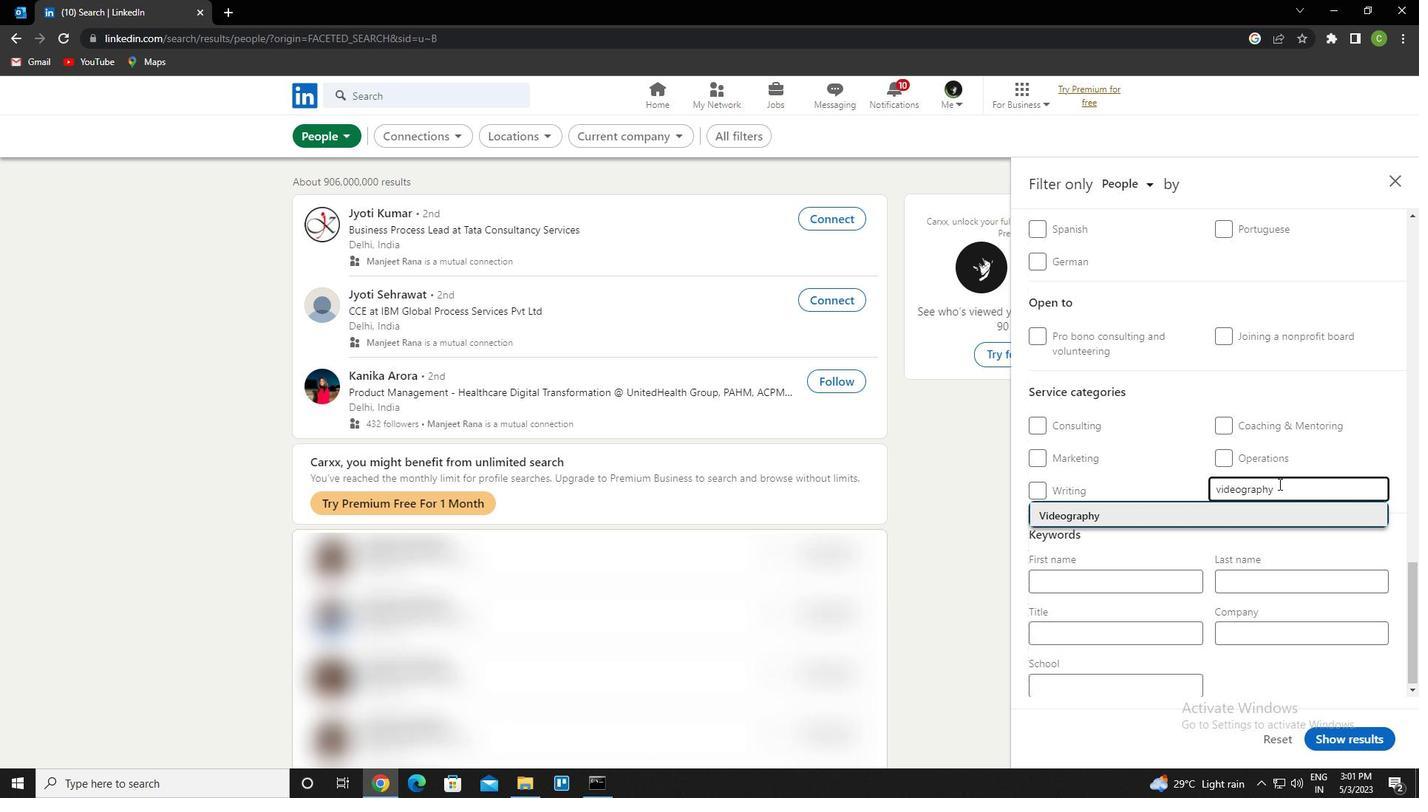 
Action: Mouse scrolled (1278, 483) with delta (0, 0)
Screenshot: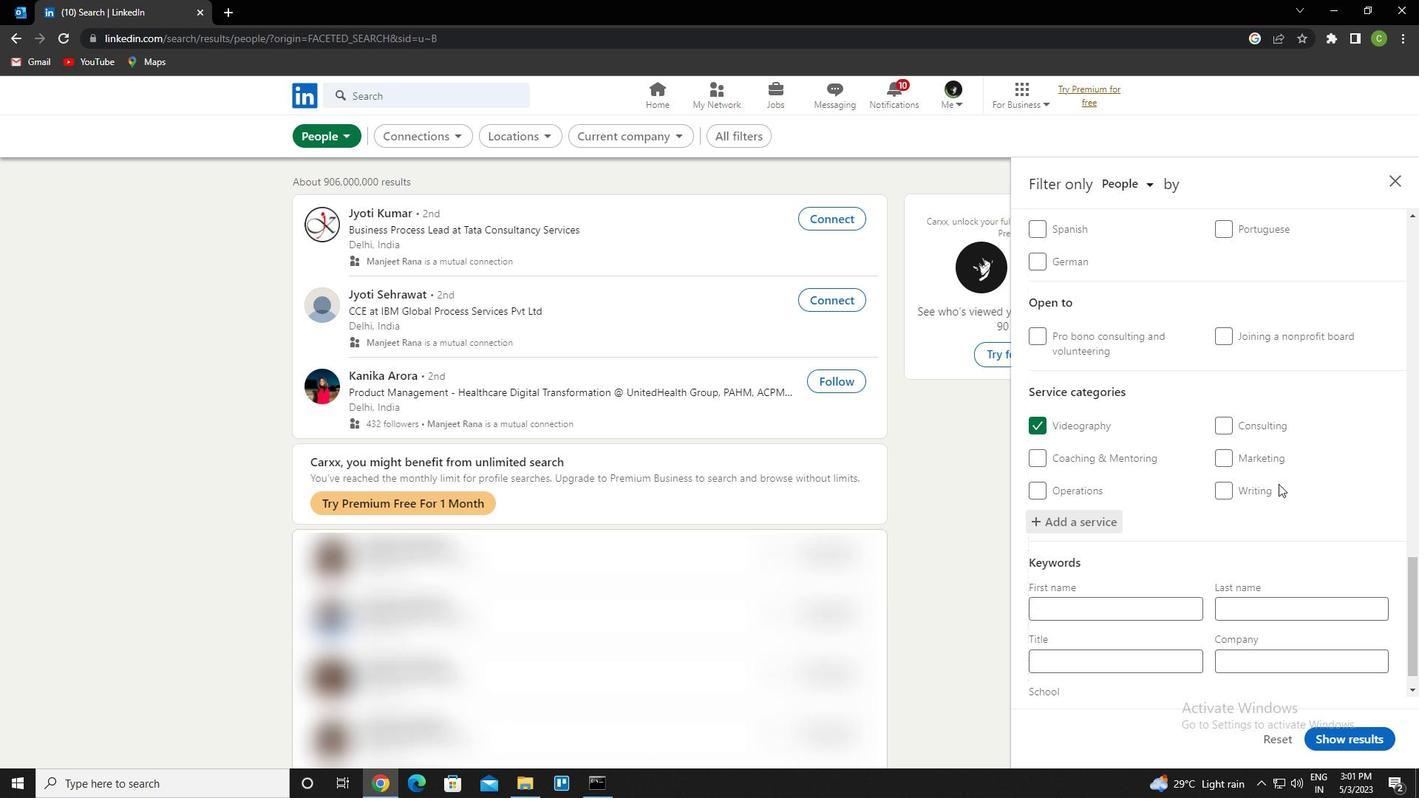 
Action: Mouse scrolled (1278, 483) with delta (0, 0)
Screenshot: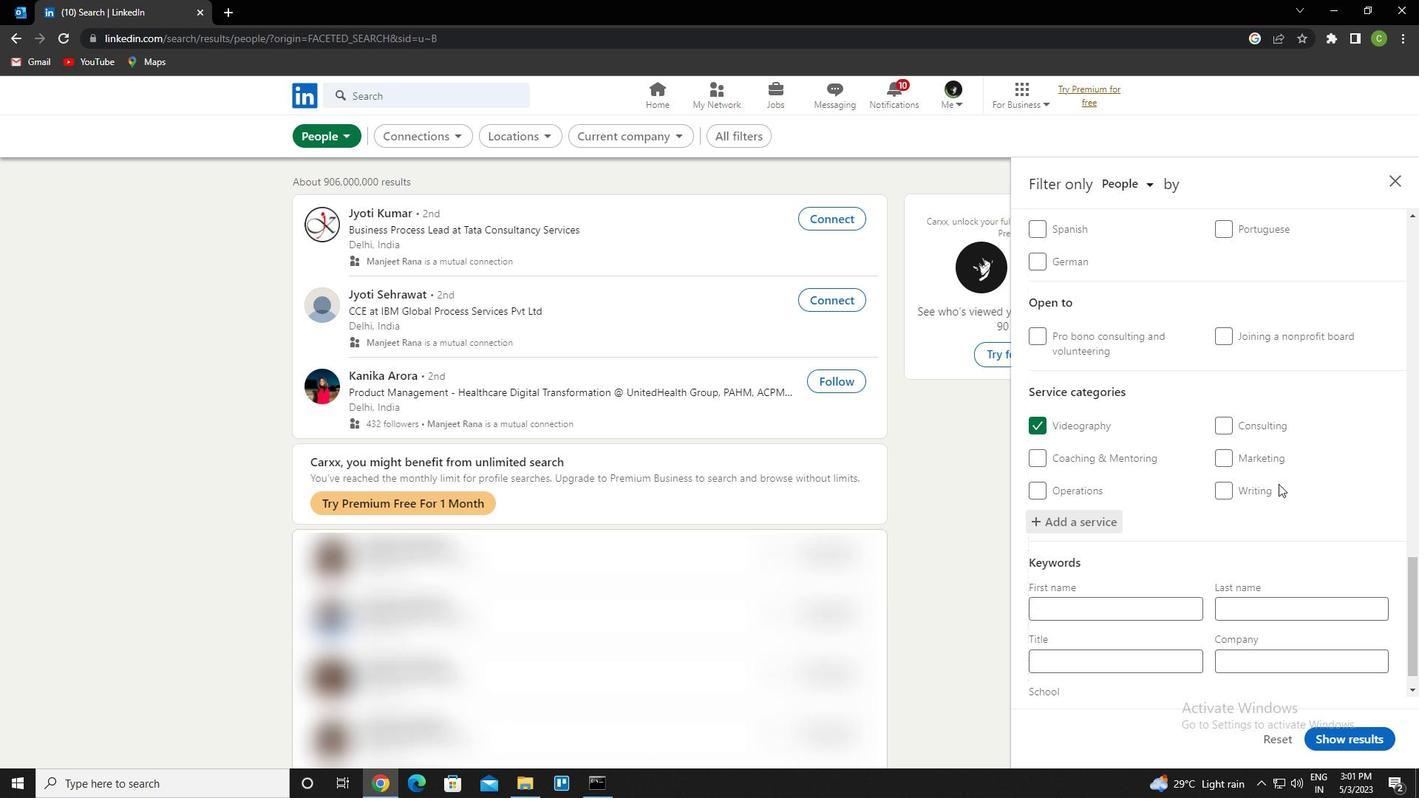 
Action: Mouse scrolled (1278, 483) with delta (0, 0)
Screenshot: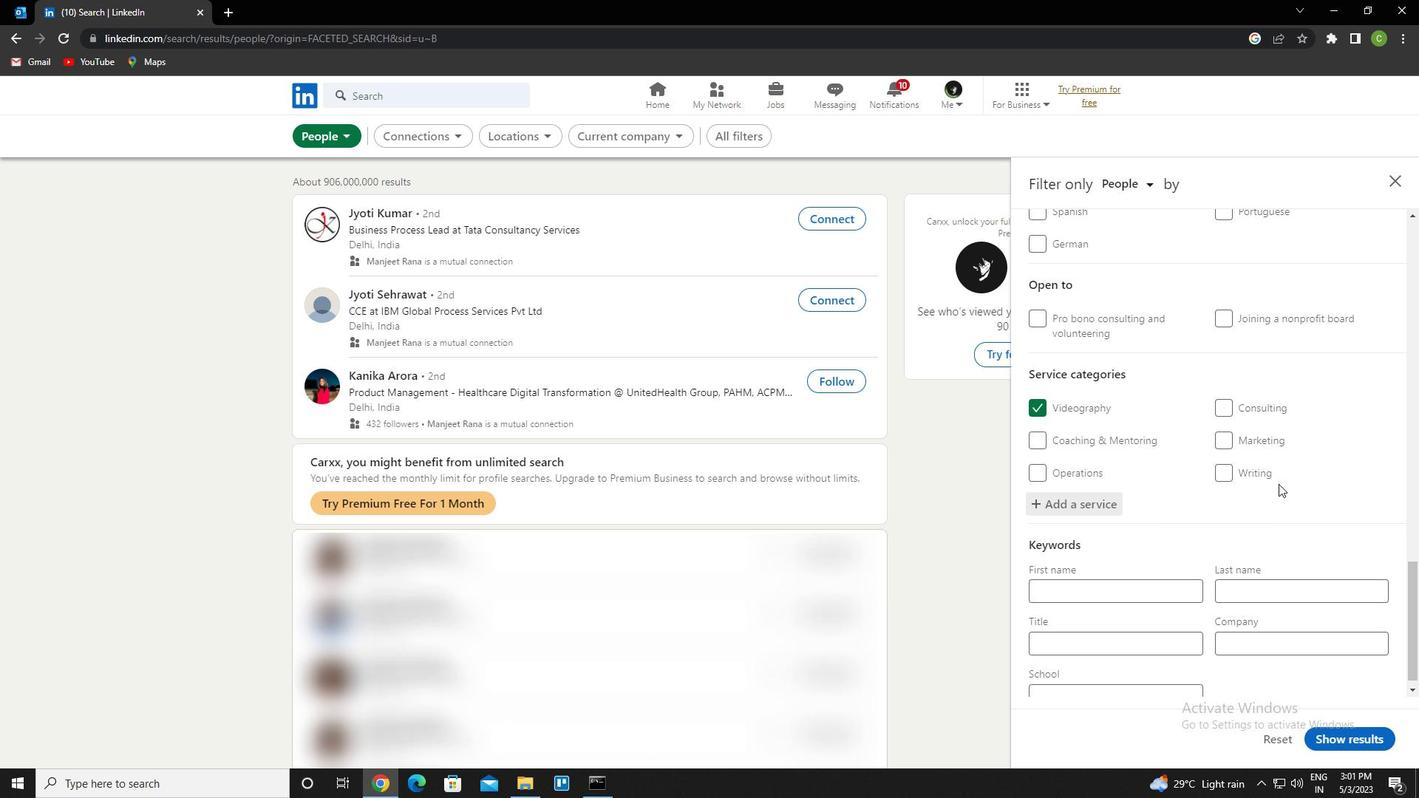 
Action: Mouse scrolled (1278, 483) with delta (0, 0)
Screenshot: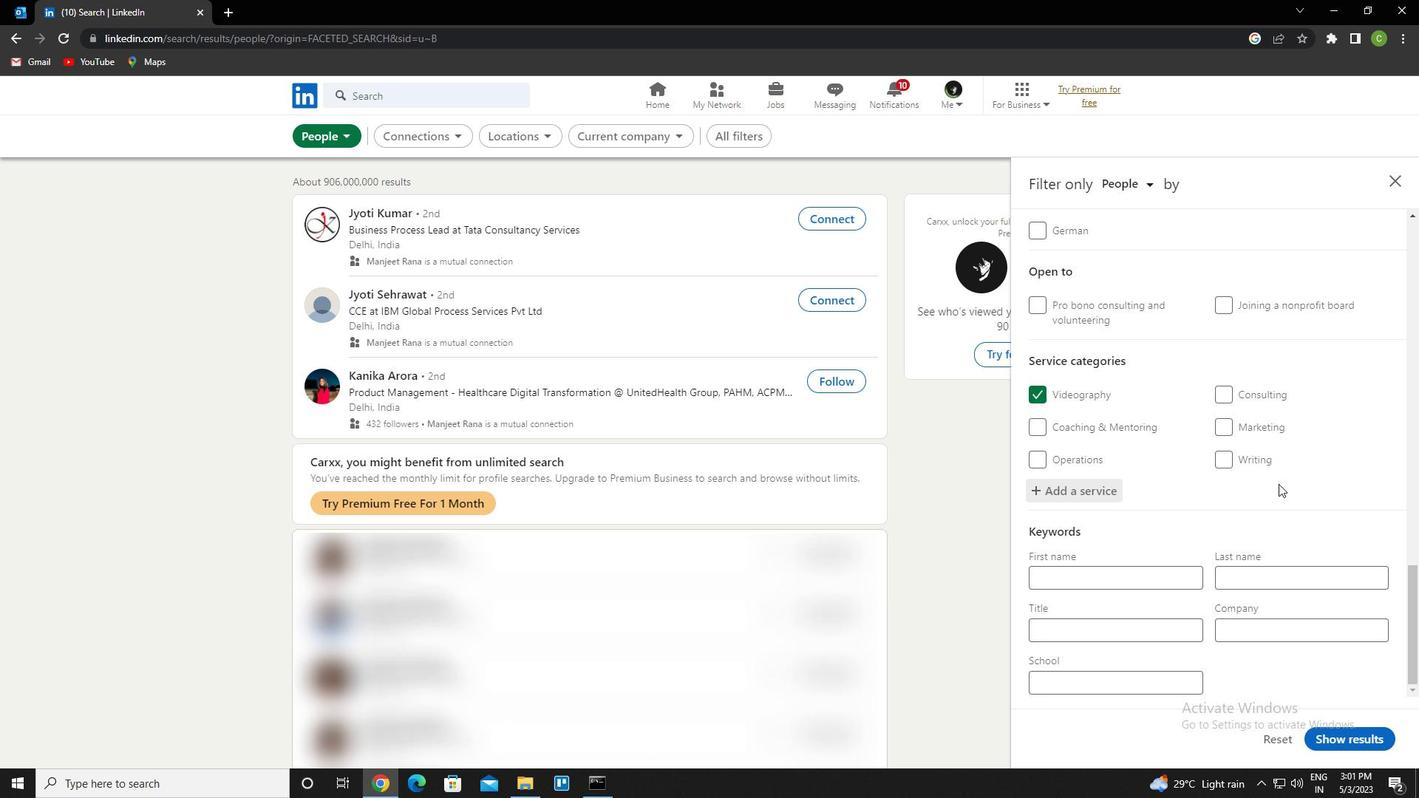 
Action: Mouse scrolled (1278, 483) with delta (0, 0)
Screenshot: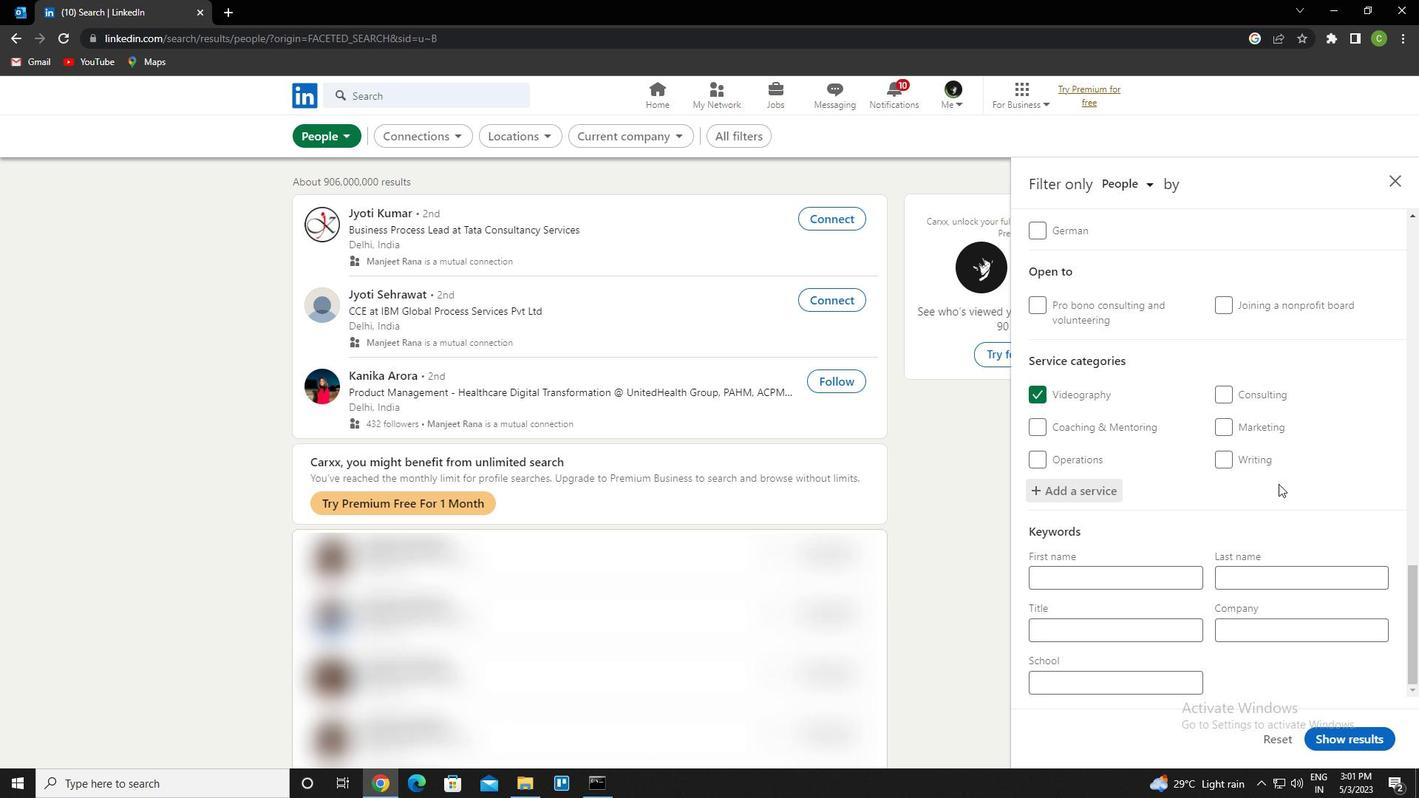 
Action: Mouse scrolled (1278, 483) with delta (0, 0)
Screenshot: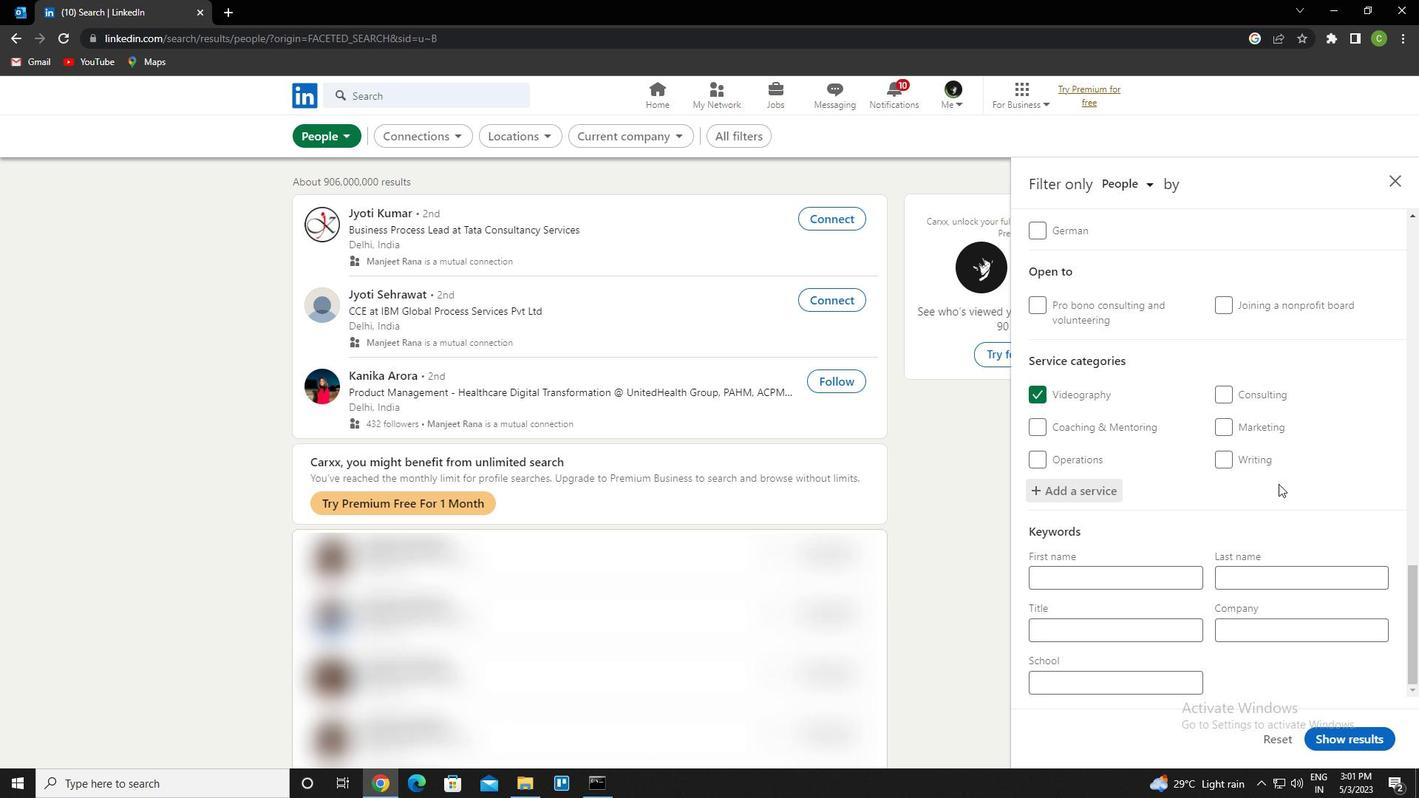 
Action: Mouse scrolled (1278, 483) with delta (0, 0)
Screenshot: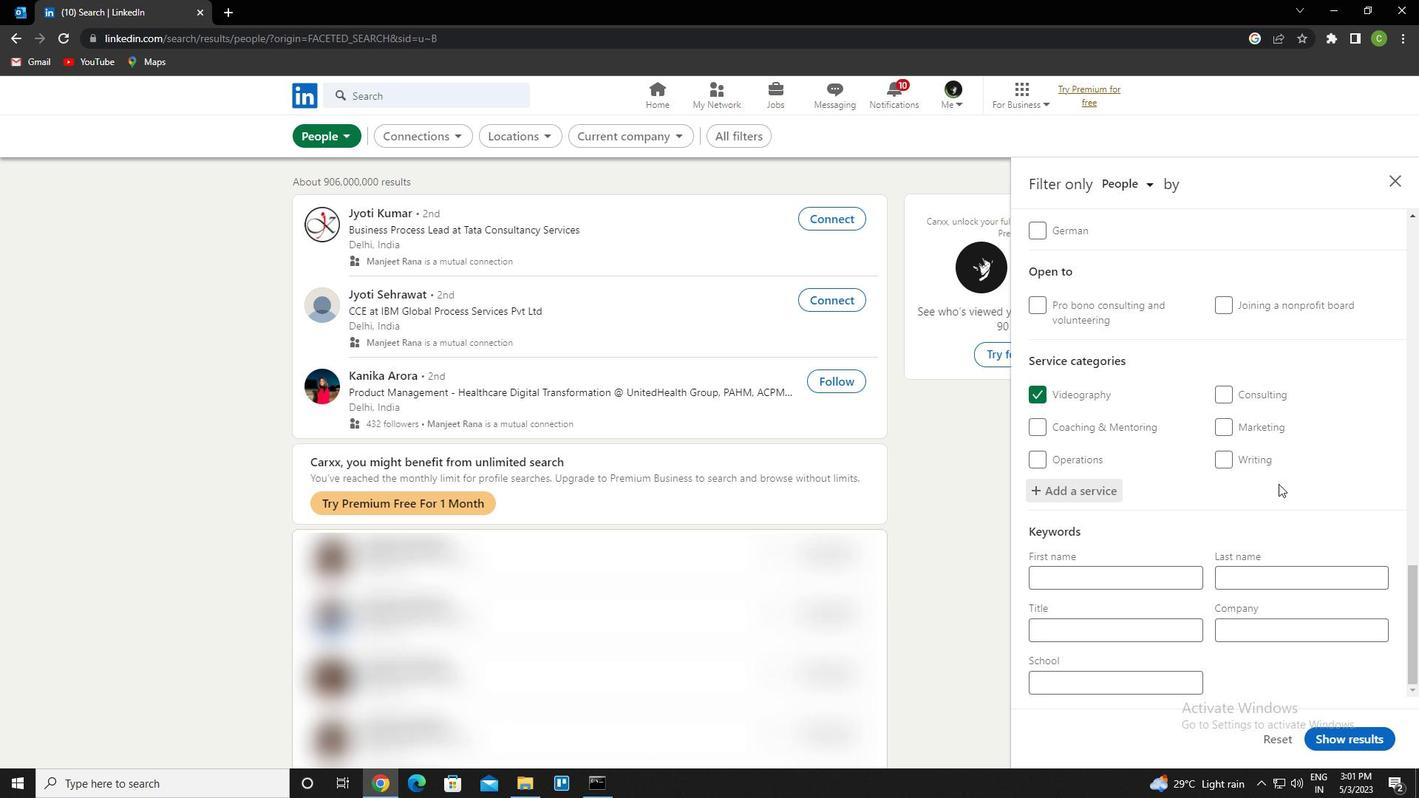 
Action: Mouse moved to (1124, 622)
Screenshot: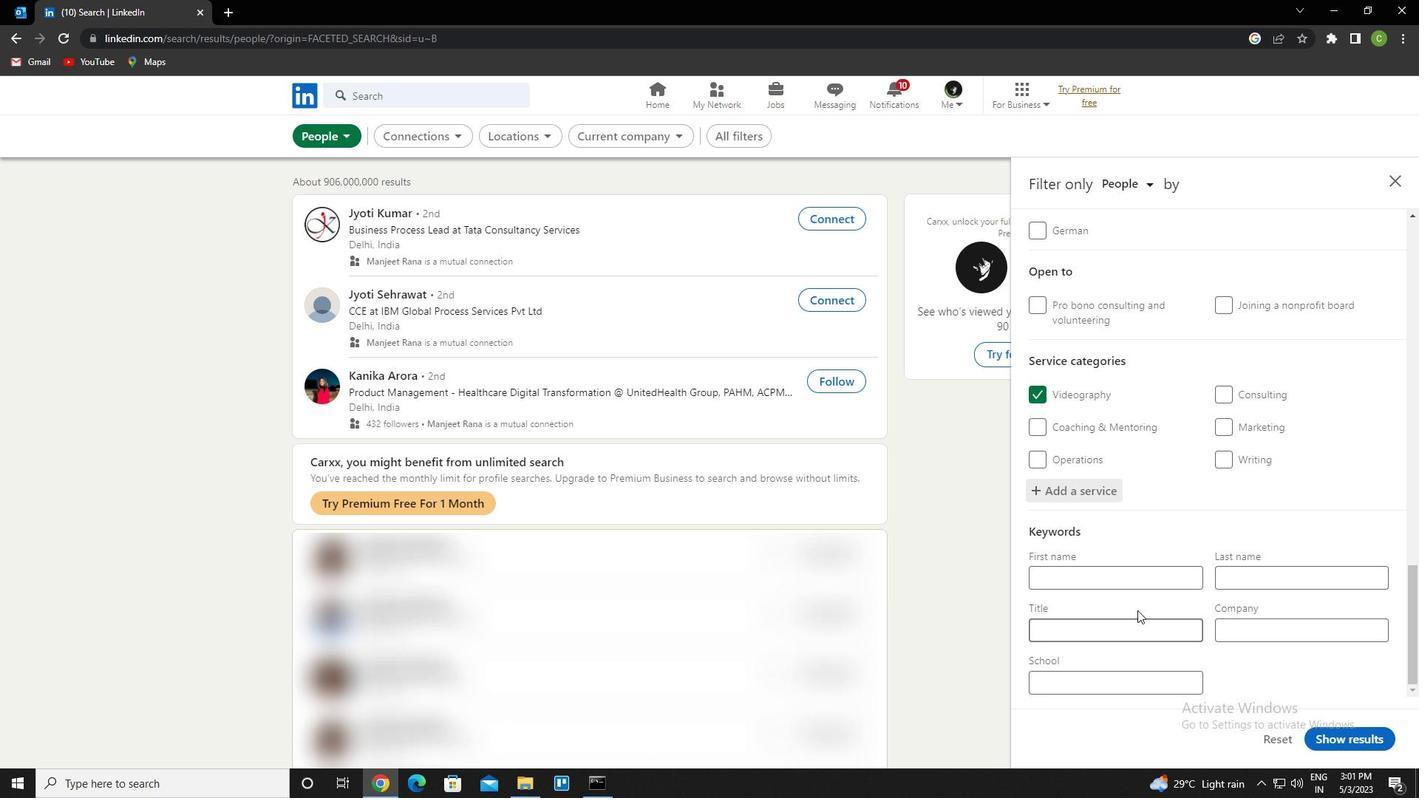 
Action: Mouse pressed left at (1124, 622)
Screenshot: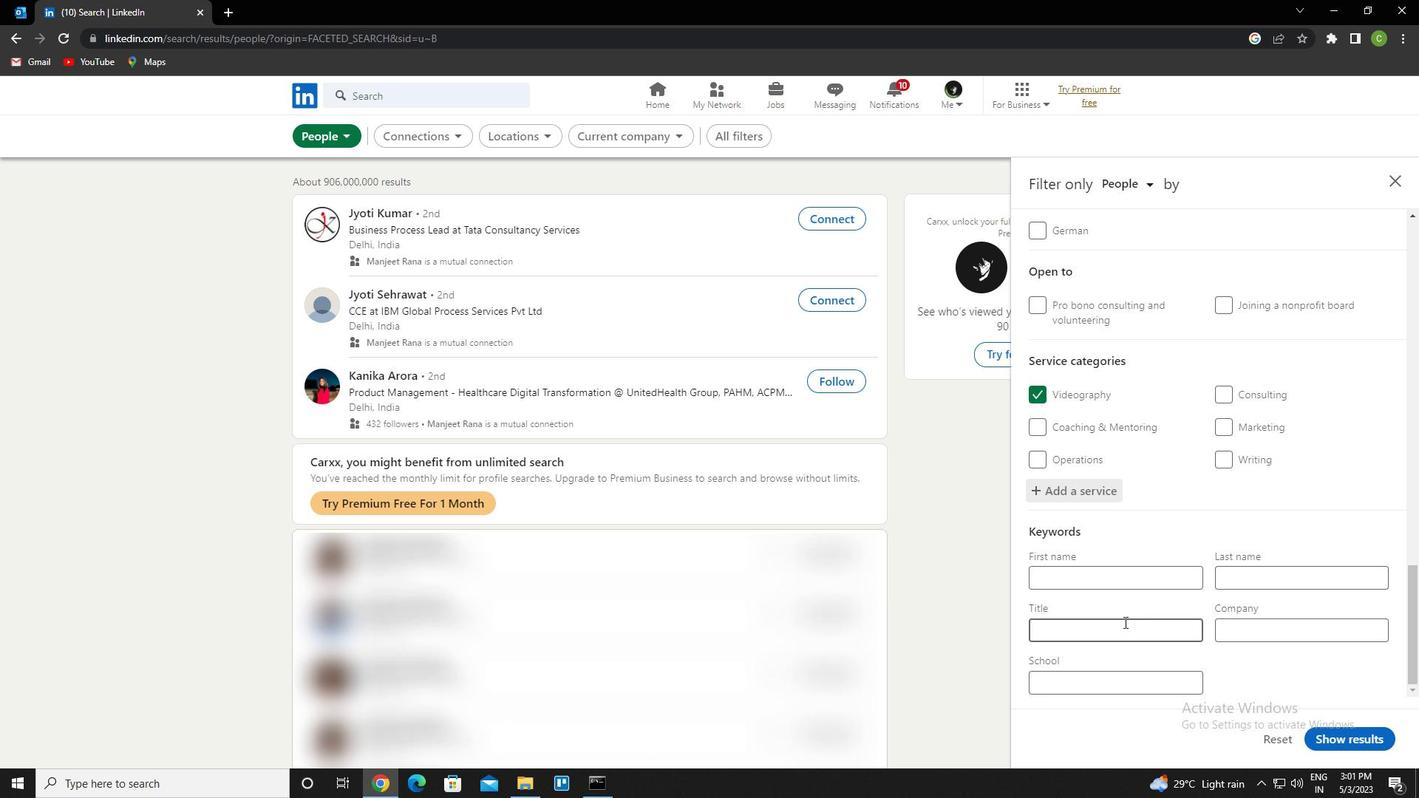 
Action: Key pressed <Key.caps_lock>o<Key.caps_lock>peration<Key.space><Key.backspace>s<Key.space><Key.caps_lock>a<Key.caps_lock>nalyst
Screenshot: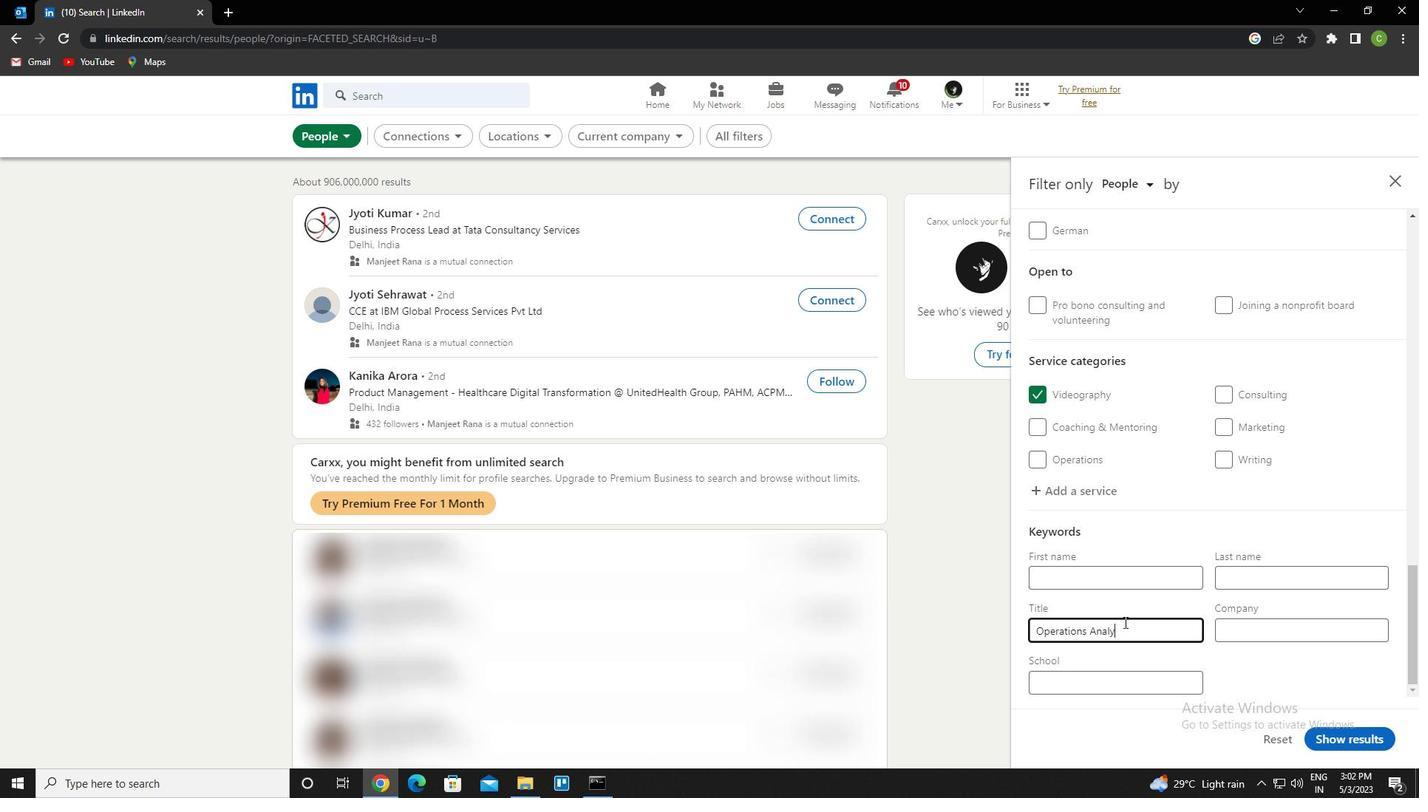 
Action: Mouse moved to (1341, 739)
Screenshot: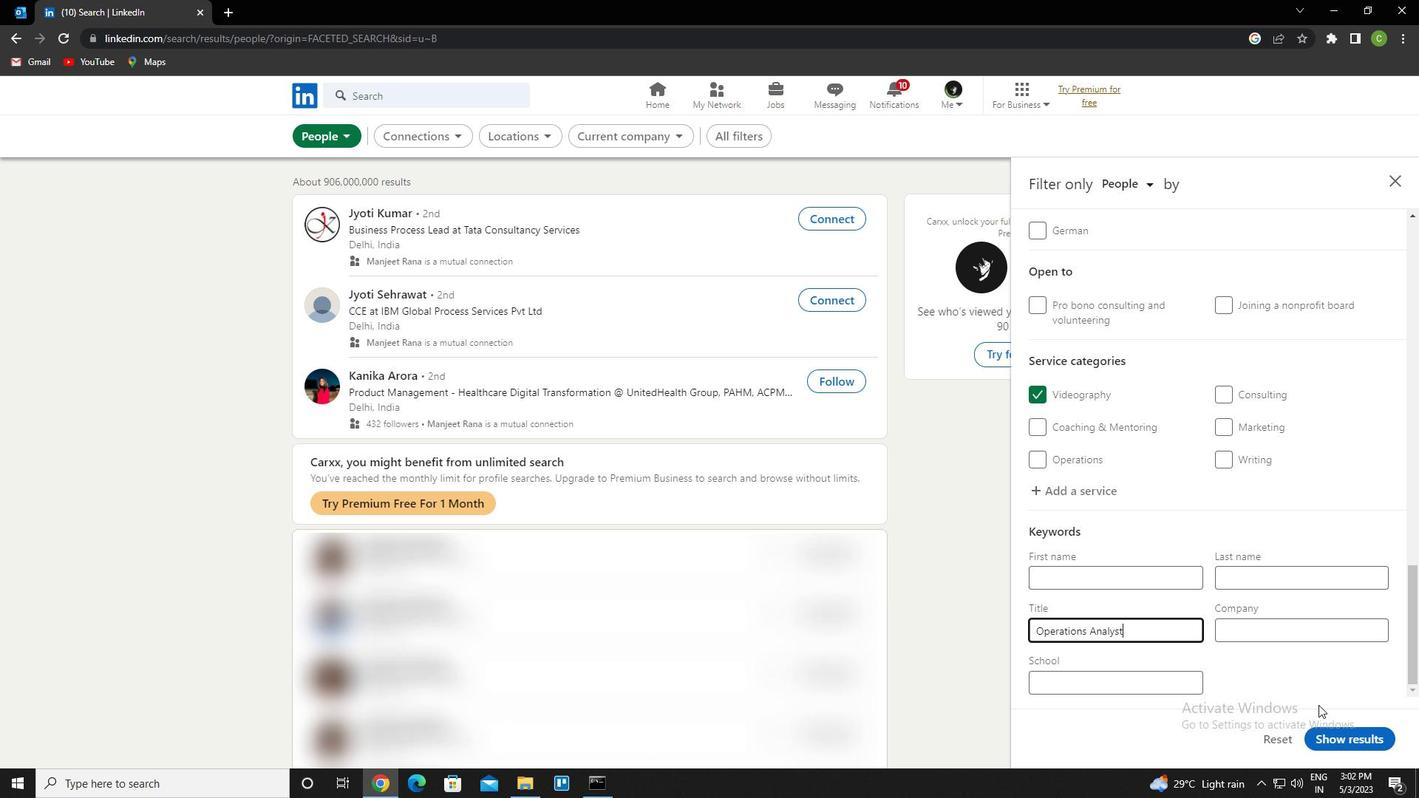 
Action: Mouse pressed left at (1341, 739)
Screenshot: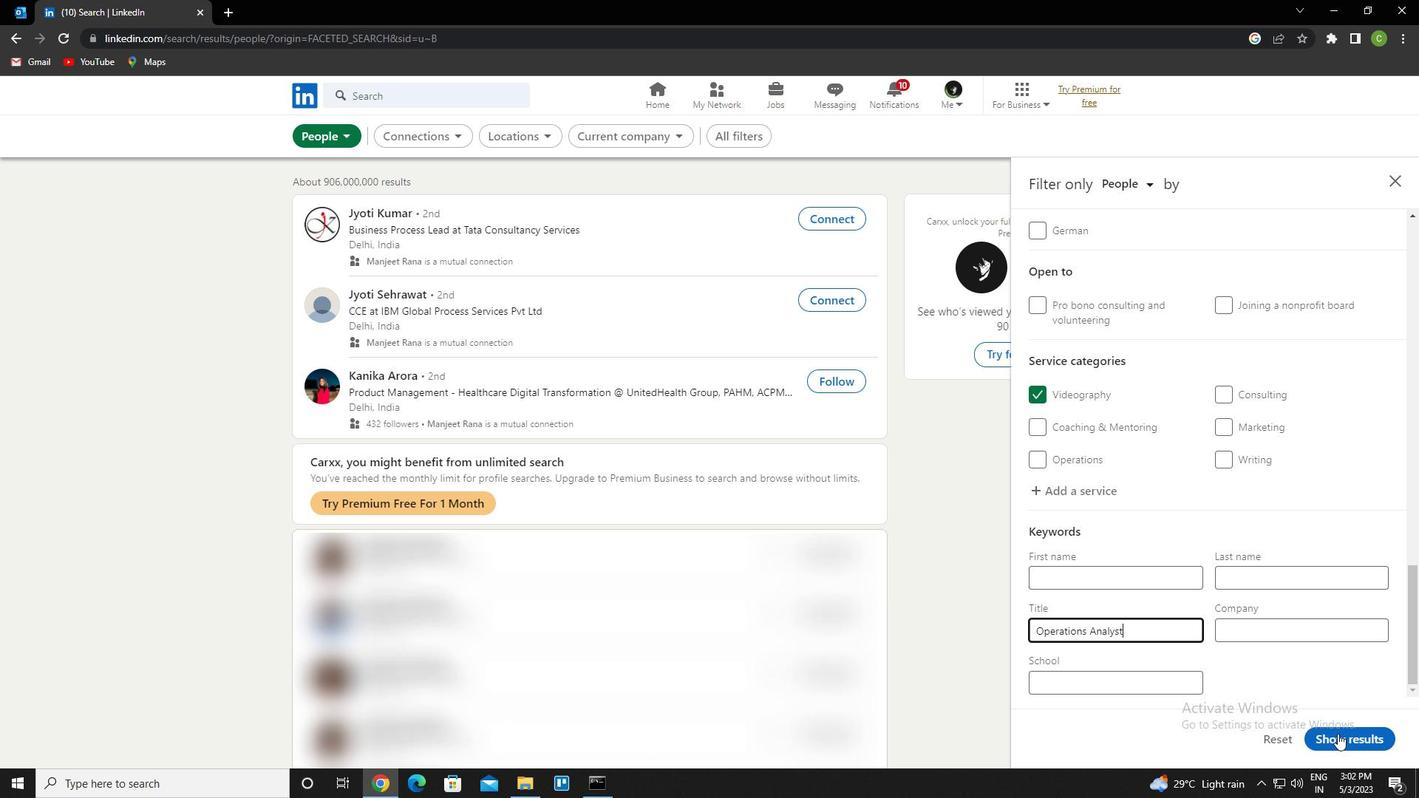 
Action: Mouse moved to (765, 561)
Screenshot: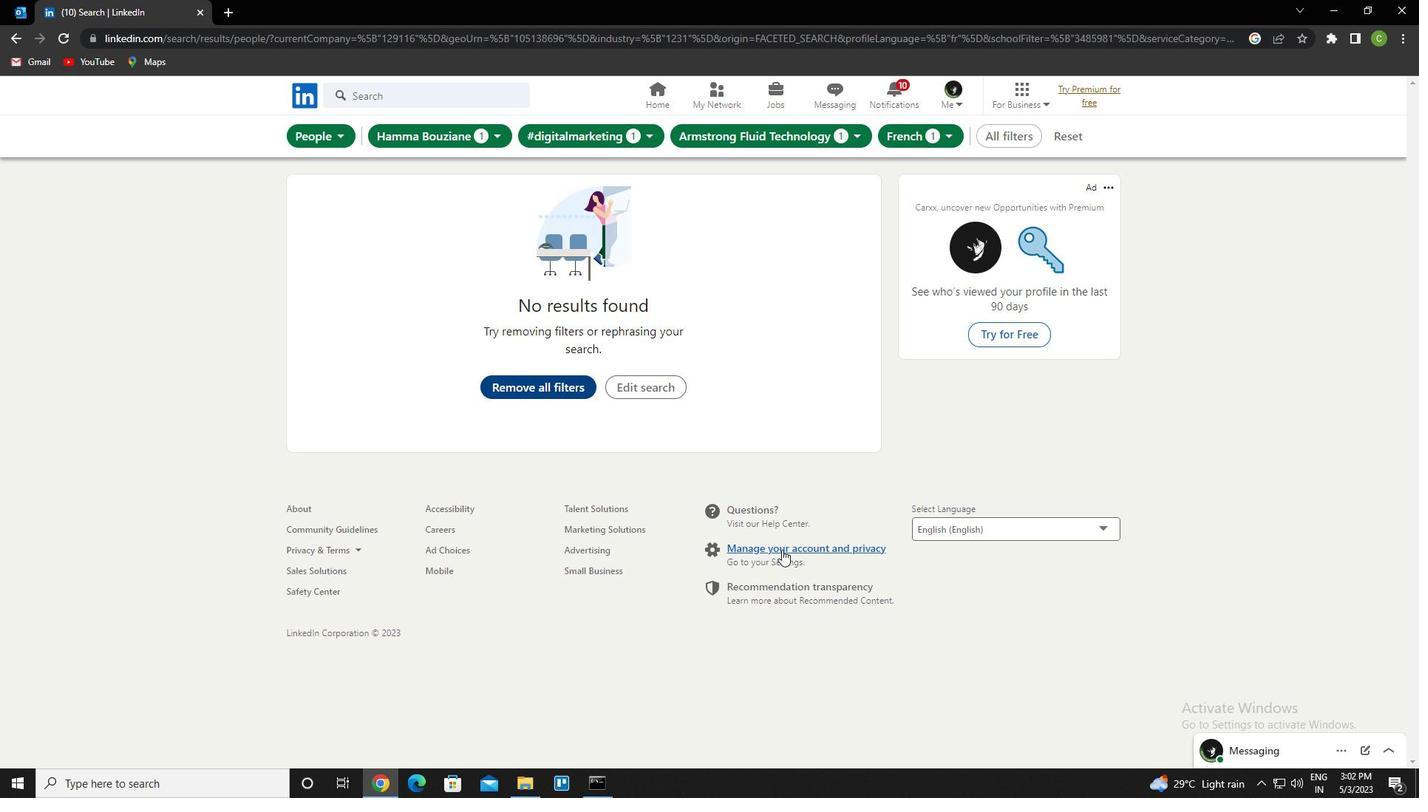 
